 Task: In the  document Reading.rtf Add page color 'Olive'Olive . Insert watermark . Insert watermark  Relience Apply Font Style in watermark Nunito; font size  111 and place the watermark  Diagonally 
Action: Mouse moved to (291, 480)
Screenshot: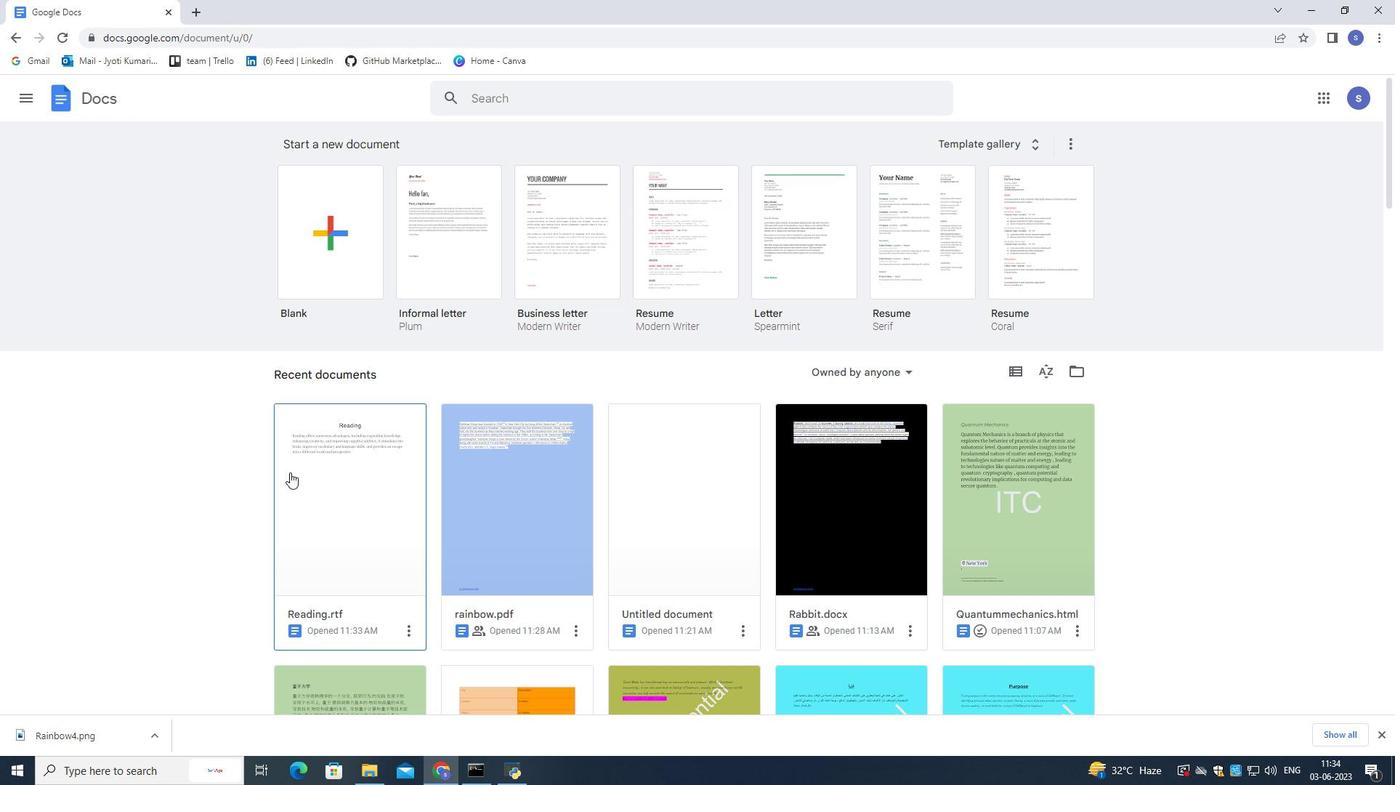 
Action: Mouse pressed left at (291, 480)
Screenshot: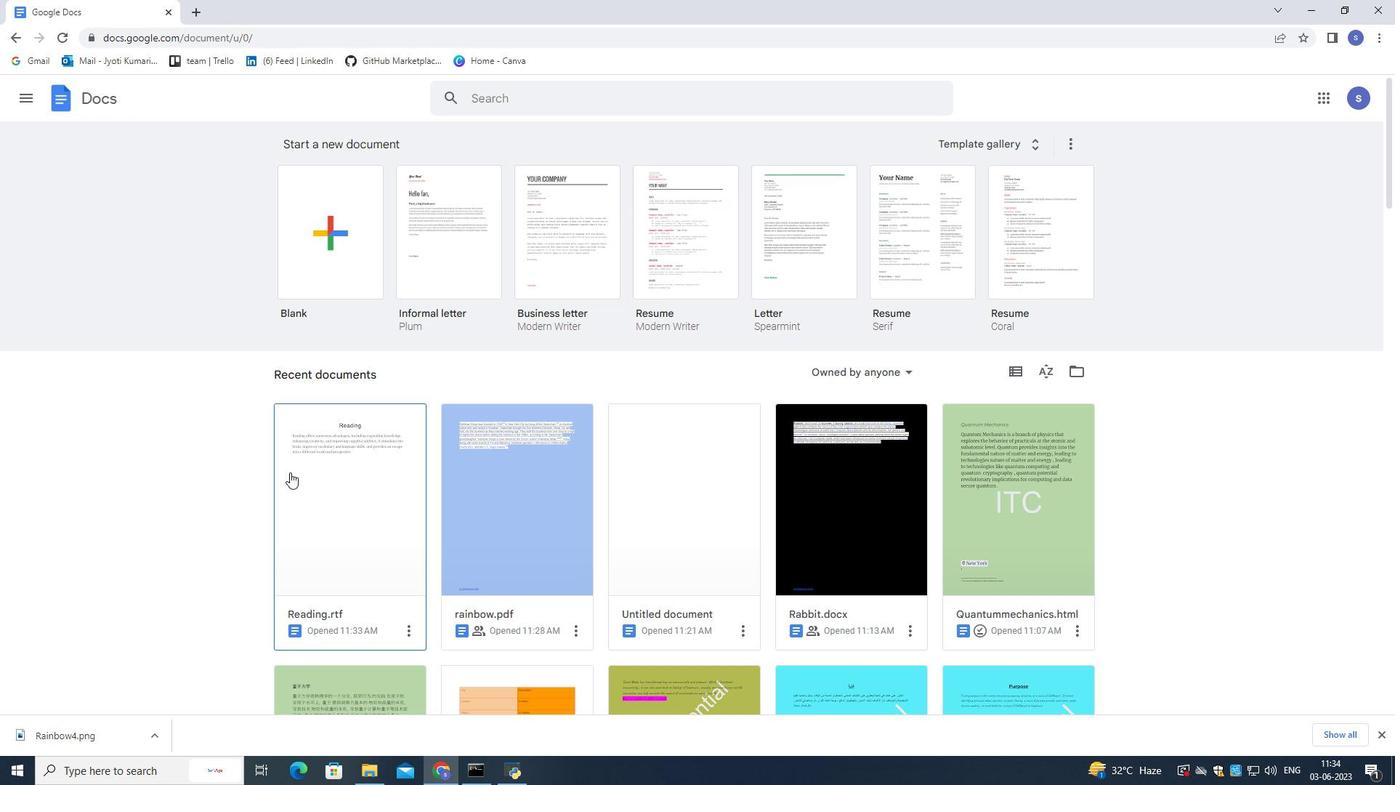 
Action: Mouse pressed left at (291, 480)
Screenshot: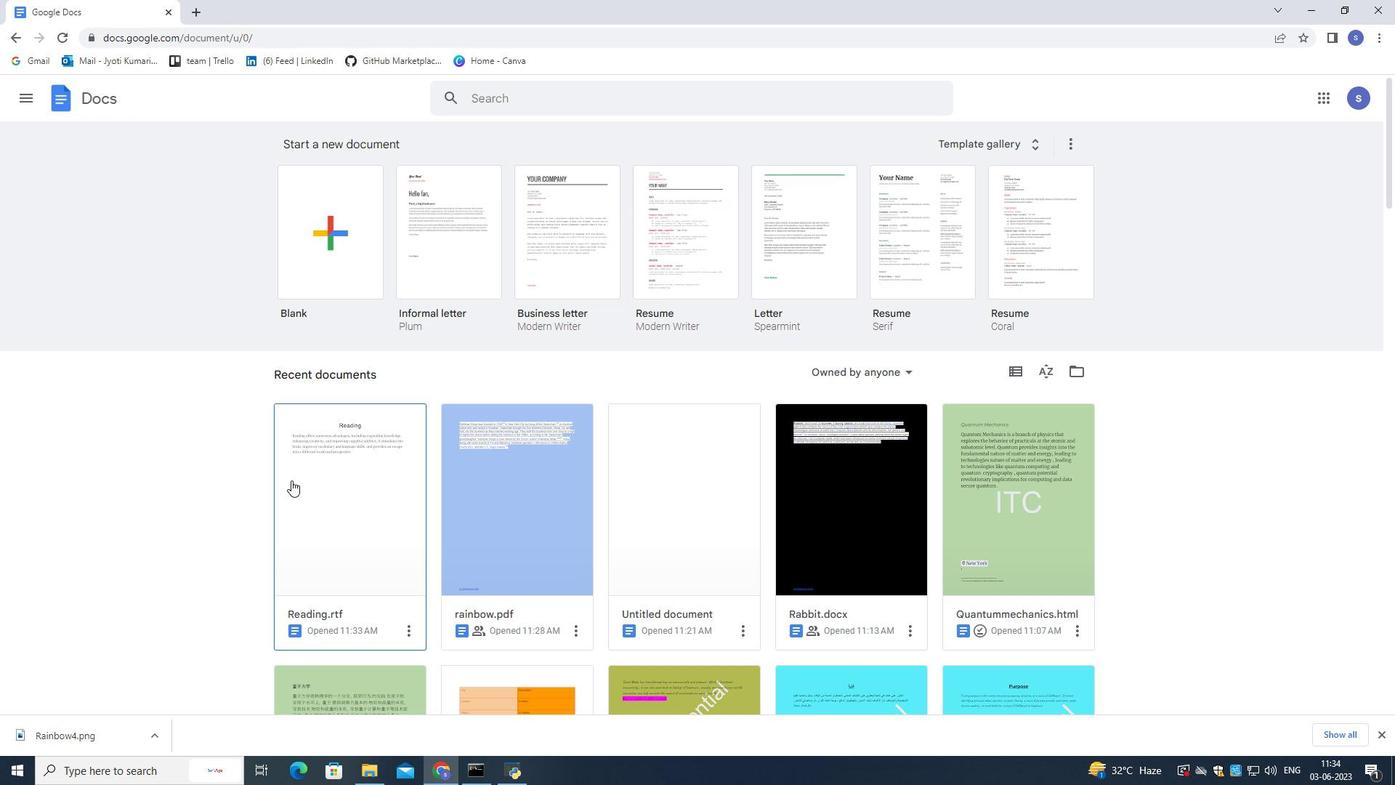 
Action: Mouse moved to (51, 106)
Screenshot: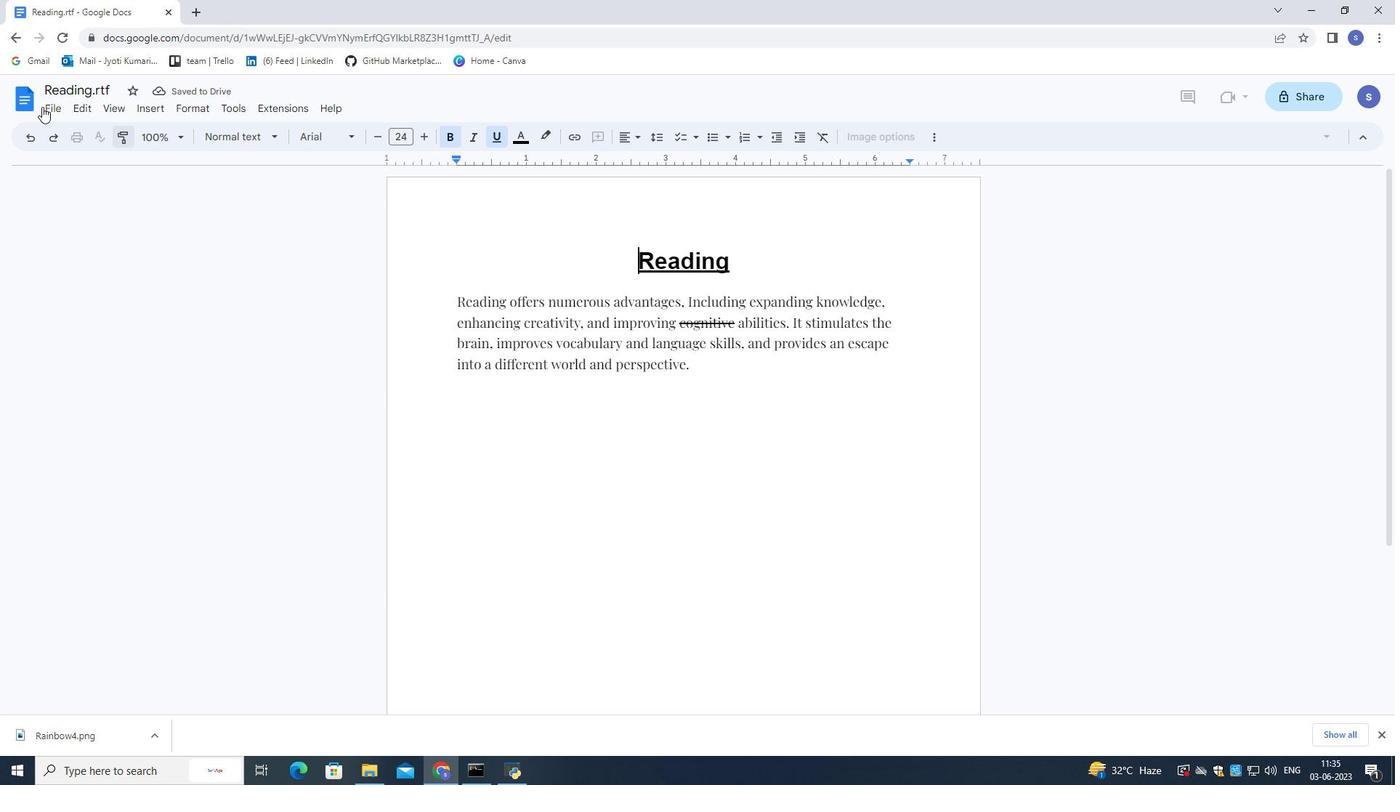 
Action: Mouse pressed left at (51, 106)
Screenshot: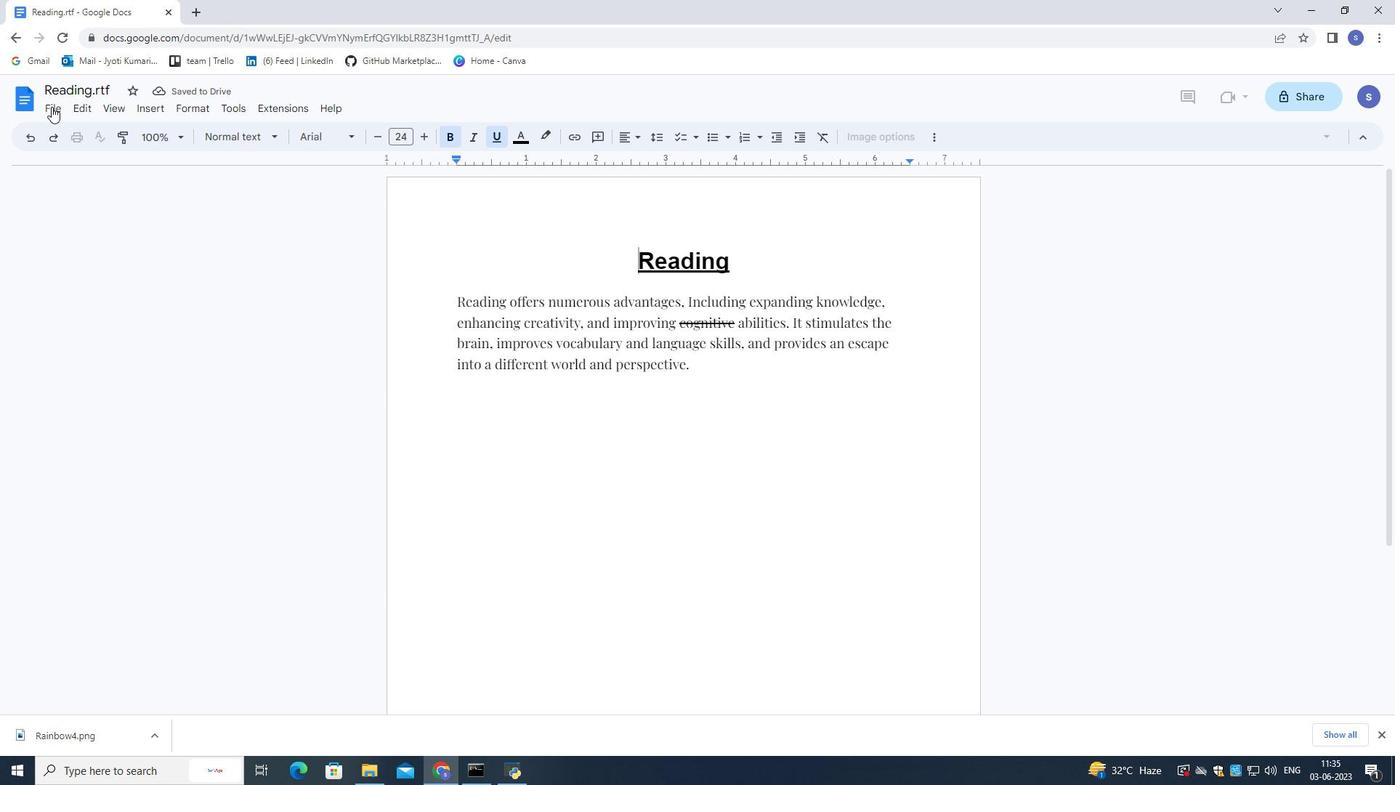 
Action: Mouse moved to (498, 500)
Screenshot: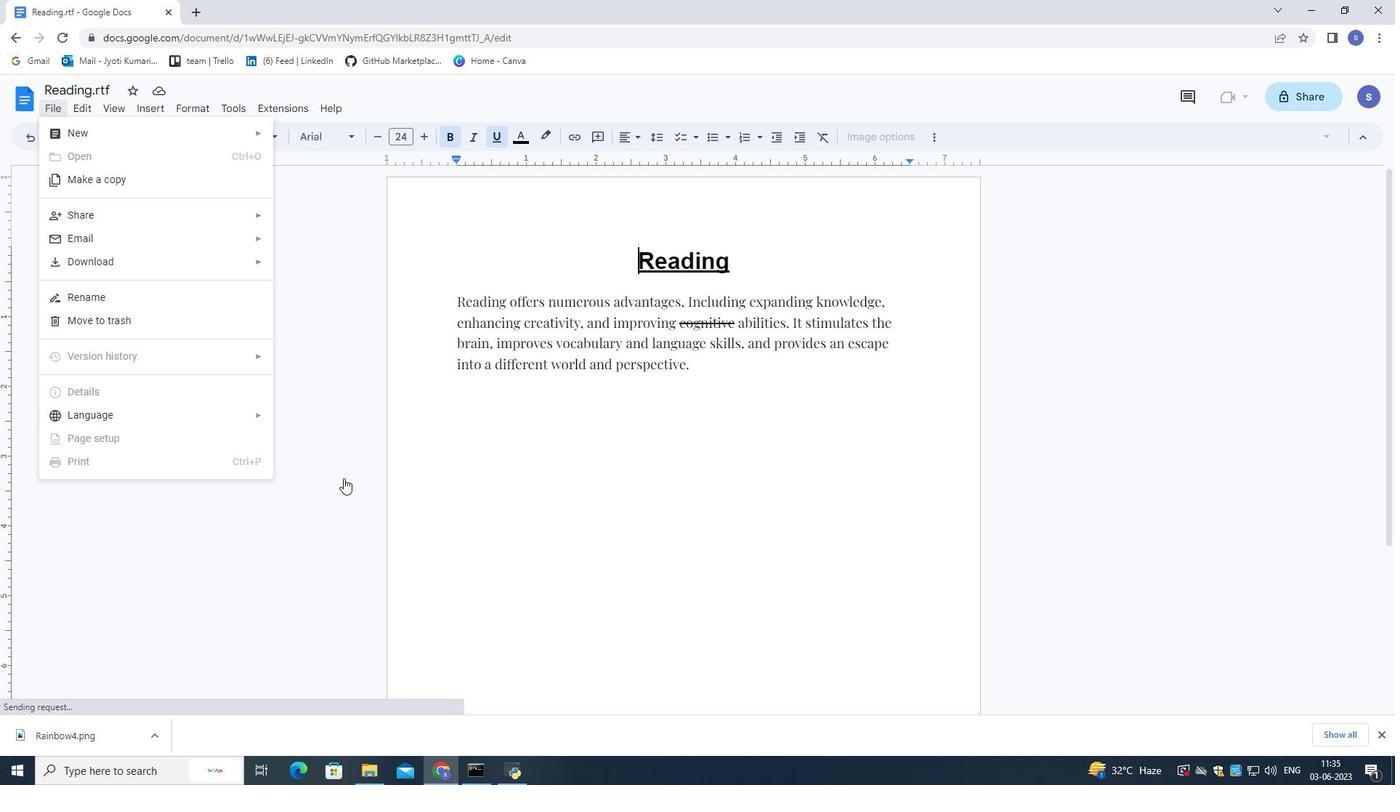 
Action: Mouse pressed left at (498, 500)
Screenshot: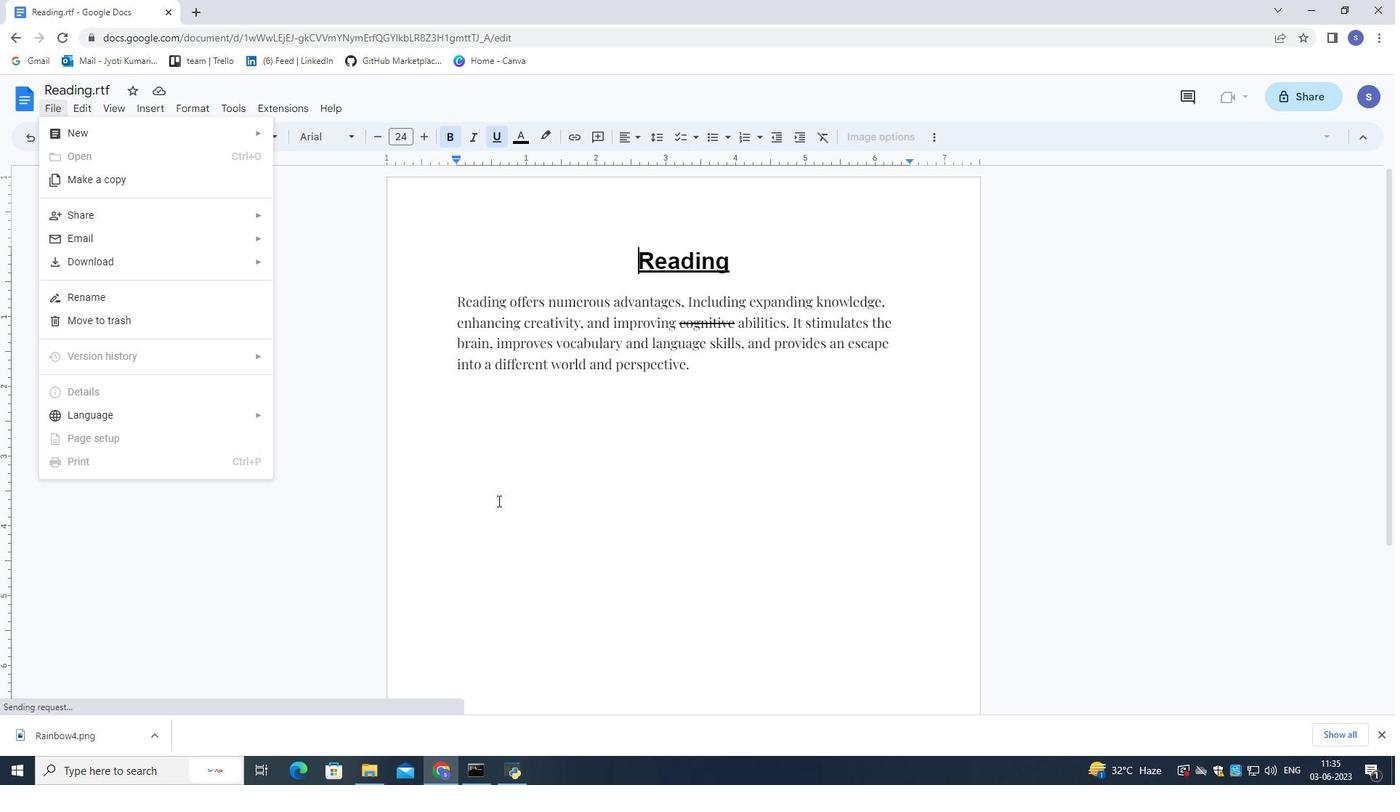 
Action: Mouse moved to (58, 103)
Screenshot: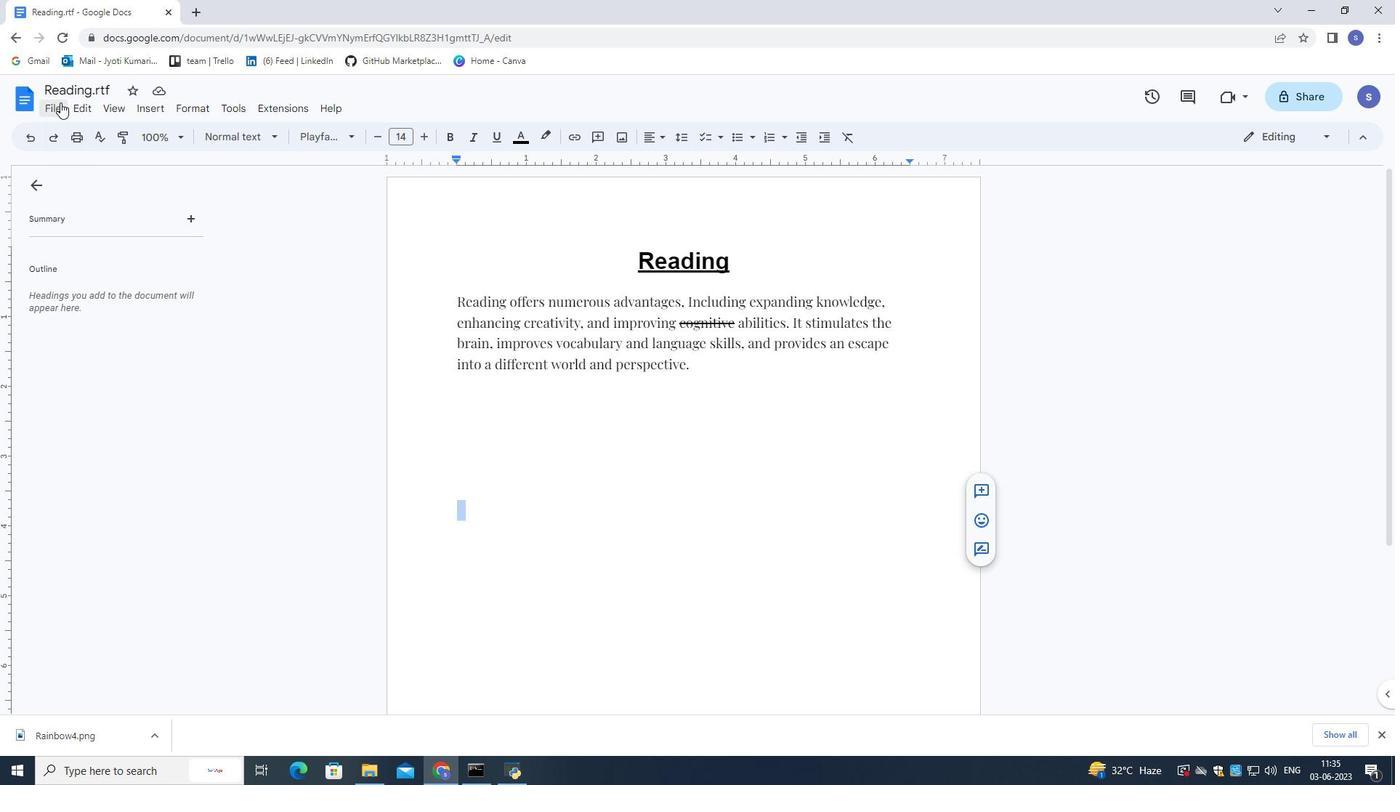 
Action: Mouse pressed left at (58, 103)
Screenshot: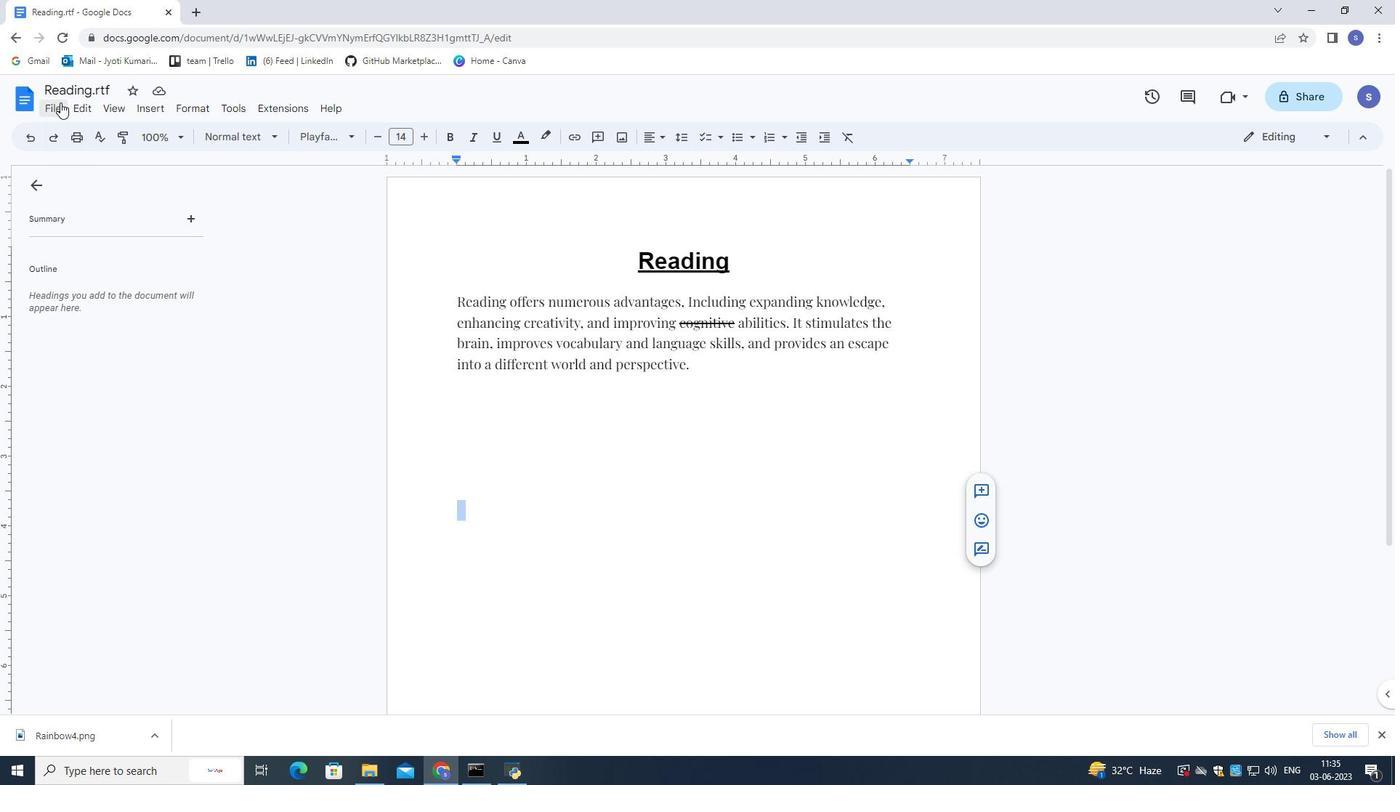 
Action: Mouse moved to (140, 504)
Screenshot: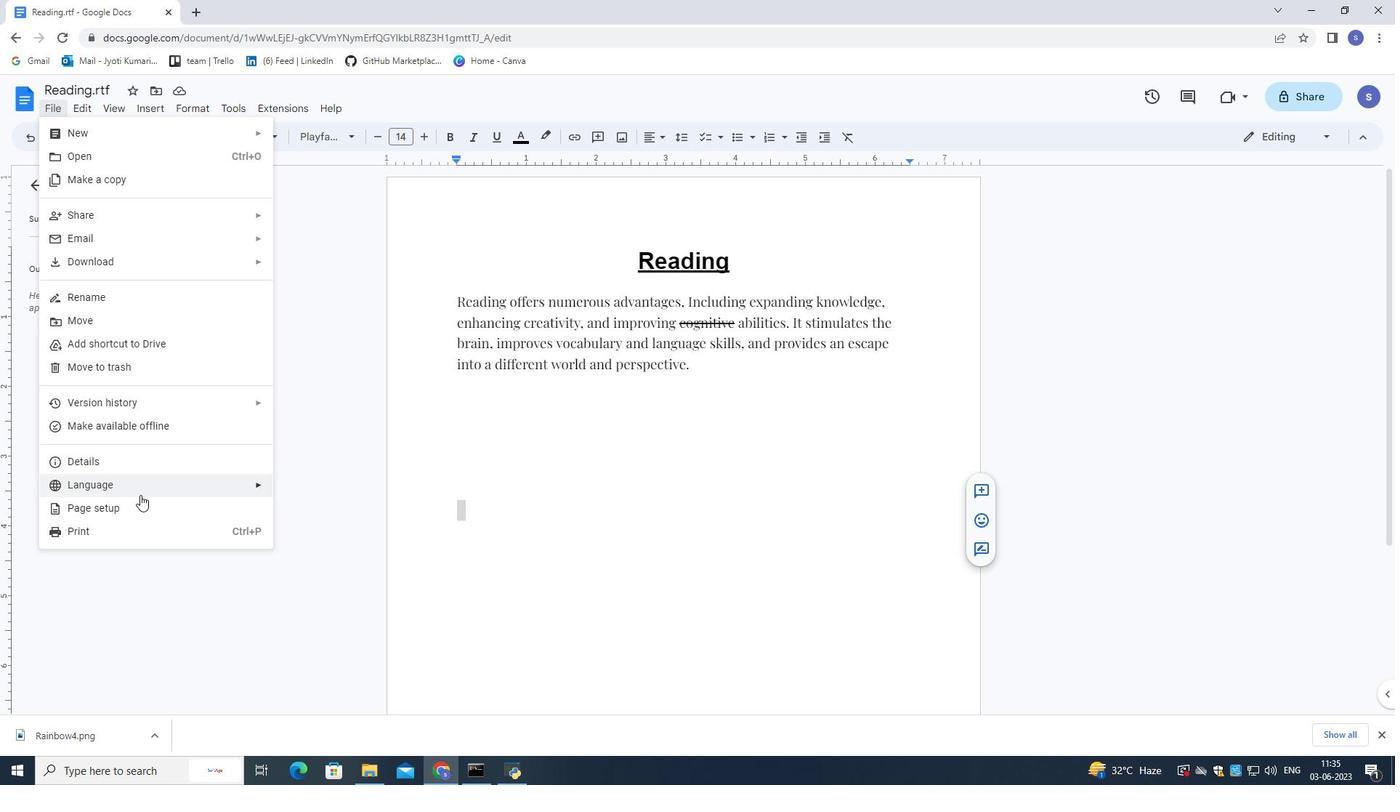 
Action: Mouse pressed left at (140, 504)
Screenshot: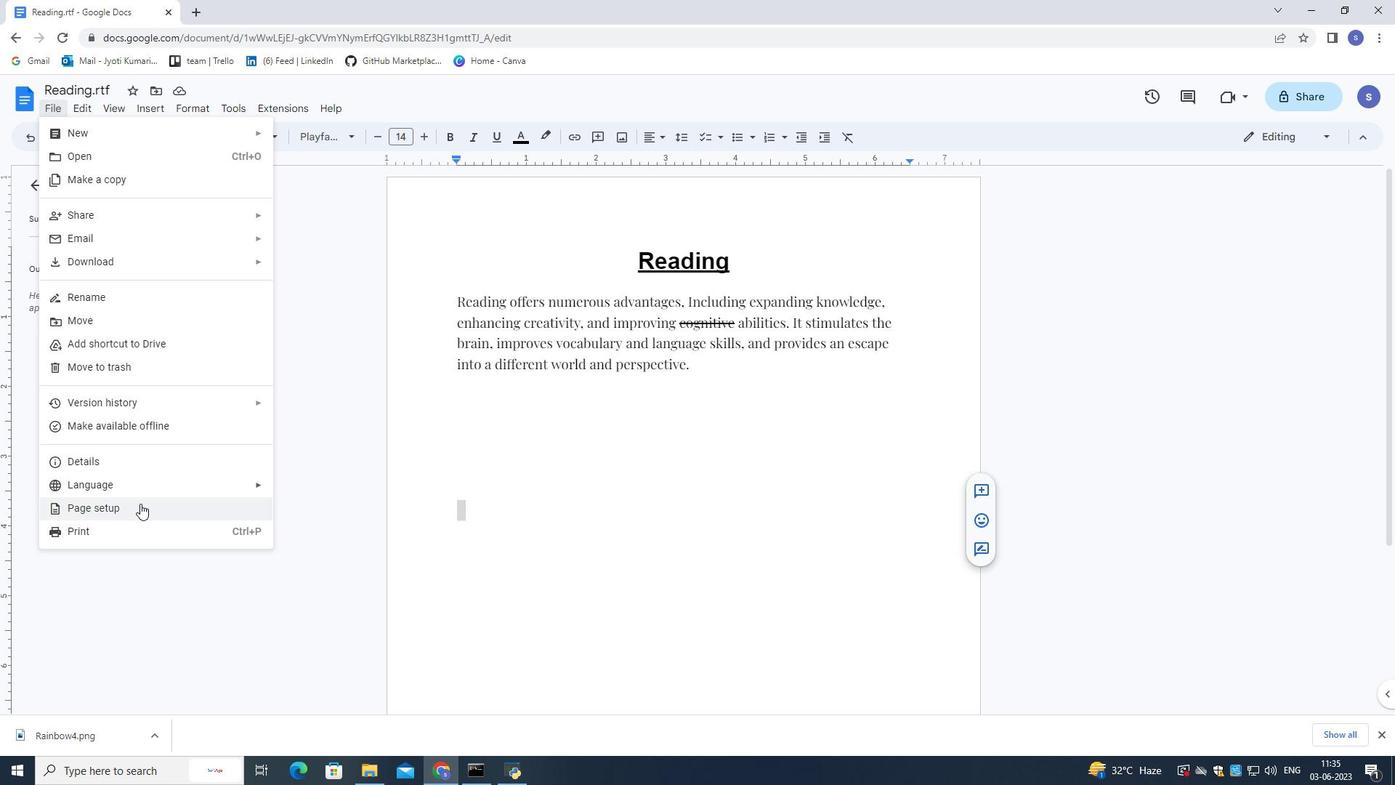 
Action: Mouse moved to (610, 311)
Screenshot: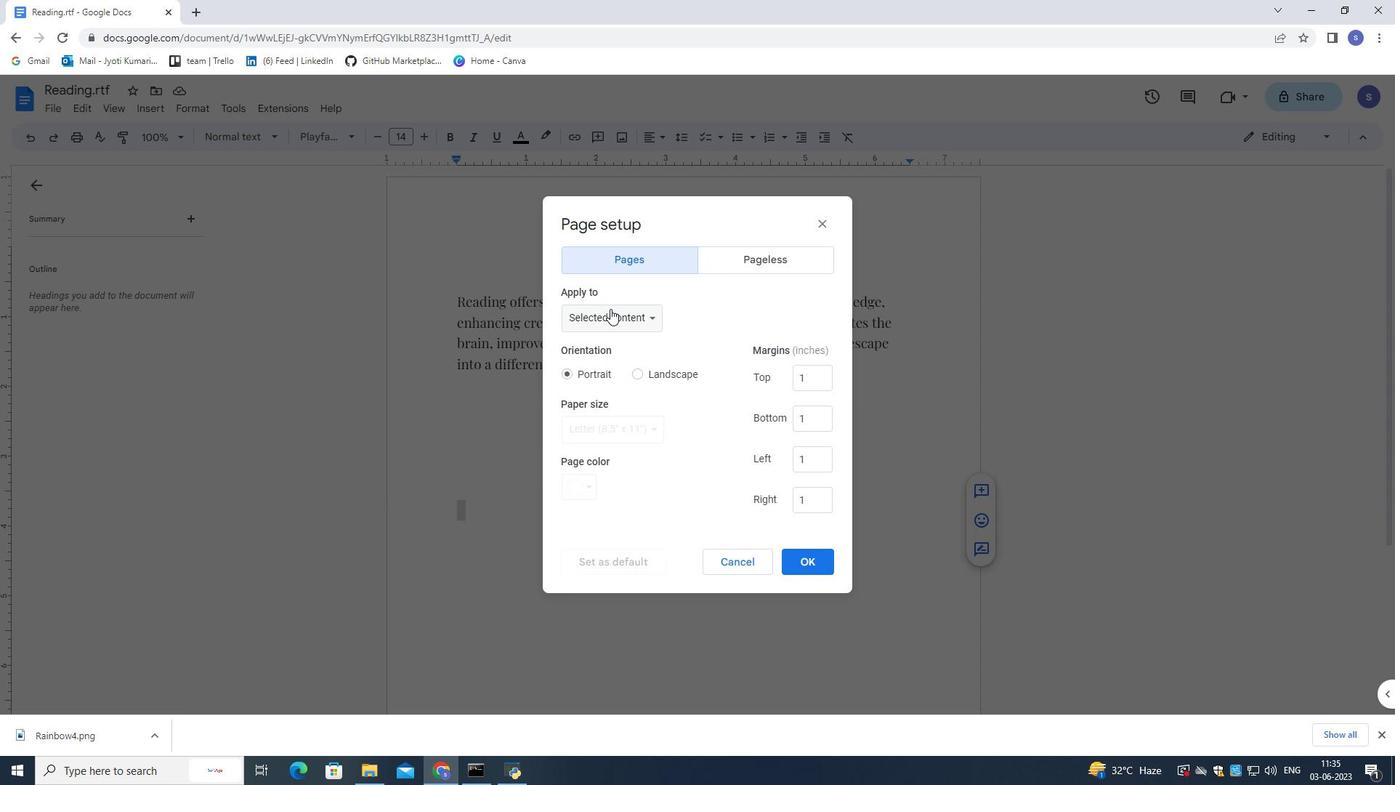 
Action: Mouse pressed left at (610, 311)
Screenshot: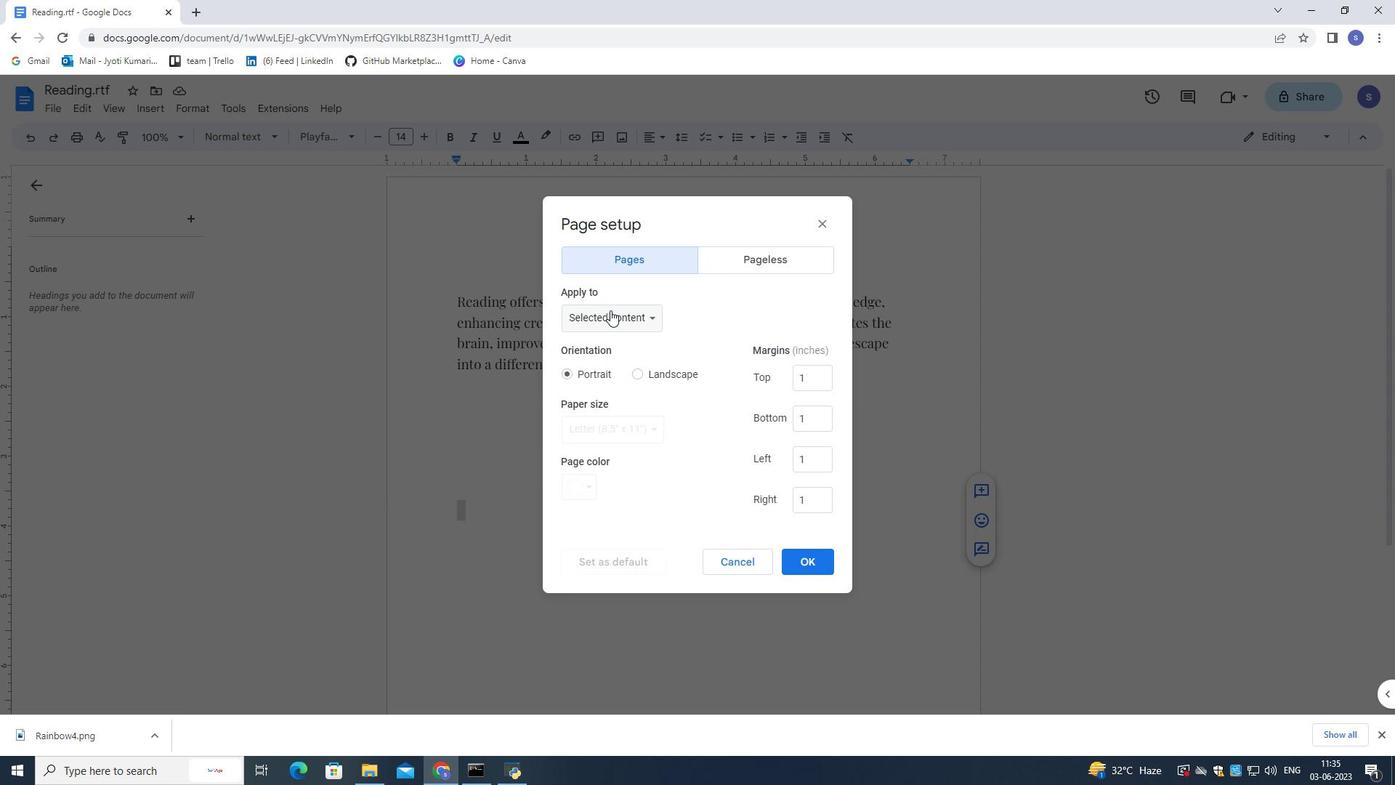 
Action: Mouse moved to (611, 292)
Screenshot: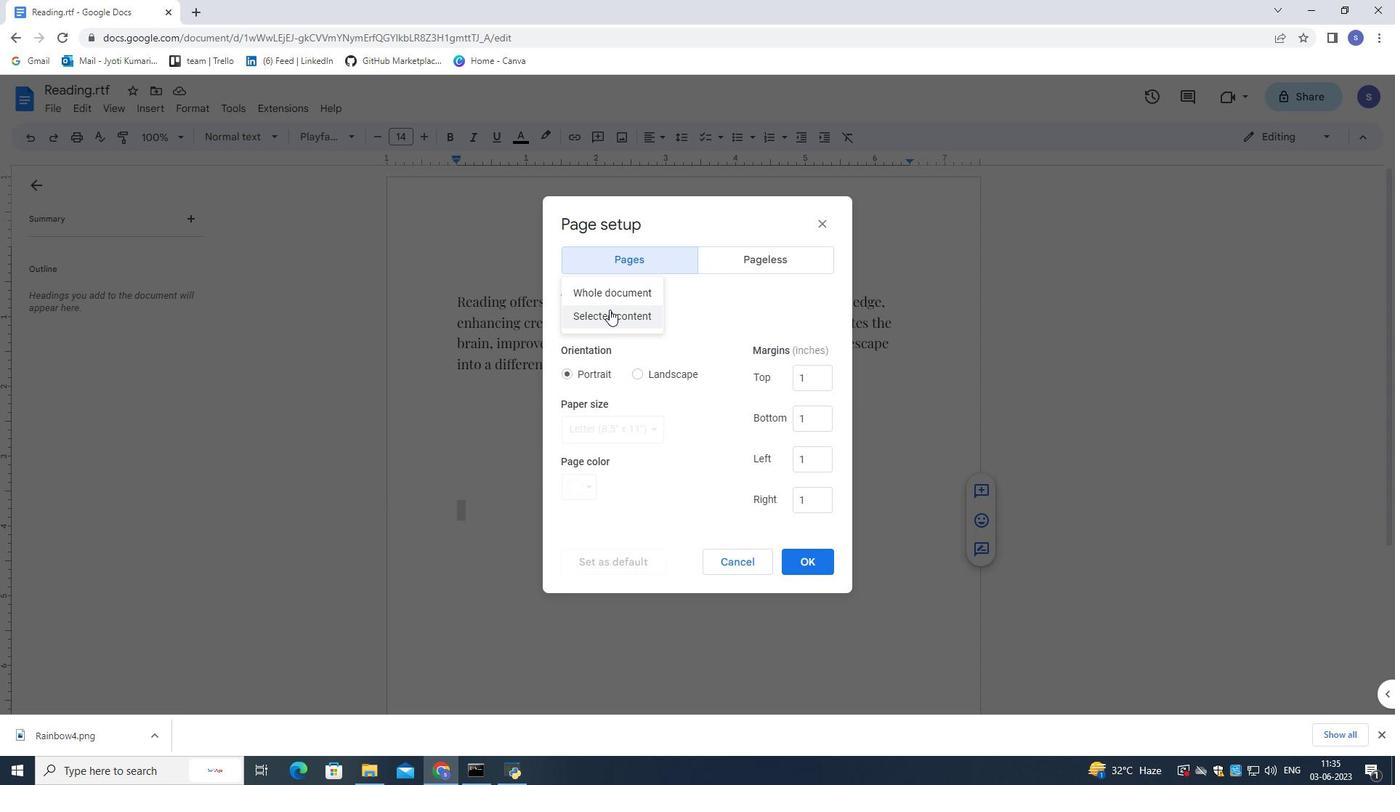 
Action: Mouse pressed left at (611, 292)
Screenshot: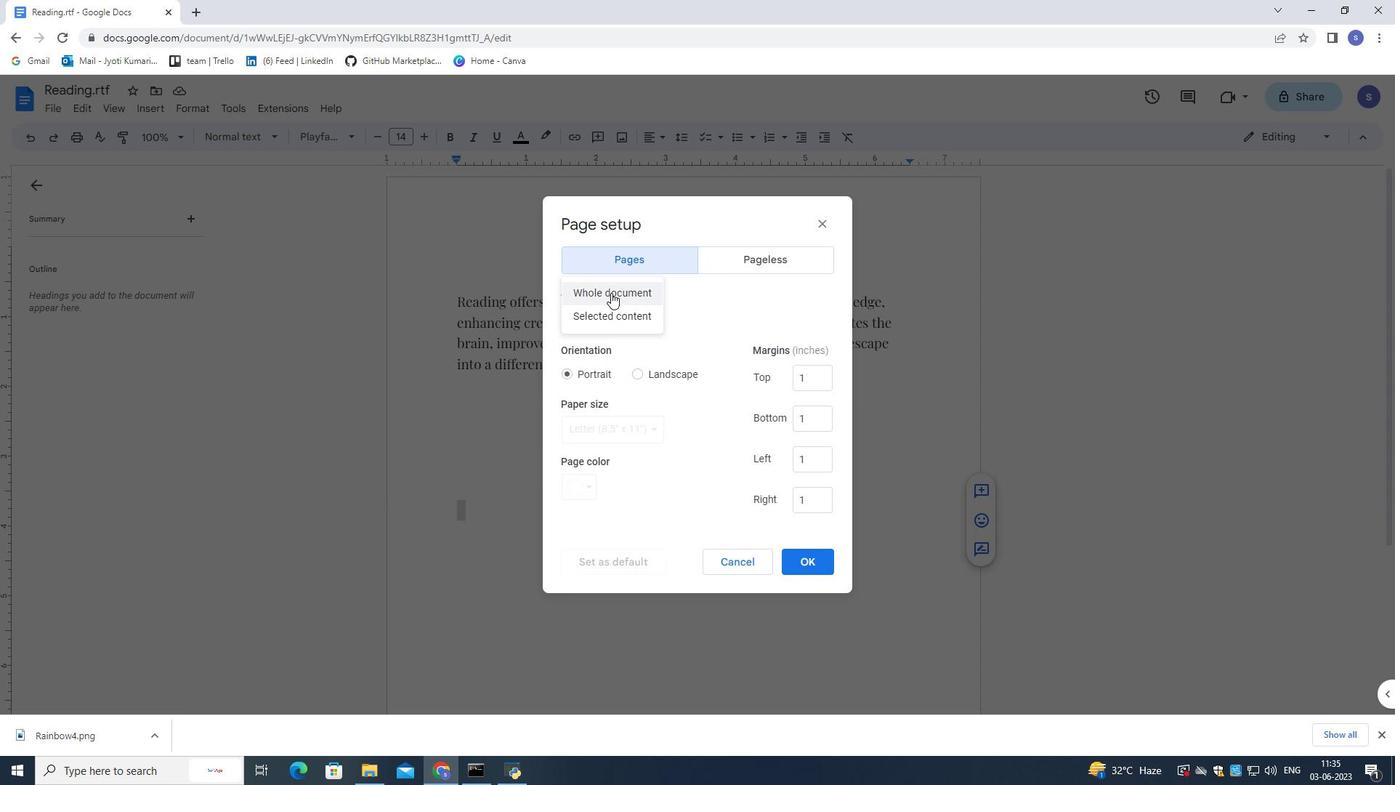
Action: Mouse moved to (590, 496)
Screenshot: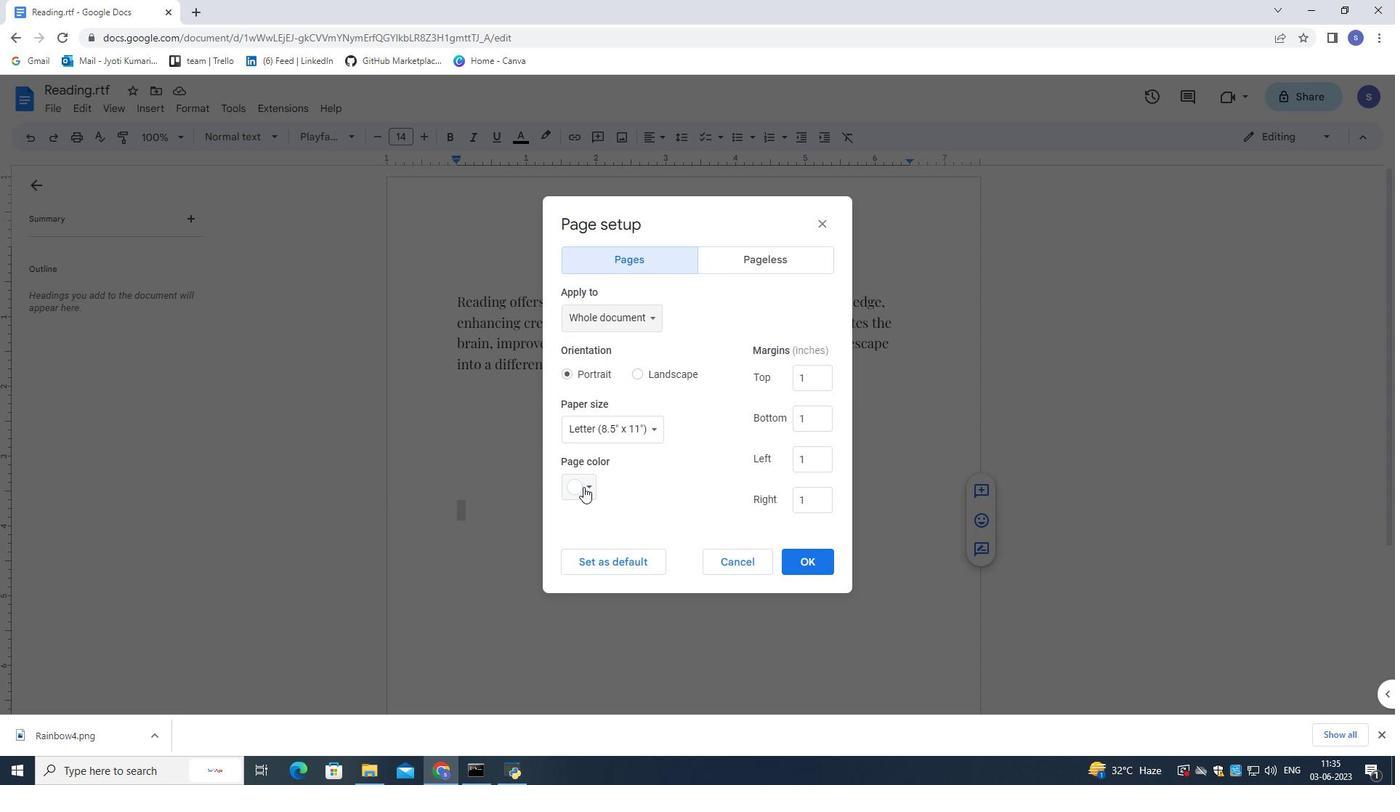 
Action: Mouse pressed left at (590, 496)
Screenshot: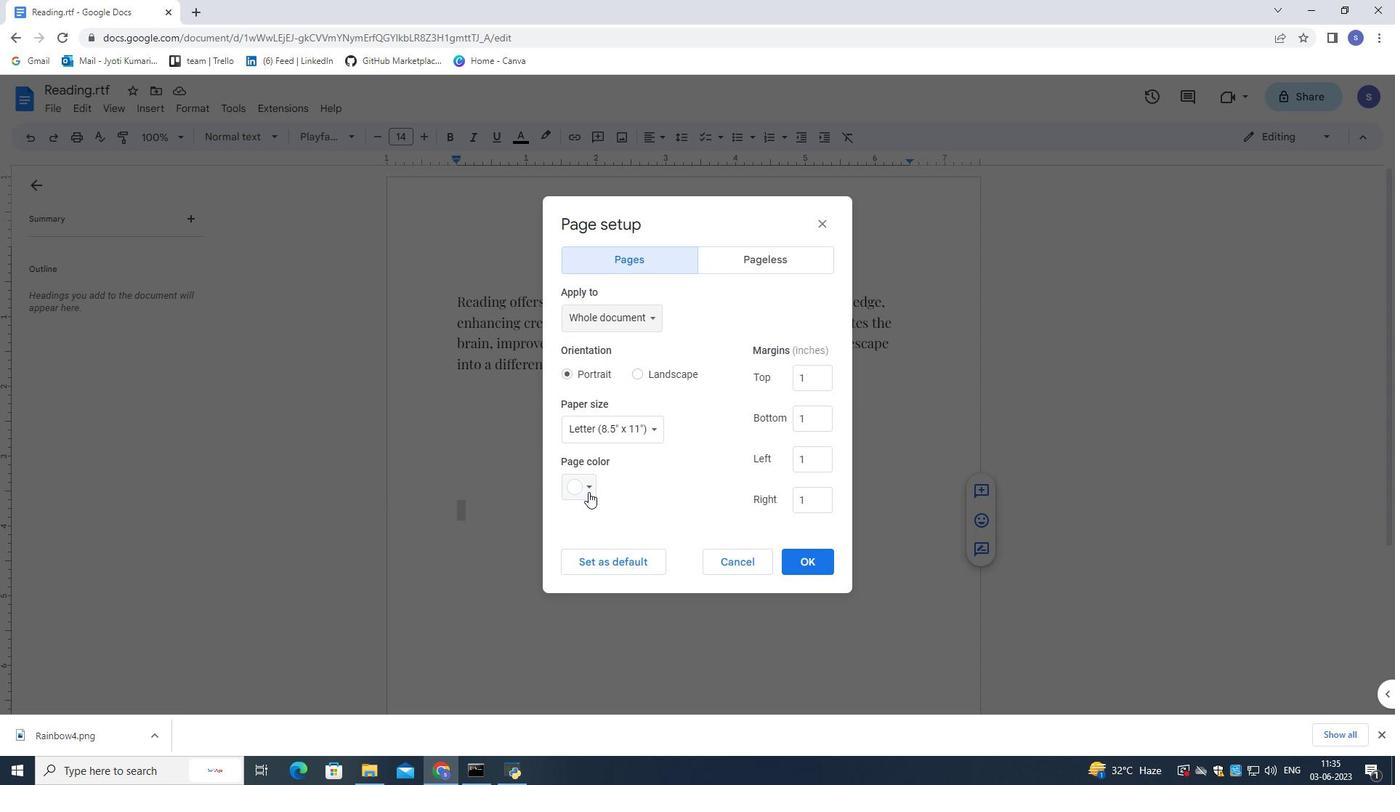 
Action: Mouse moved to (592, 644)
Screenshot: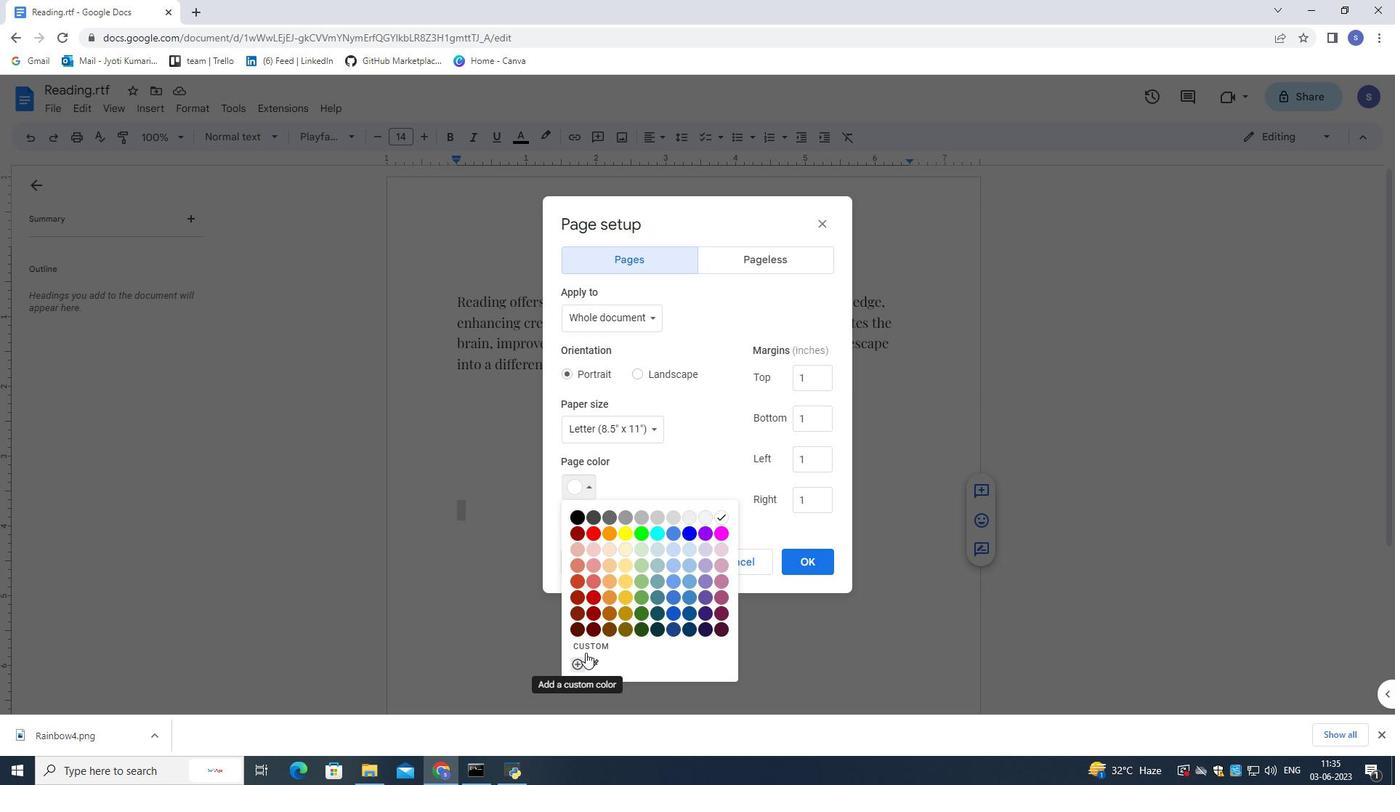 
Action: Mouse pressed left at (592, 644)
Screenshot: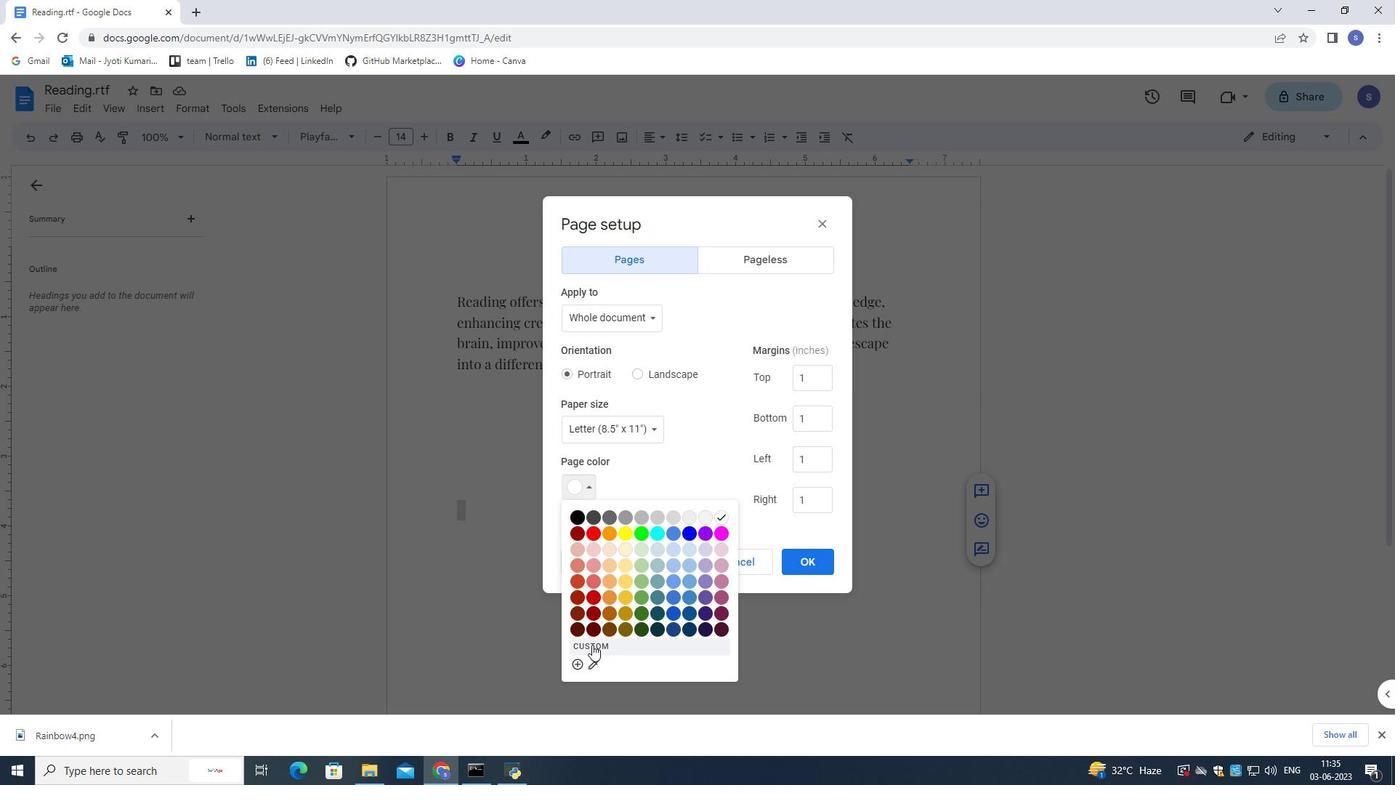 
Action: Mouse pressed left at (592, 644)
Screenshot: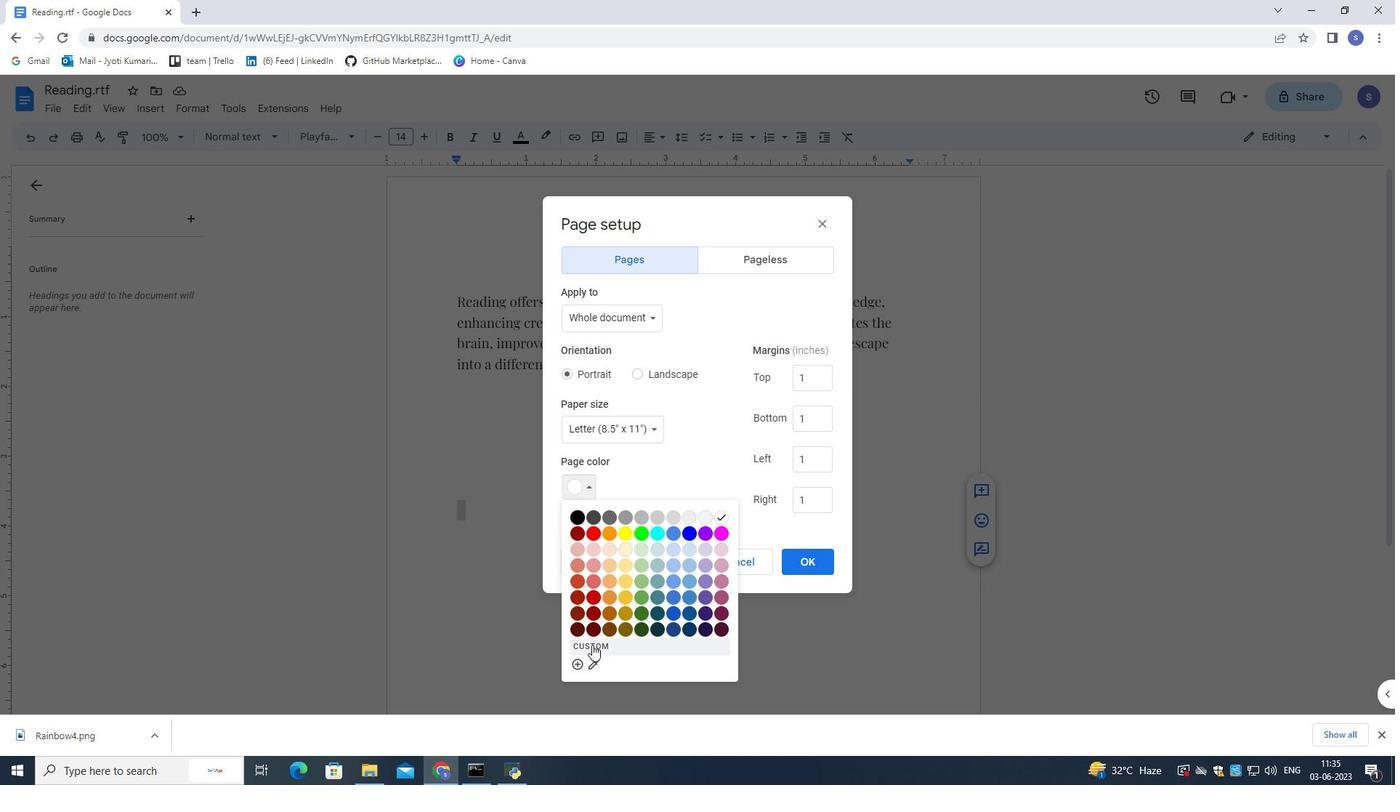 
Action: Mouse moved to (708, 408)
Screenshot: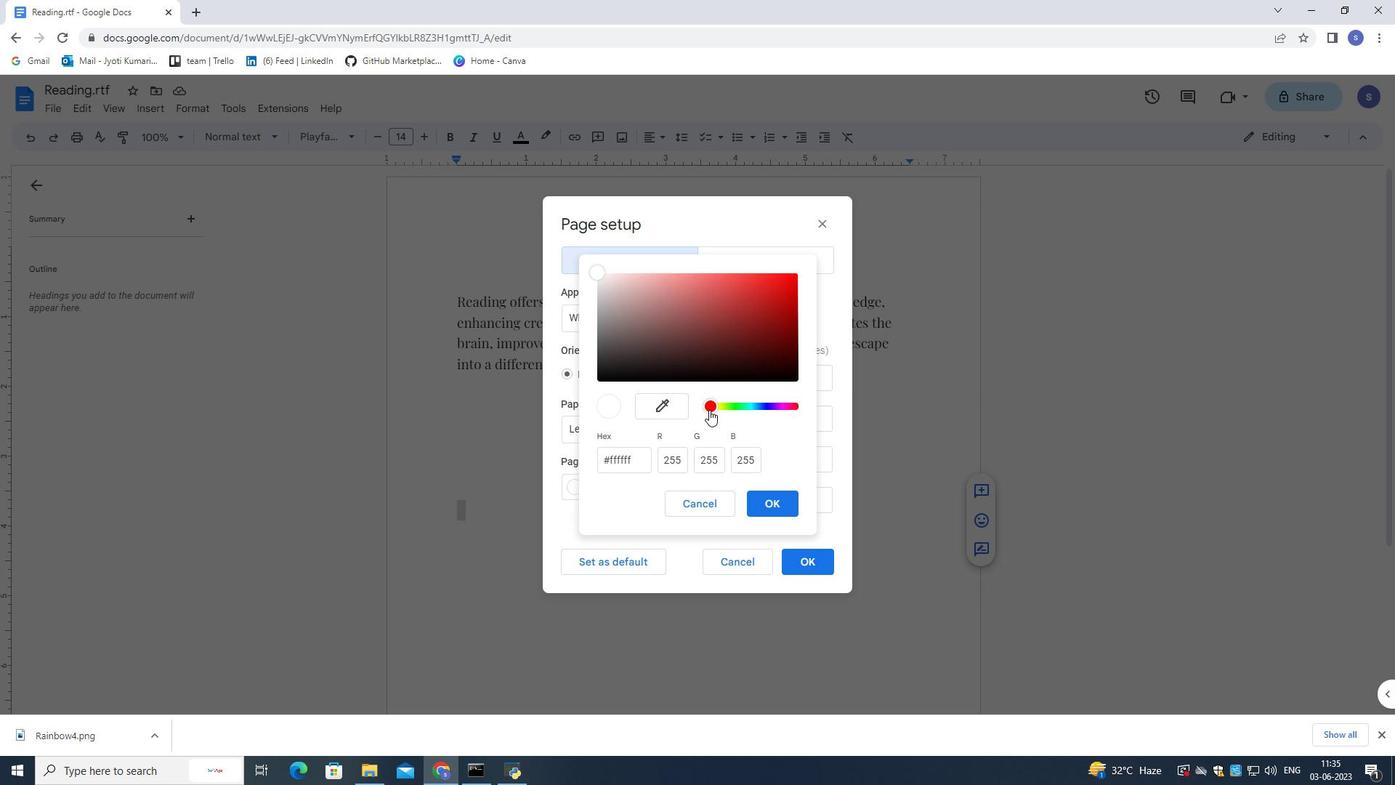 
Action: Mouse pressed left at (708, 408)
Screenshot: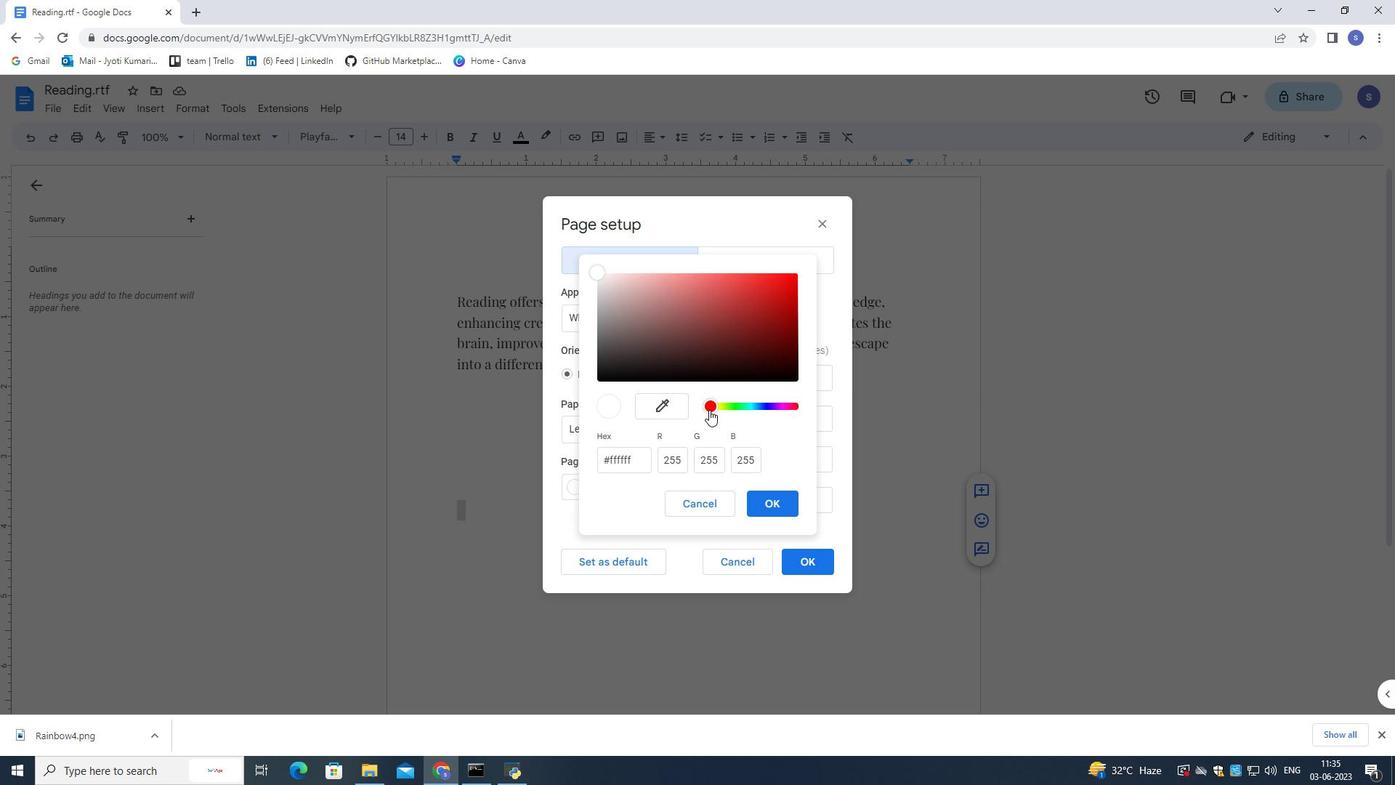 
Action: Mouse moved to (720, 342)
Screenshot: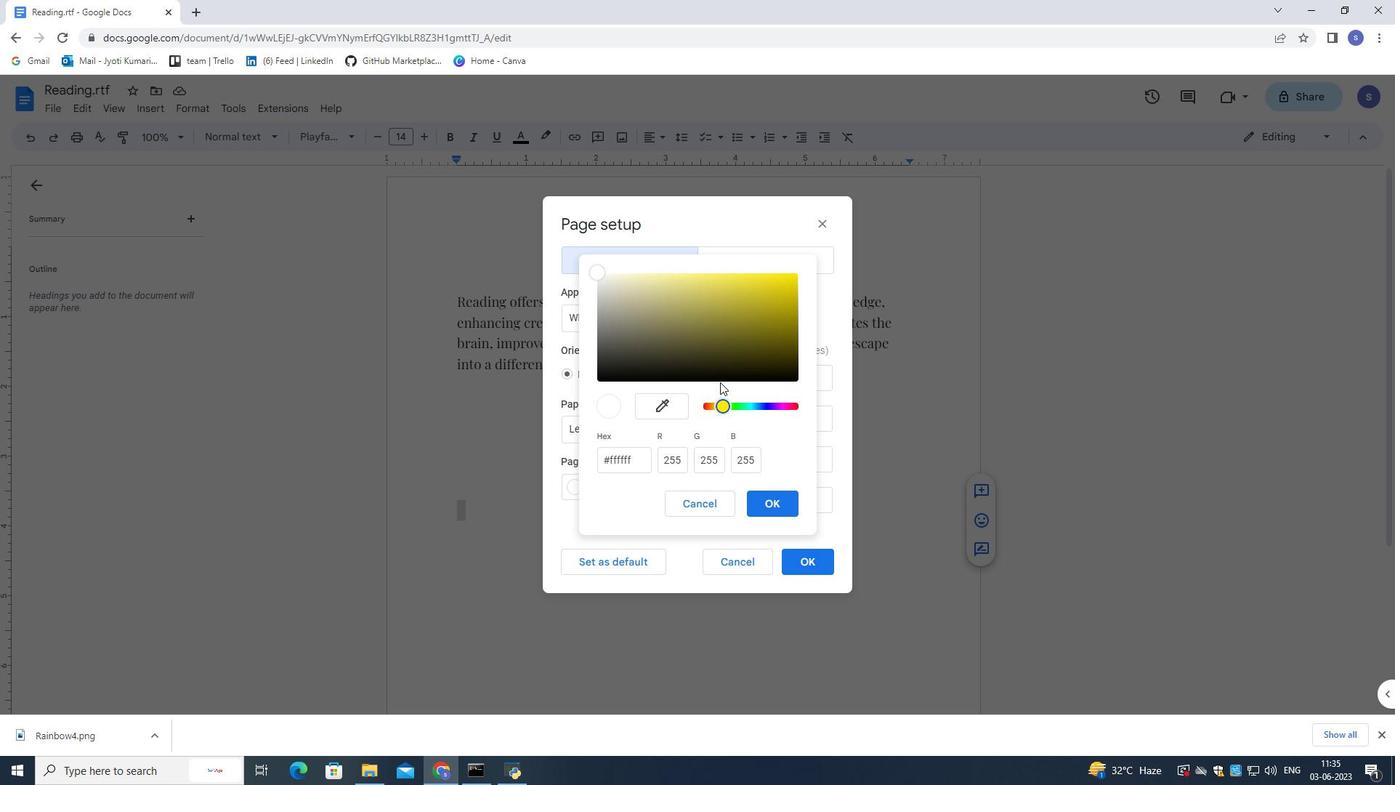 
Action: Mouse pressed left at (720, 342)
Screenshot: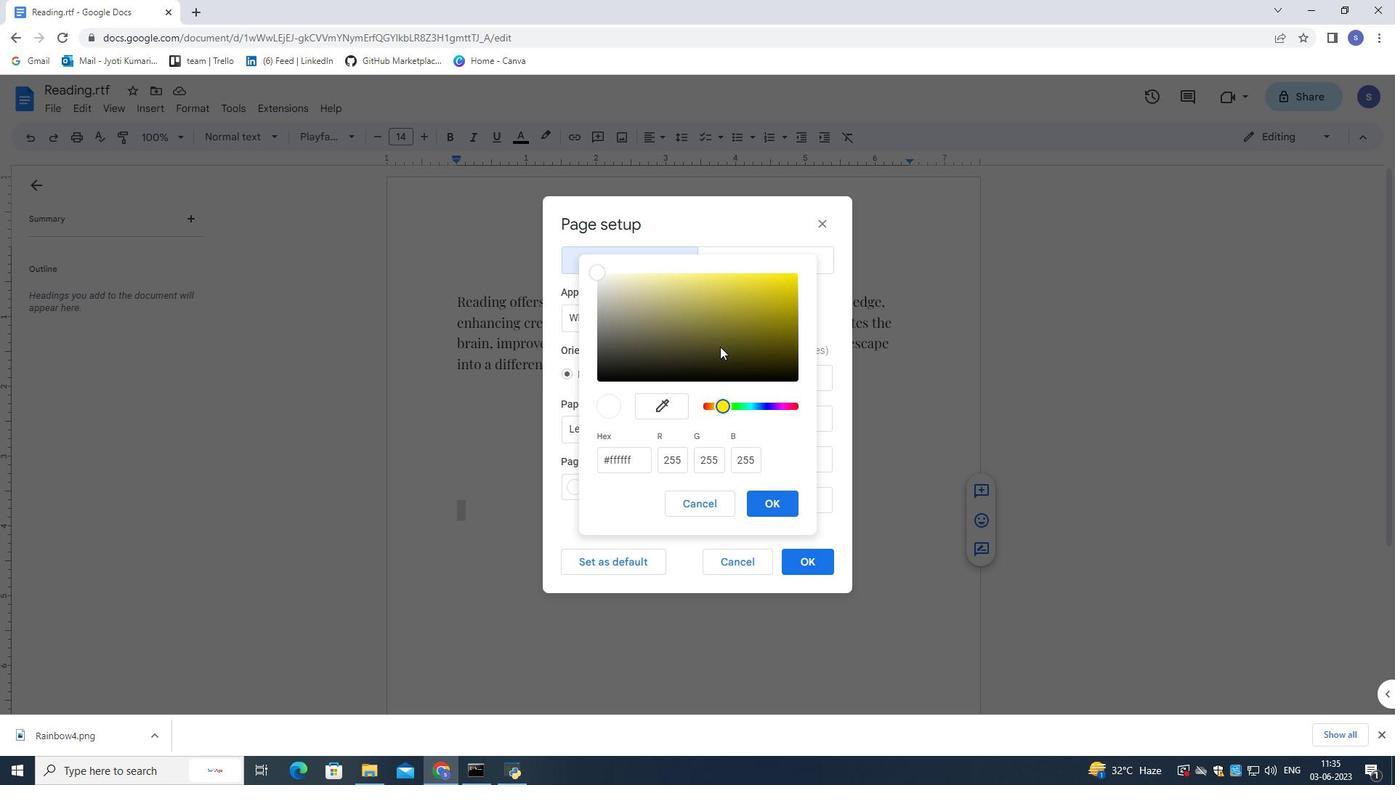 
Action: Mouse moved to (779, 495)
Screenshot: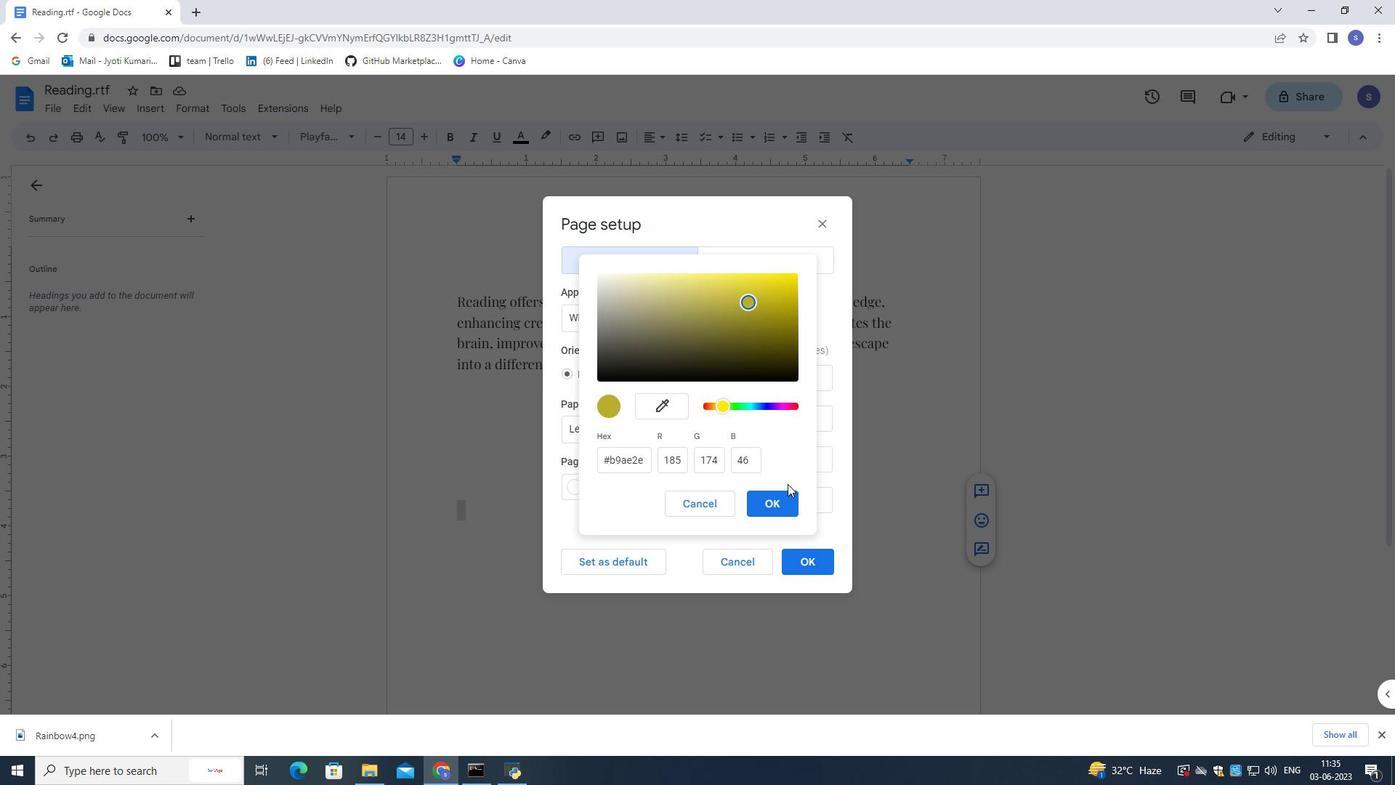 
Action: Mouse pressed left at (779, 495)
Screenshot: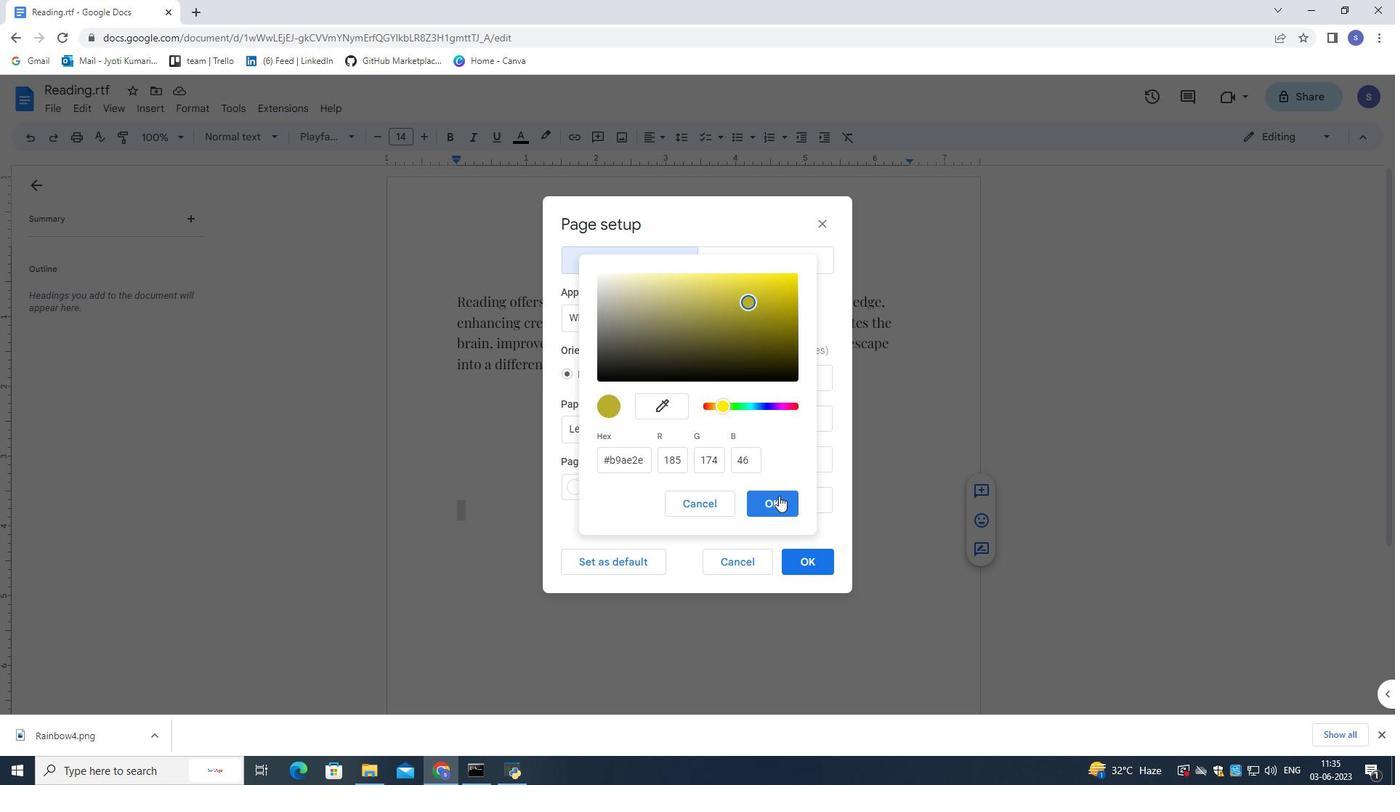 
Action: Mouse moved to (804, 561)
Screenshot: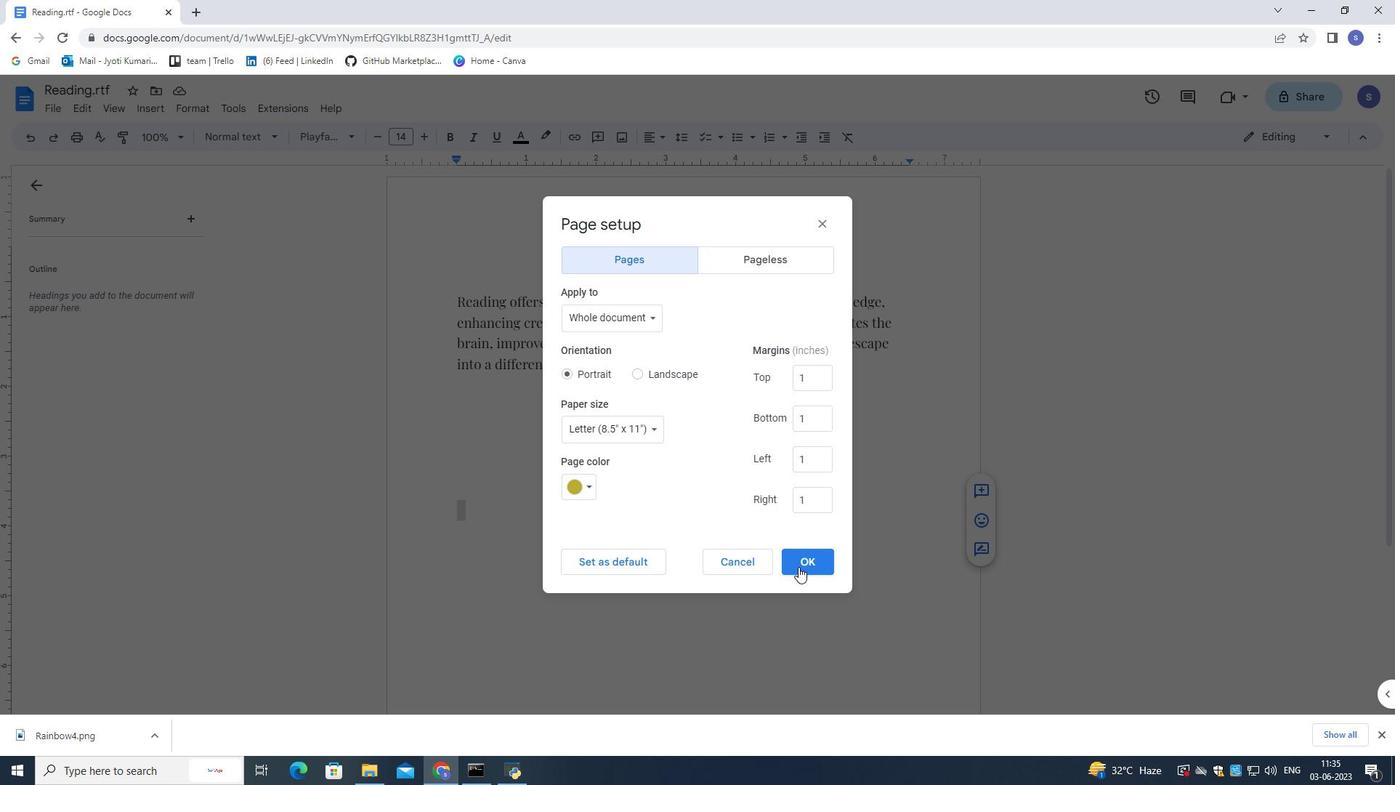 
Action: Mouse pressed left at (804, 561)
Screenshot: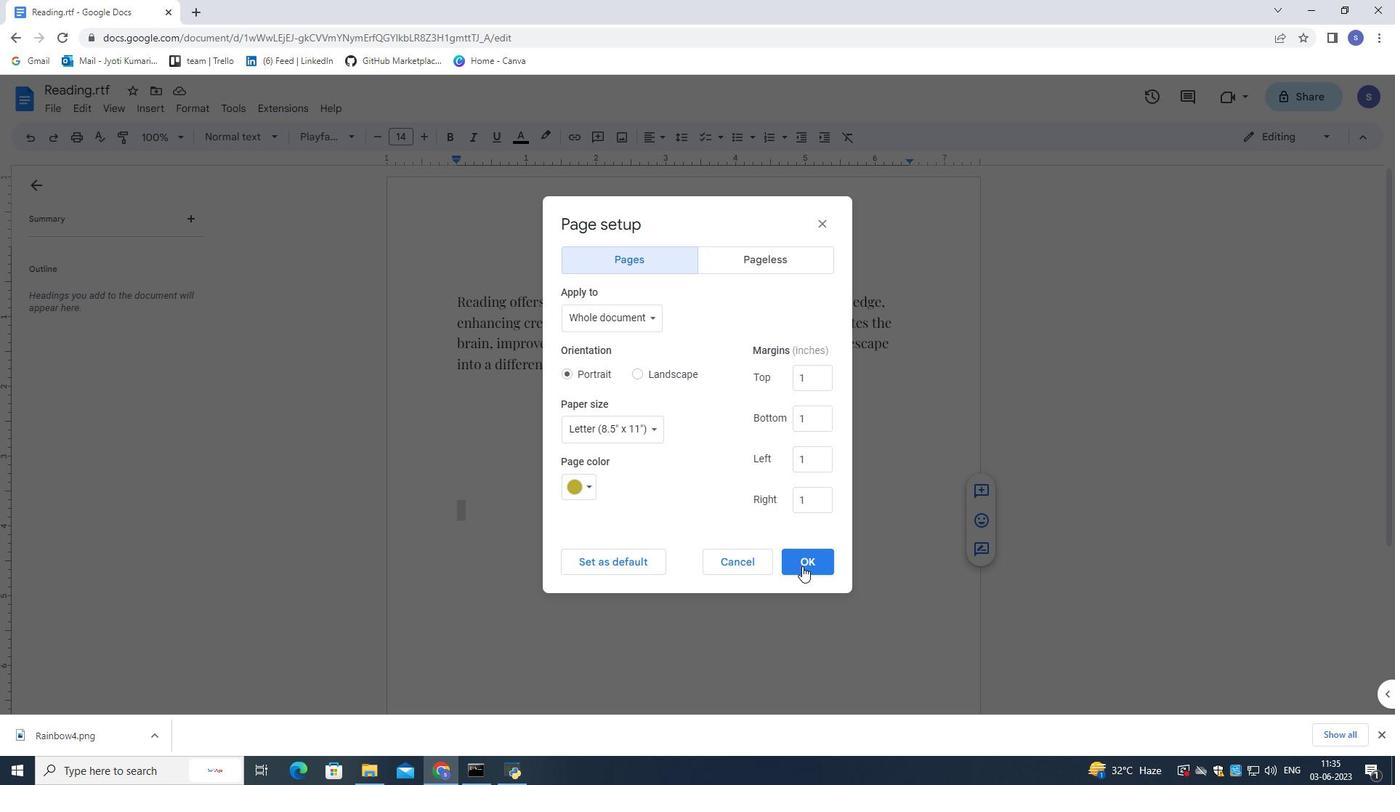 
Action: Mouse moved to (159, 103)
Screenshot: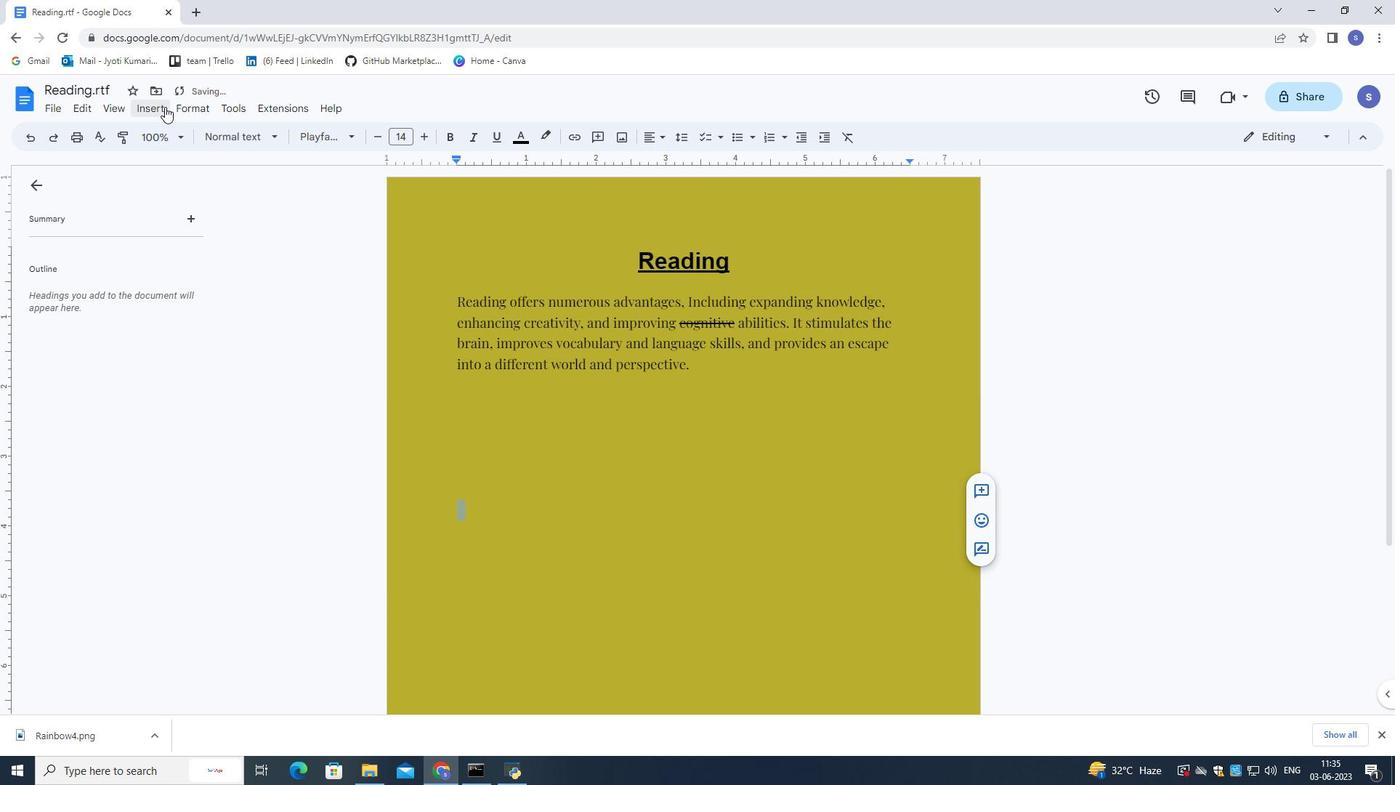 
Action: Mouse pressed left at (159, 103)
Screenshot: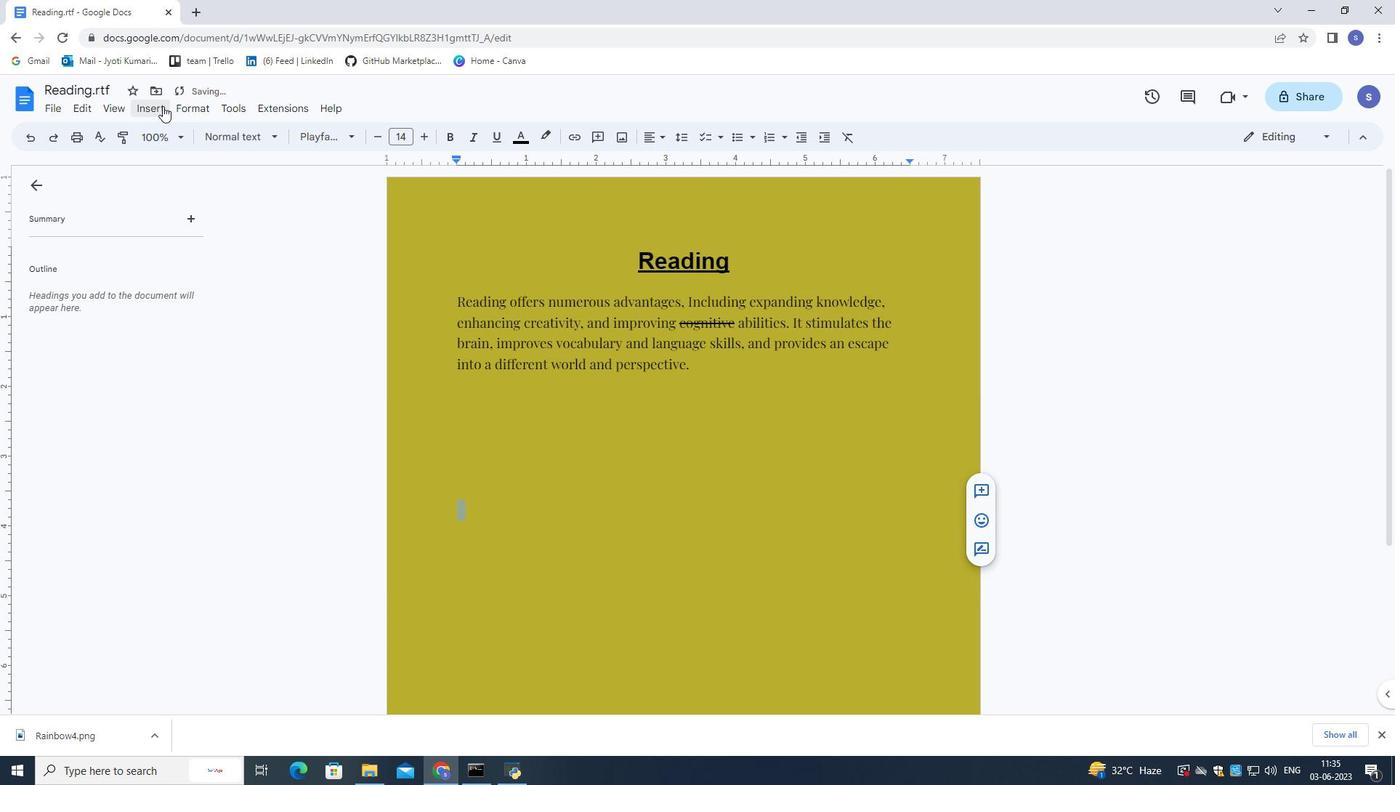 
Action: Mouse moved to (293, 457)
Screenshot: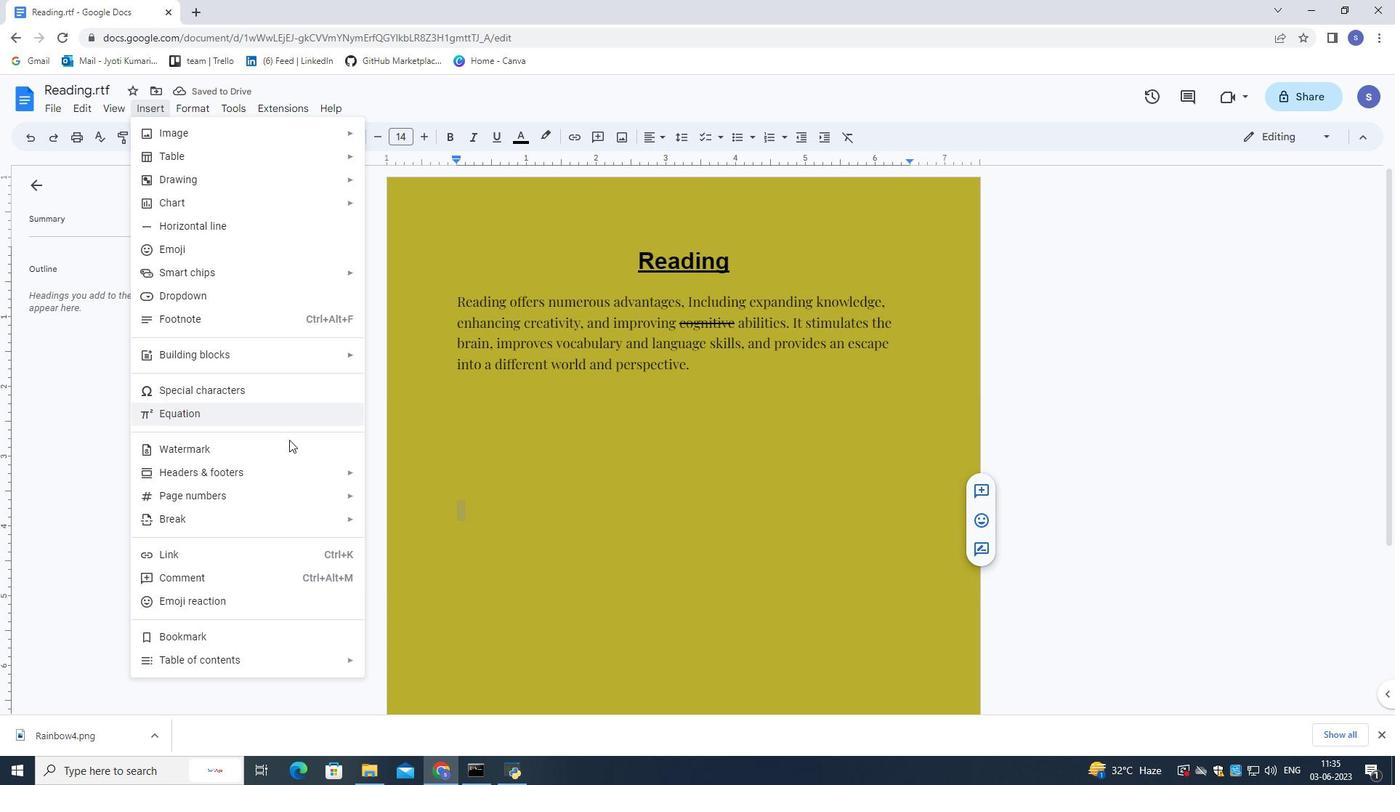 
Action: Mouse pressed left at (293, 457)
Screenshot: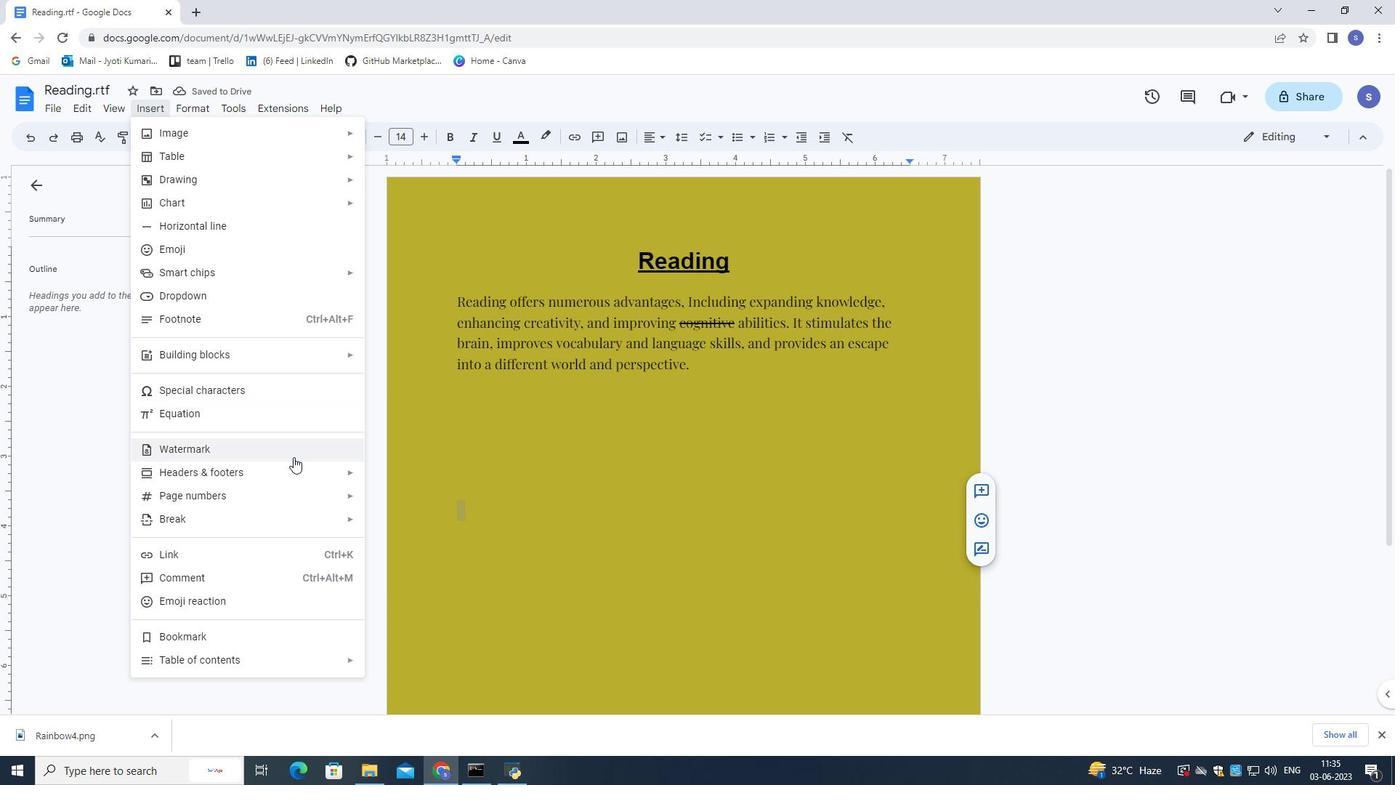 
Action: Mouse moved to (1335, 185)
Screenshot: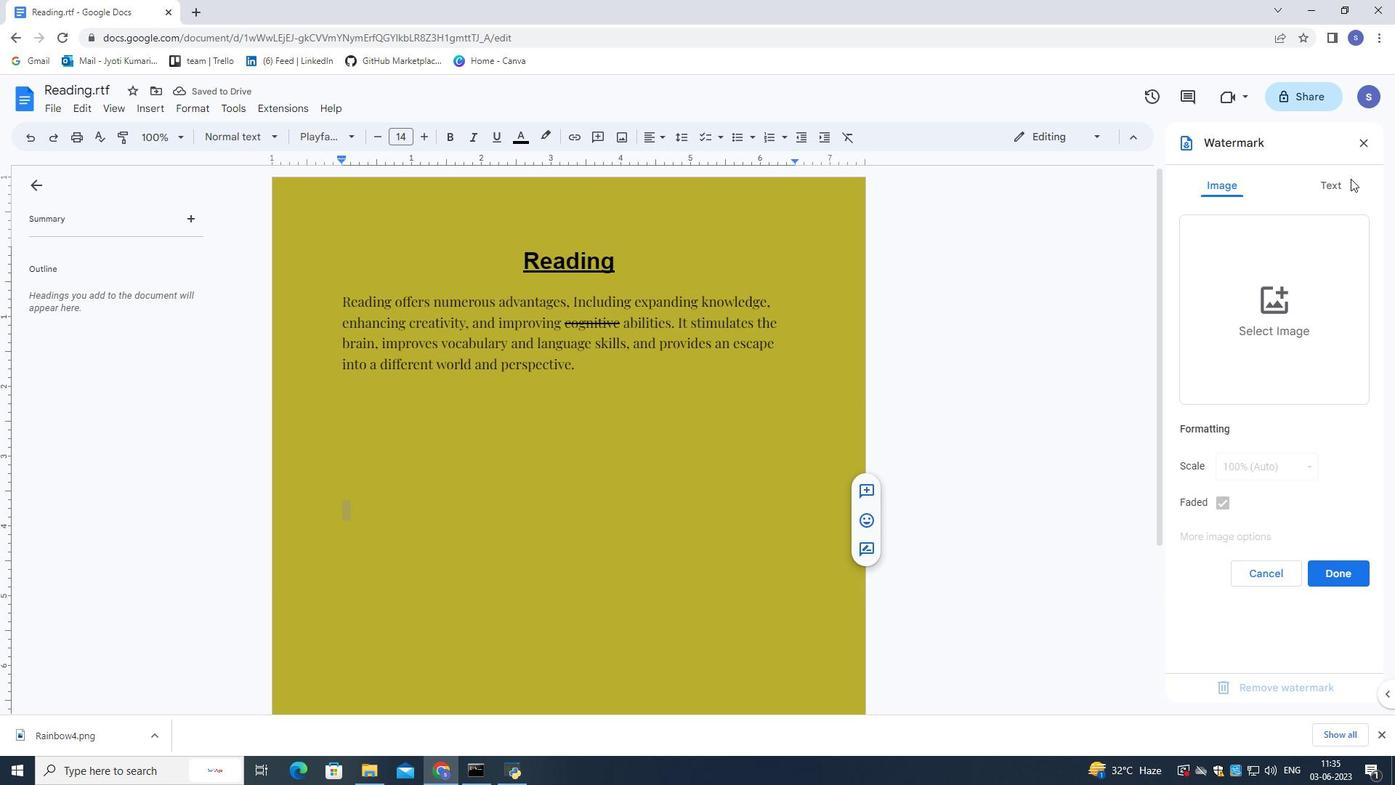 
Action: Mouse pressed left at (1335, 185)
Screenshot: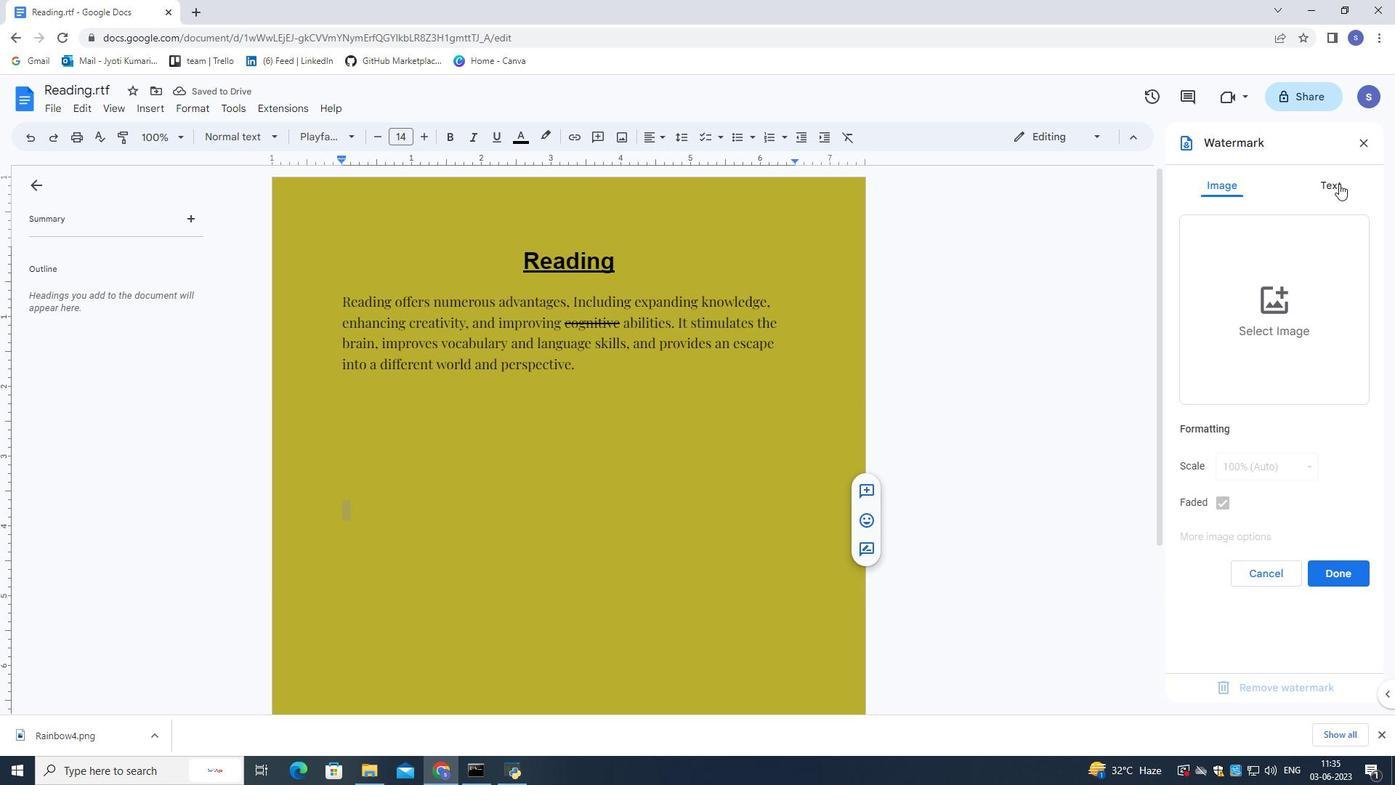 
Action: Mouse moved to (1320, 228)
Screenshot: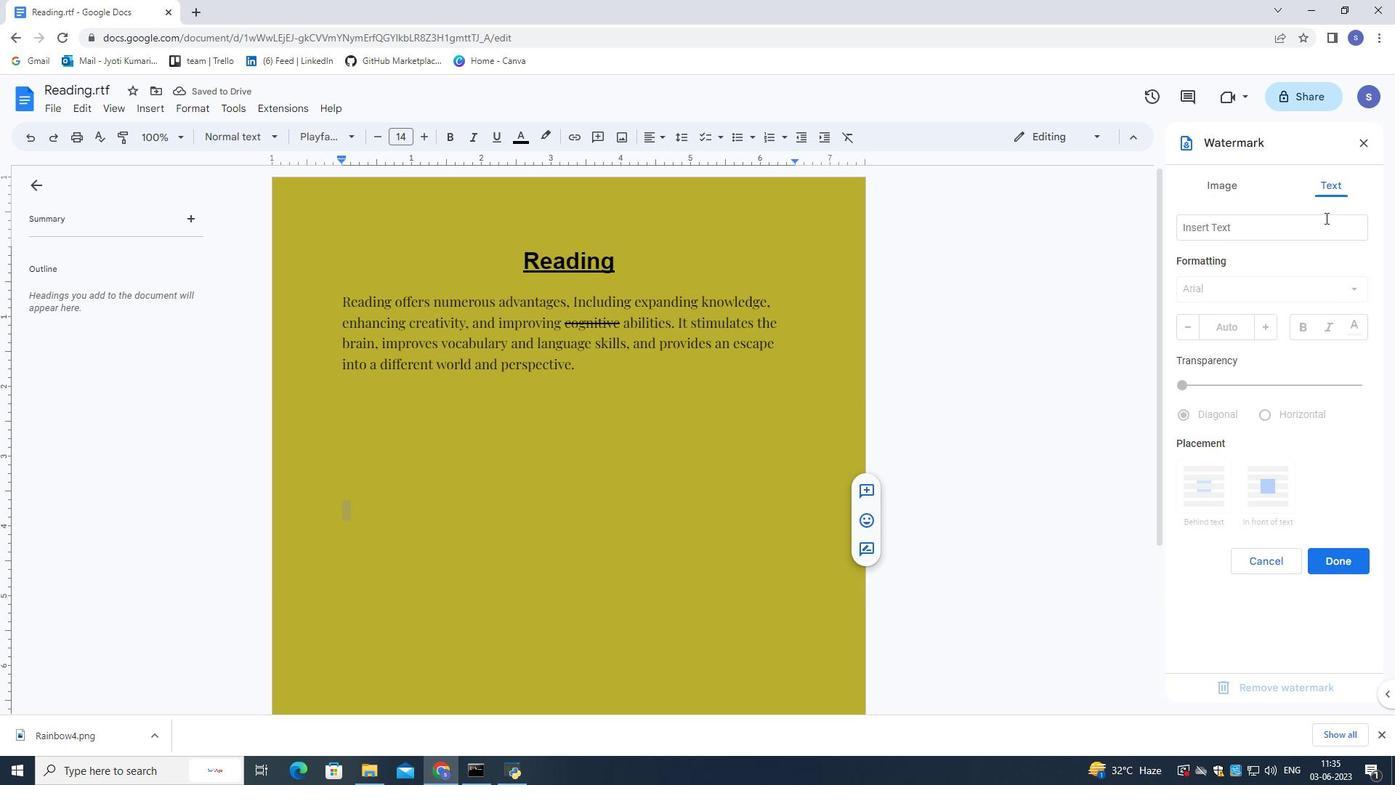 
Action: Mouse pressed left at (1320, 228)
Screenshot: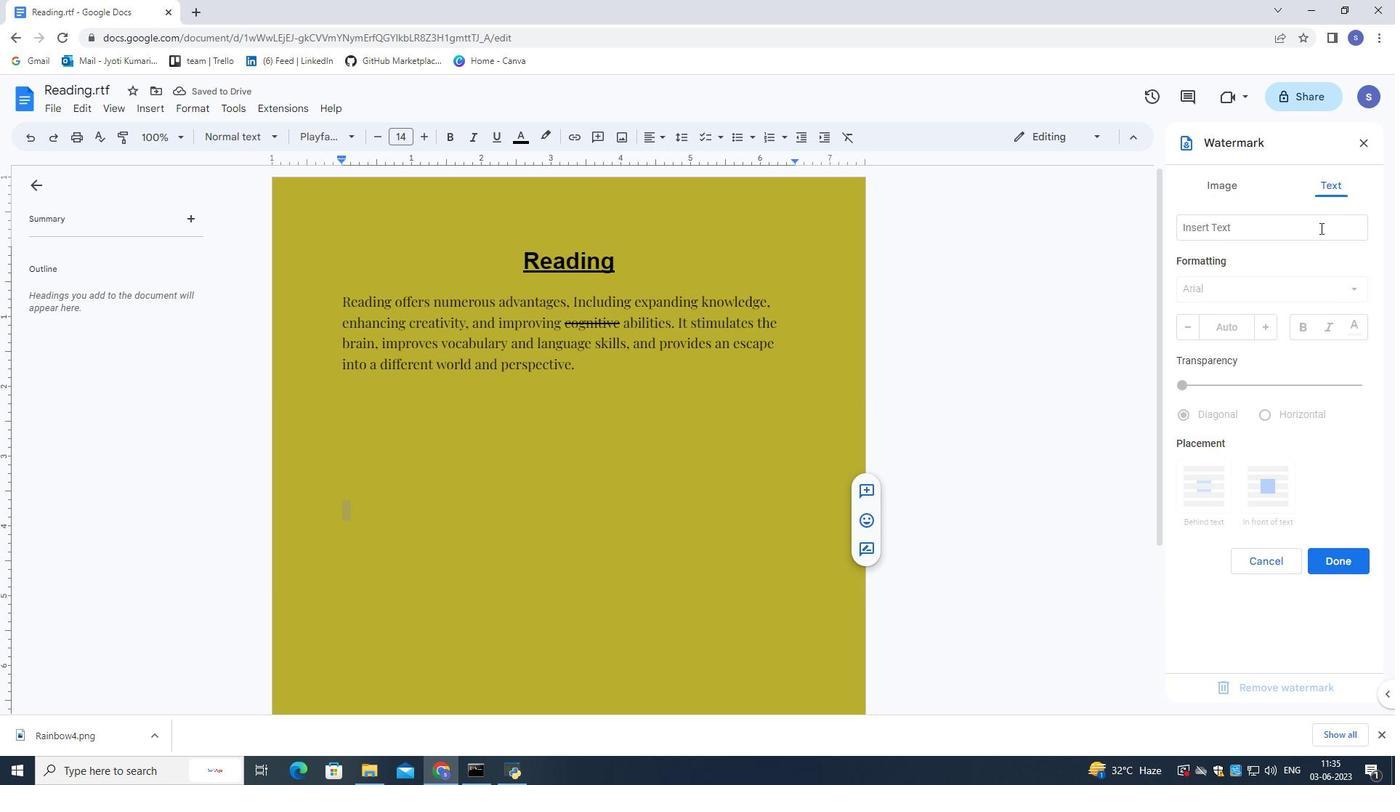 
Action: Mouse moved to (1331, 332)
Screenshot: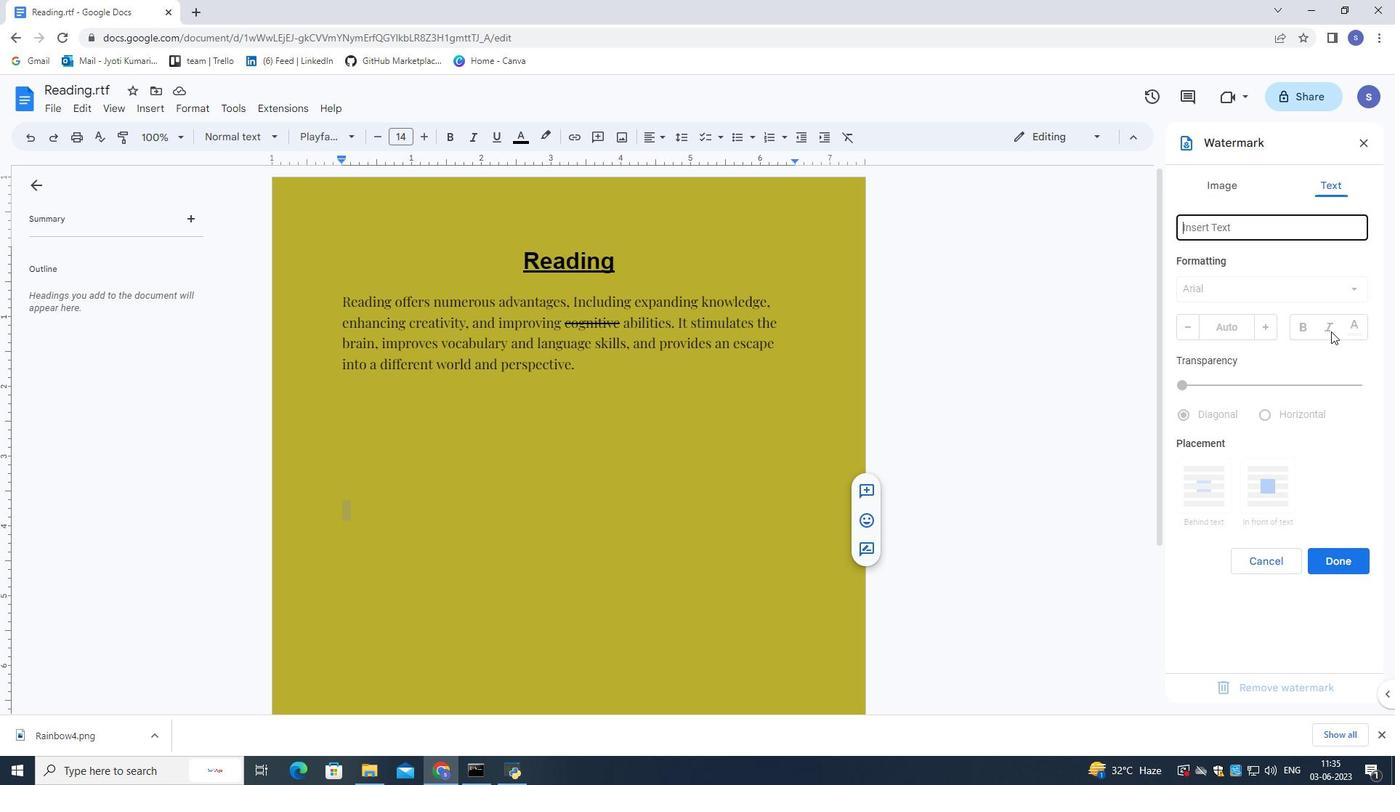 
Action: Key pressed <Key.shift>Relience
Screenshot: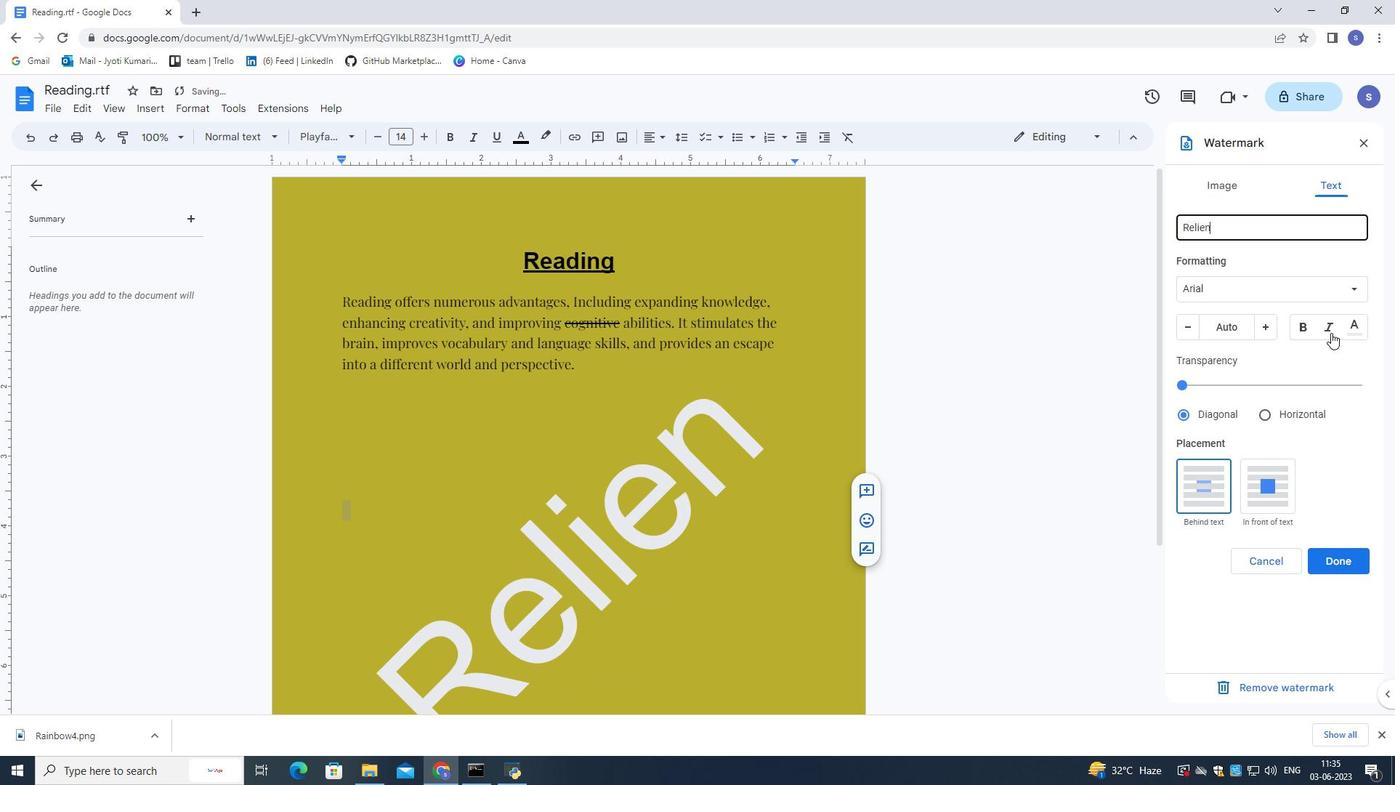 
Action: Mouse moved to (1266, 330)
Screenshot: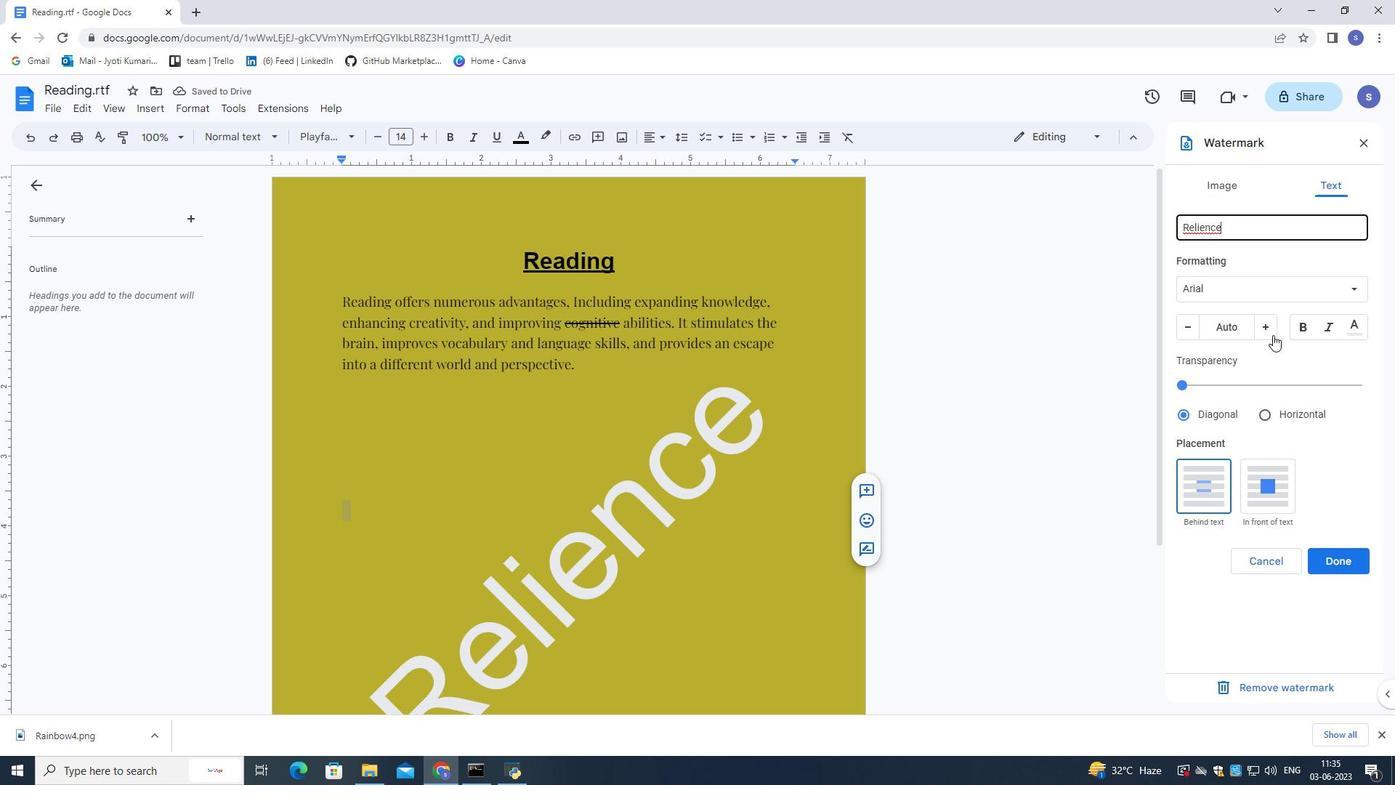 
Action: Mouse pressed left at (1266, 330)
Screenshot: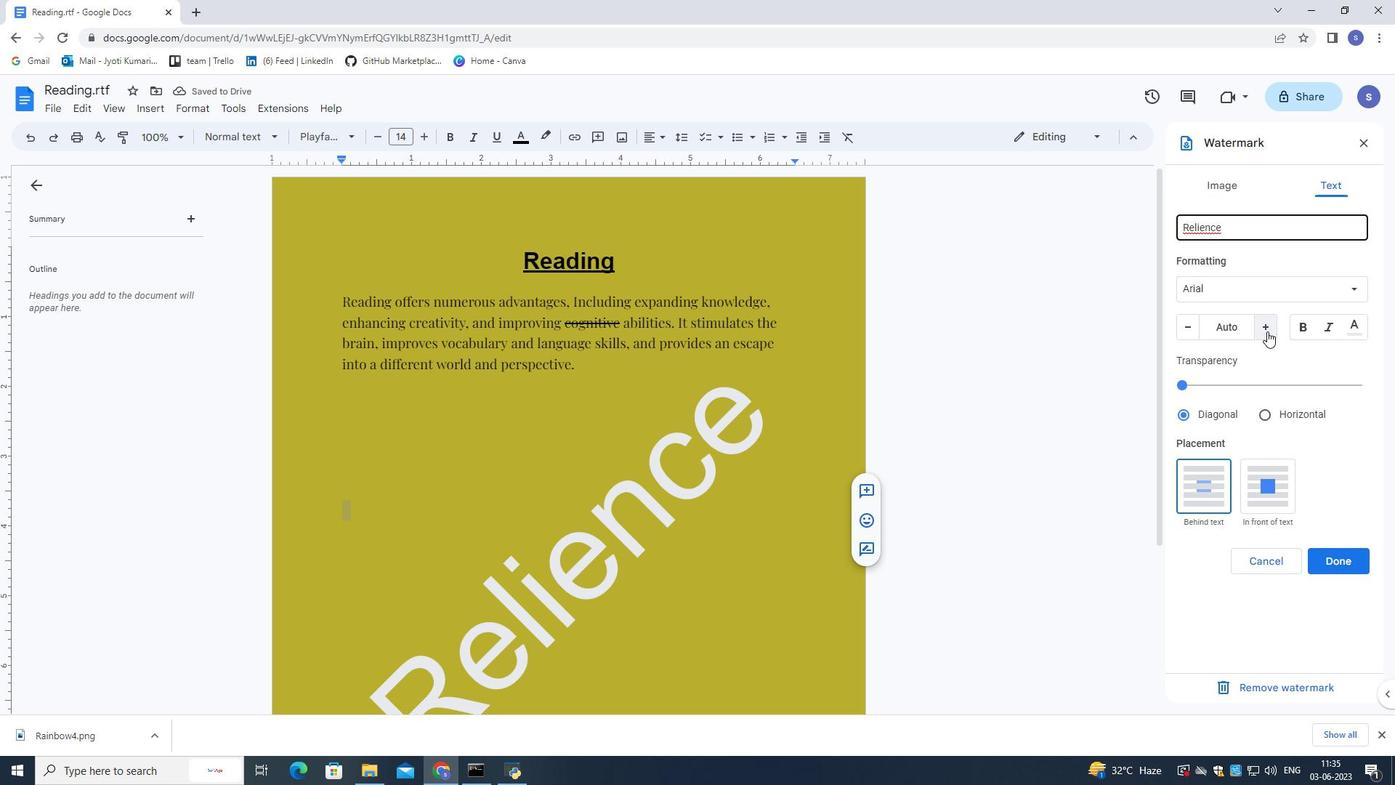 
Action: Mouse pressed left at (1266, 330)
Screenshot: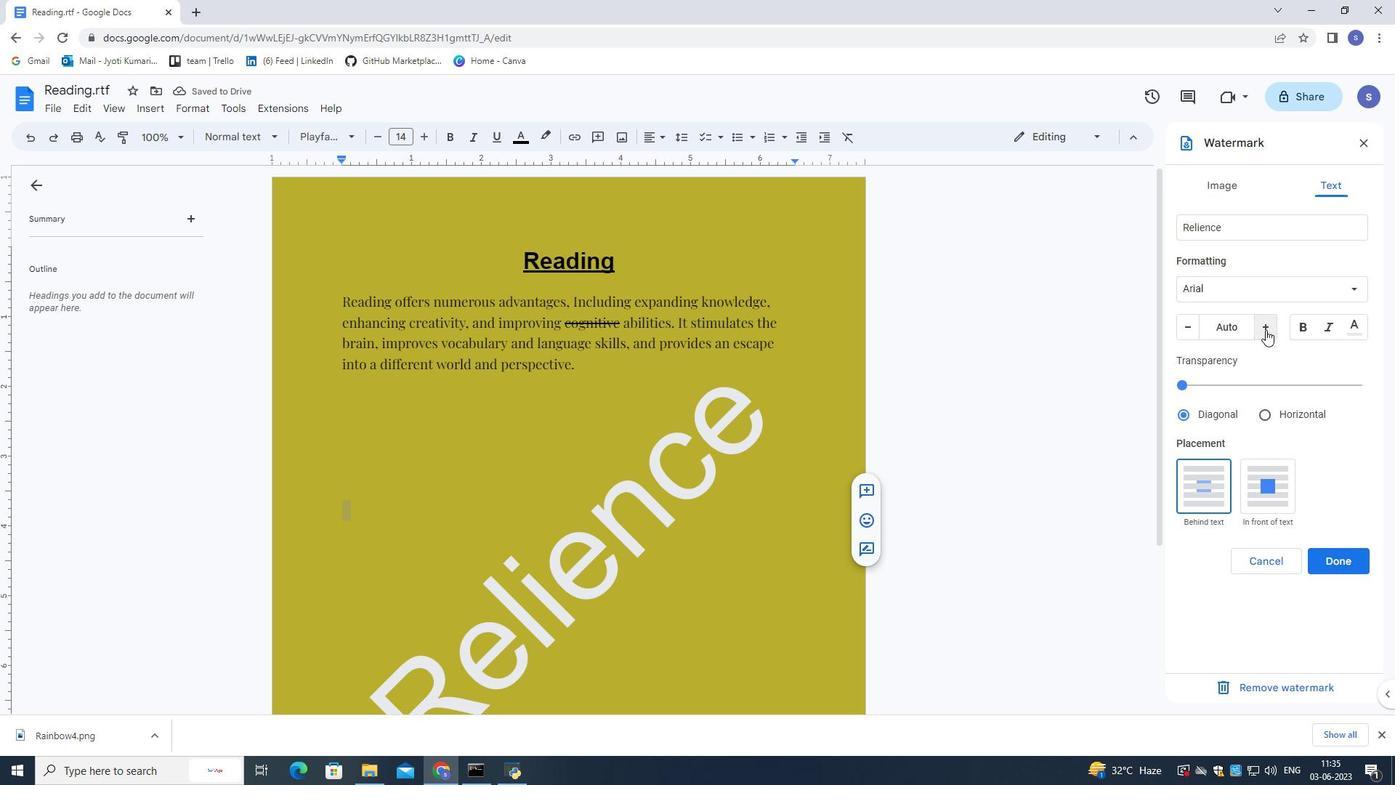 
Action: Mouse pressed left at (1266, 330)
Screenshot: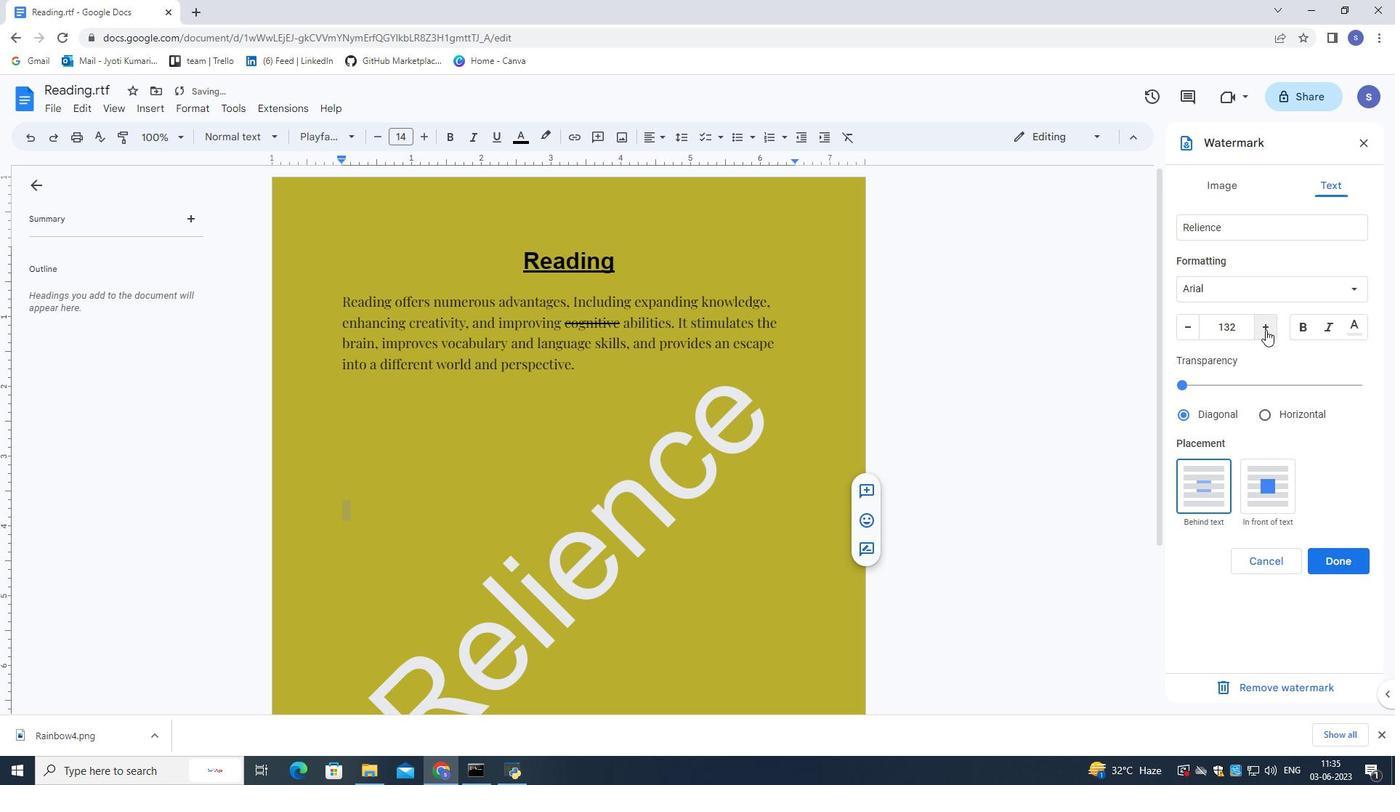 
Action: Mouse moved to (1191, 333)
Screenshot: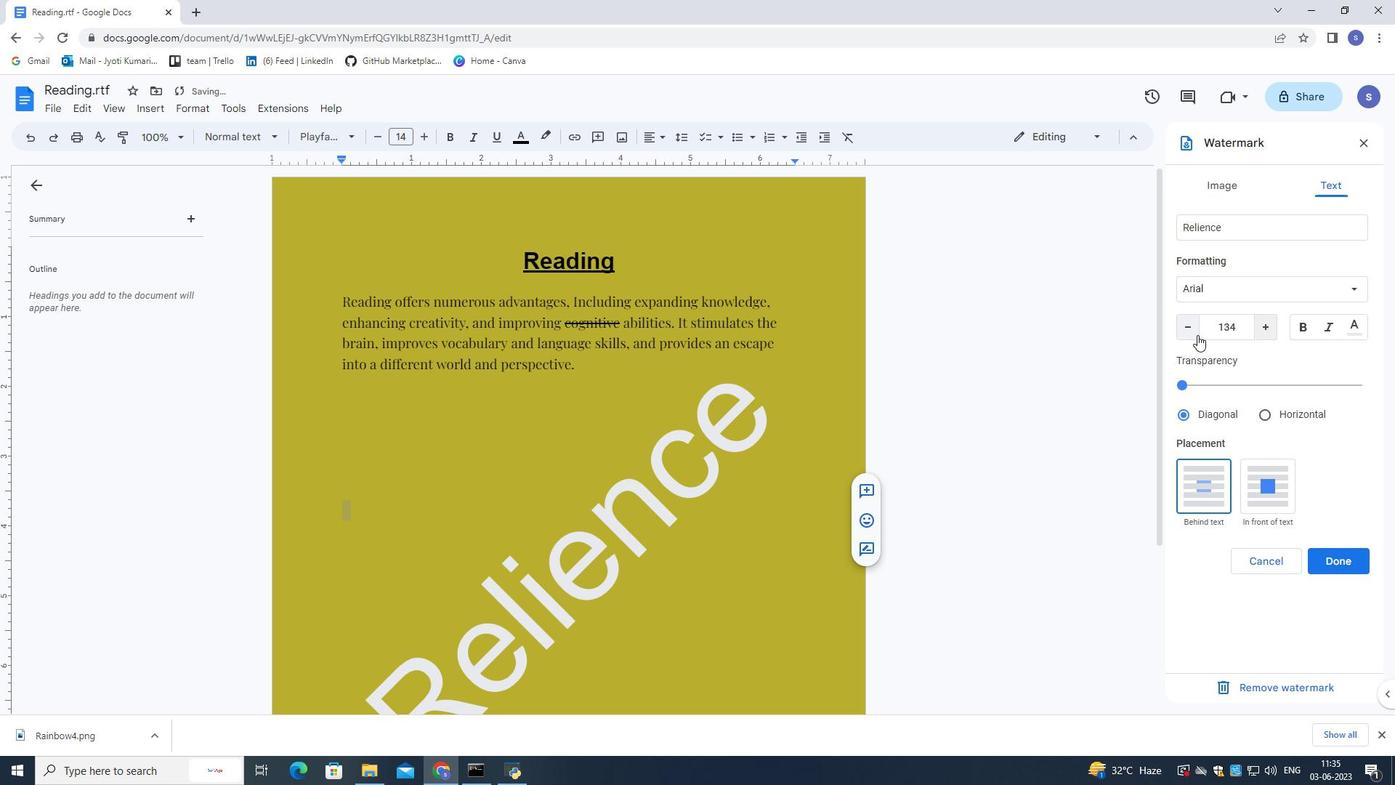 
Action: Mouse pressed left at (1191, 333)
Screenshot: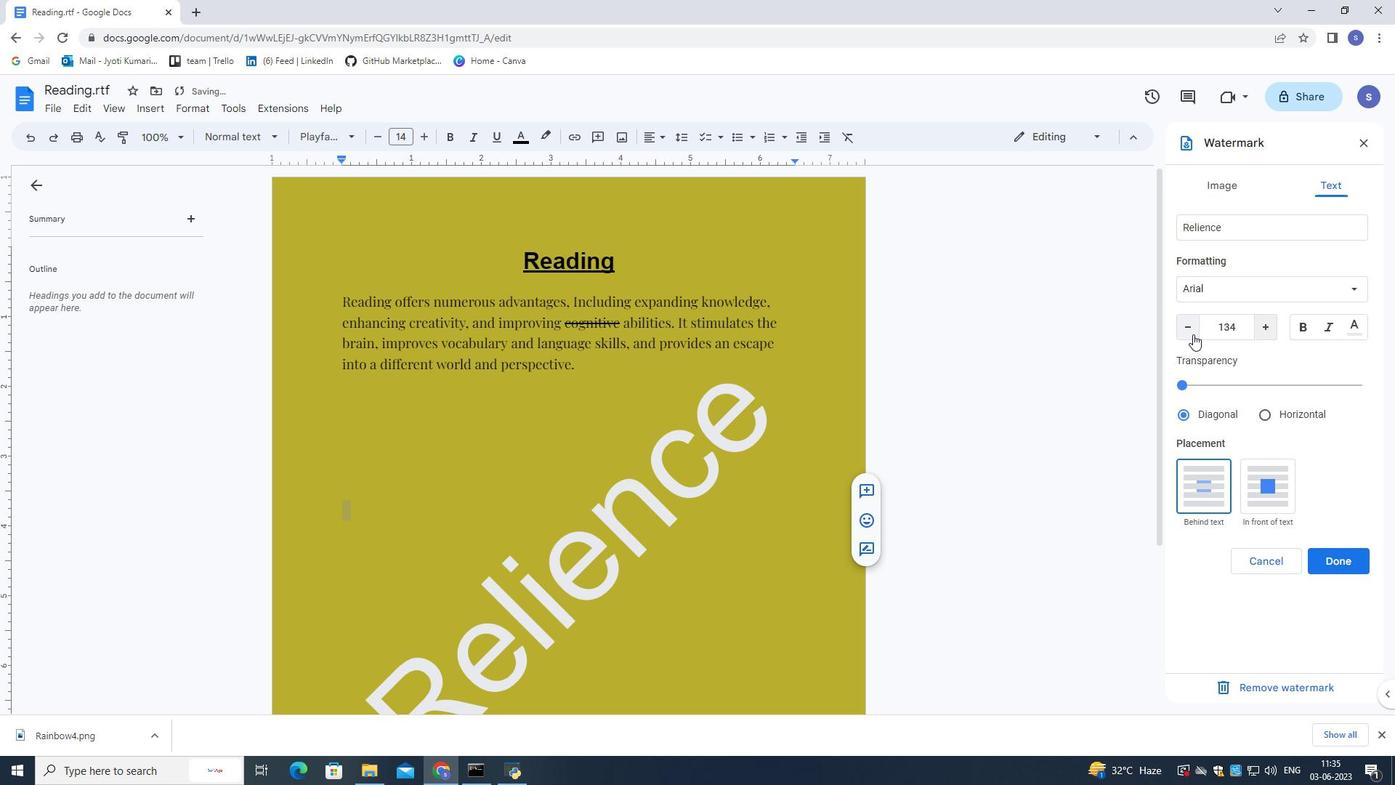 
Action: Mouse pressed left at (1191, 333)
Screenshot: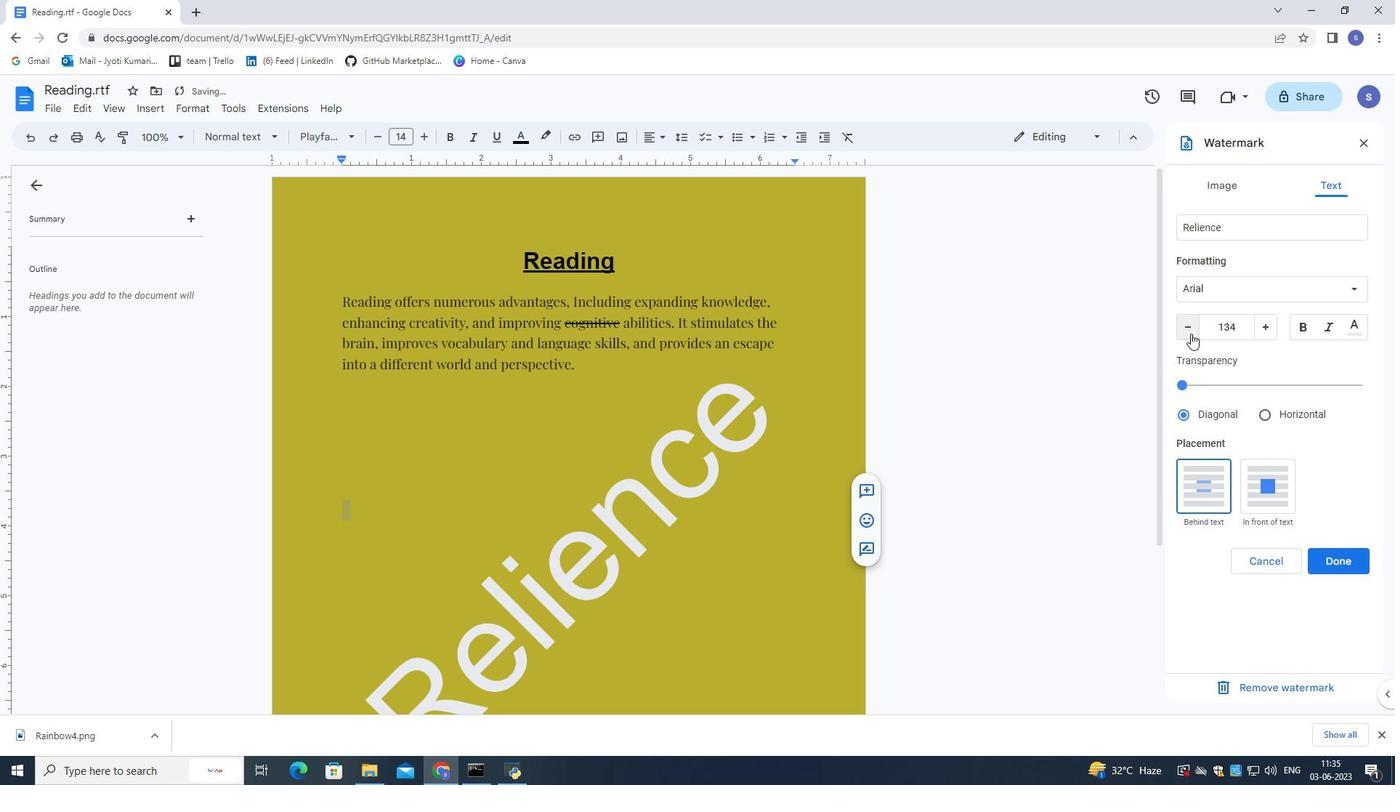 
Action: Mouse pressed left at (1191, 333)
Screenshot: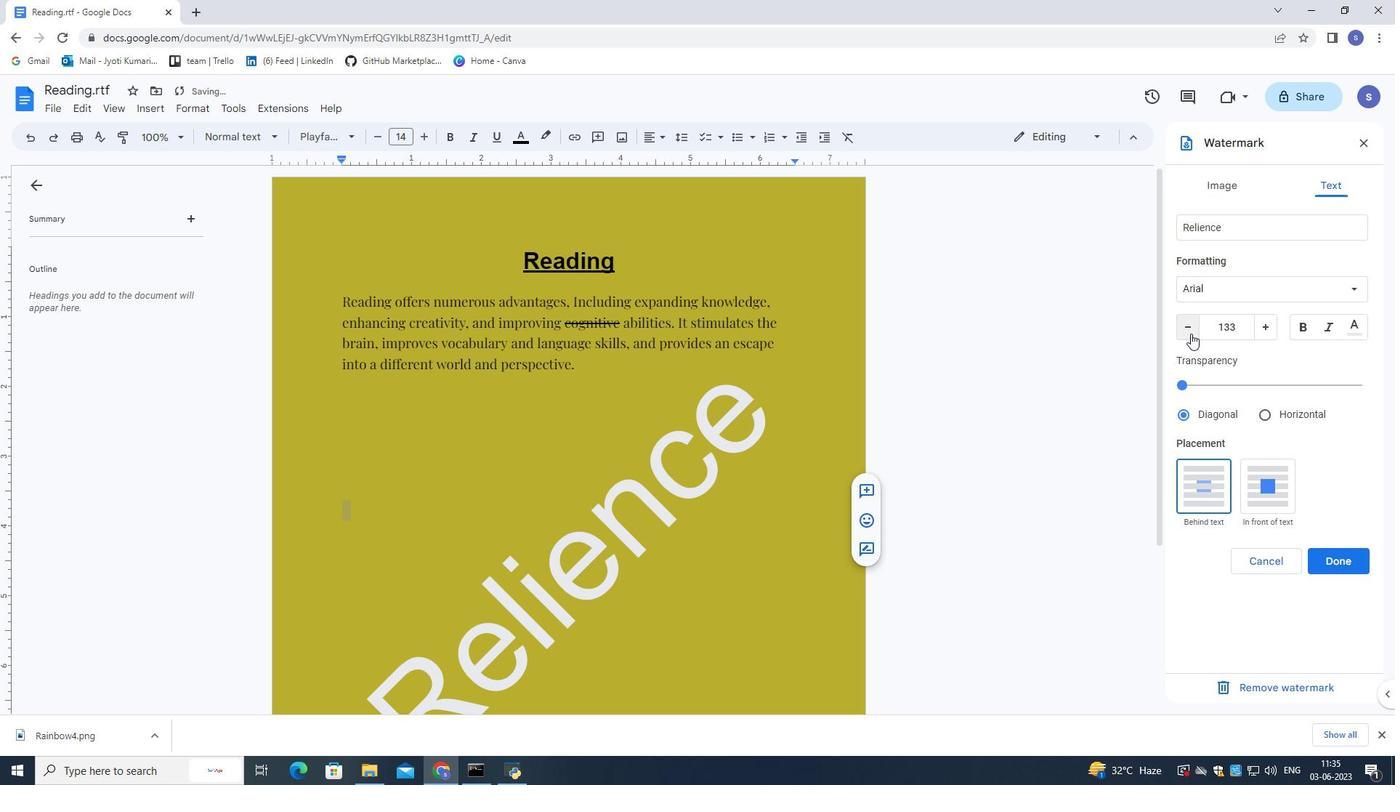 
Action: Mouse pressed left at (1191, 333)
Screenshot: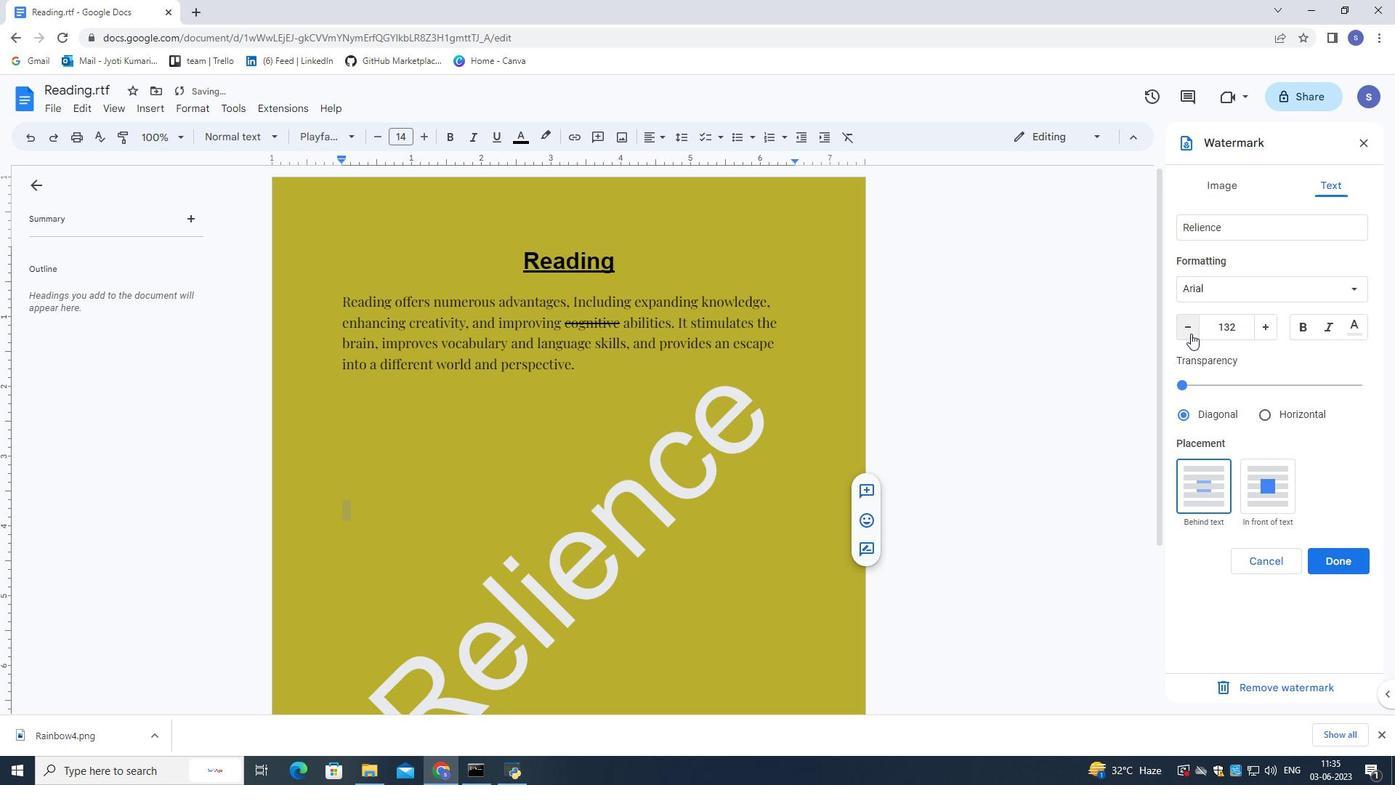 
Action: Mouse pressed left at (1191, 333)
Screenshot: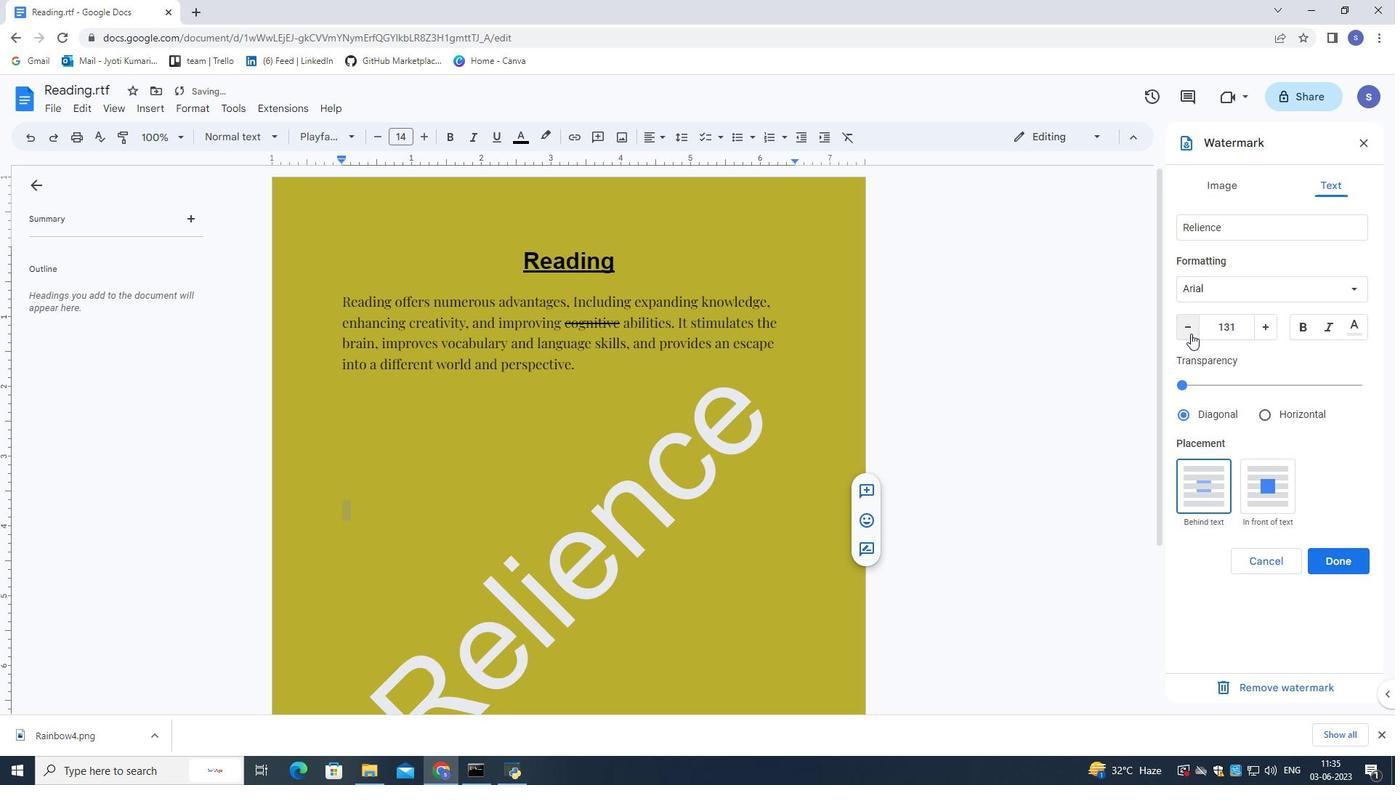
Action: Mouse pressed left at (1191, 333)
Screenshot: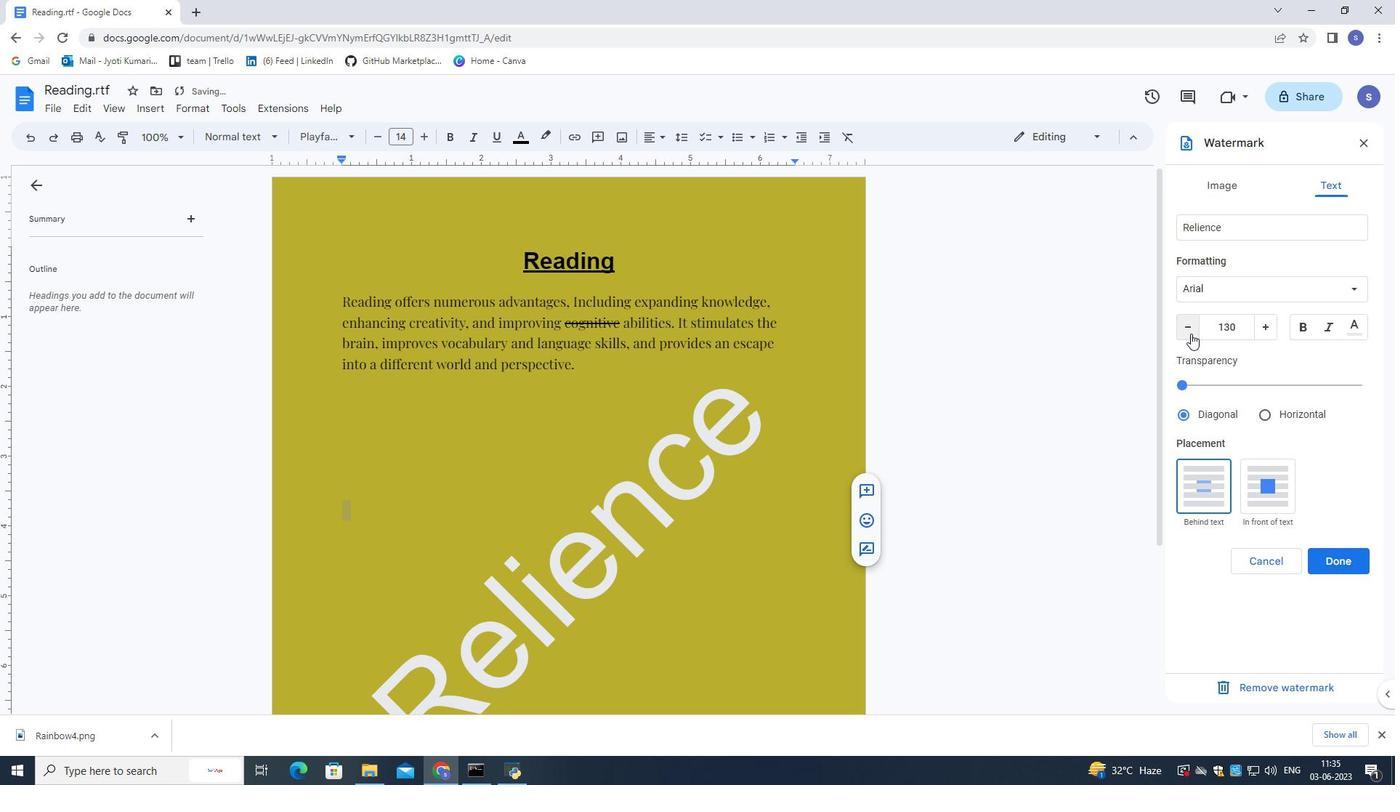 
Action: Mouse pressed left at (1191, 333)
Screenshot: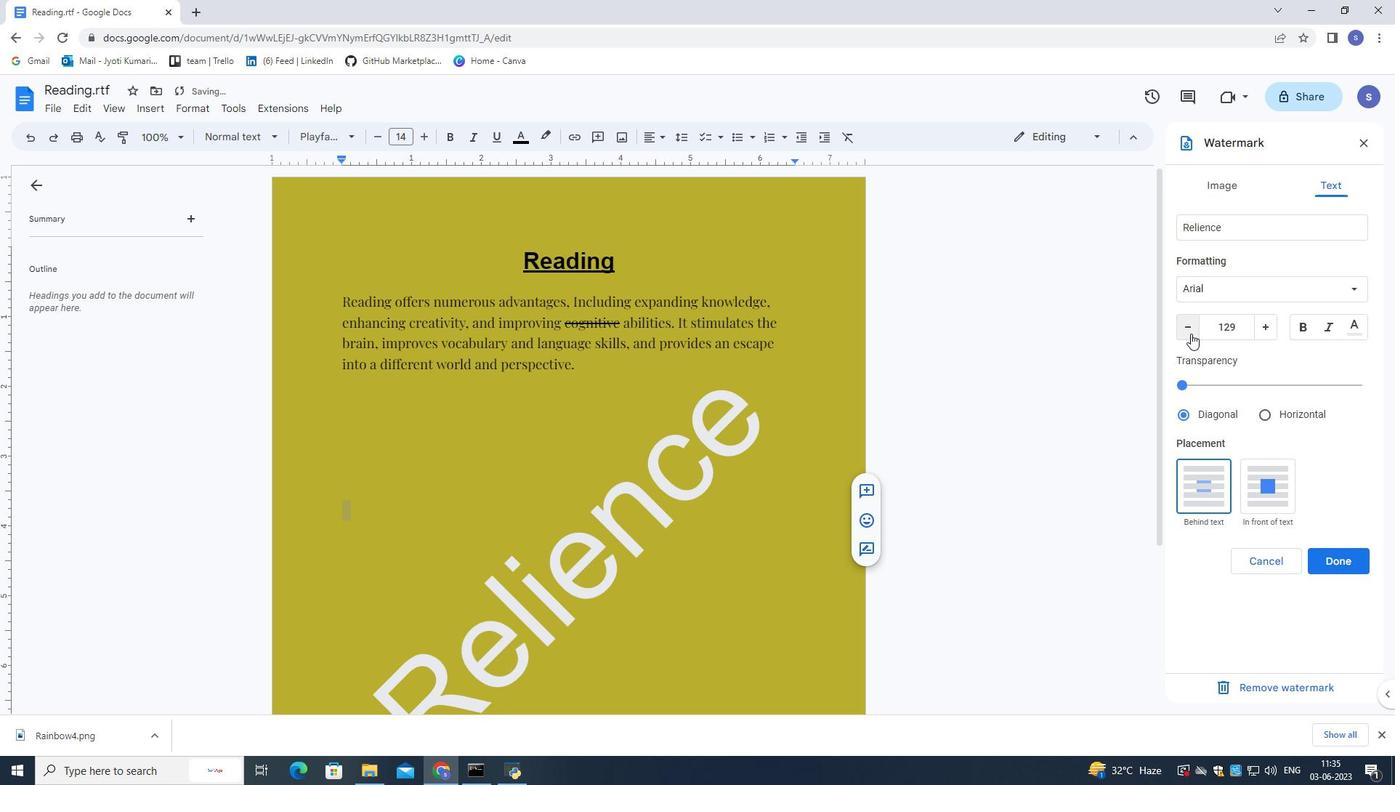 
Action: Mouse pressed left at (1191, 333)
Screenshot: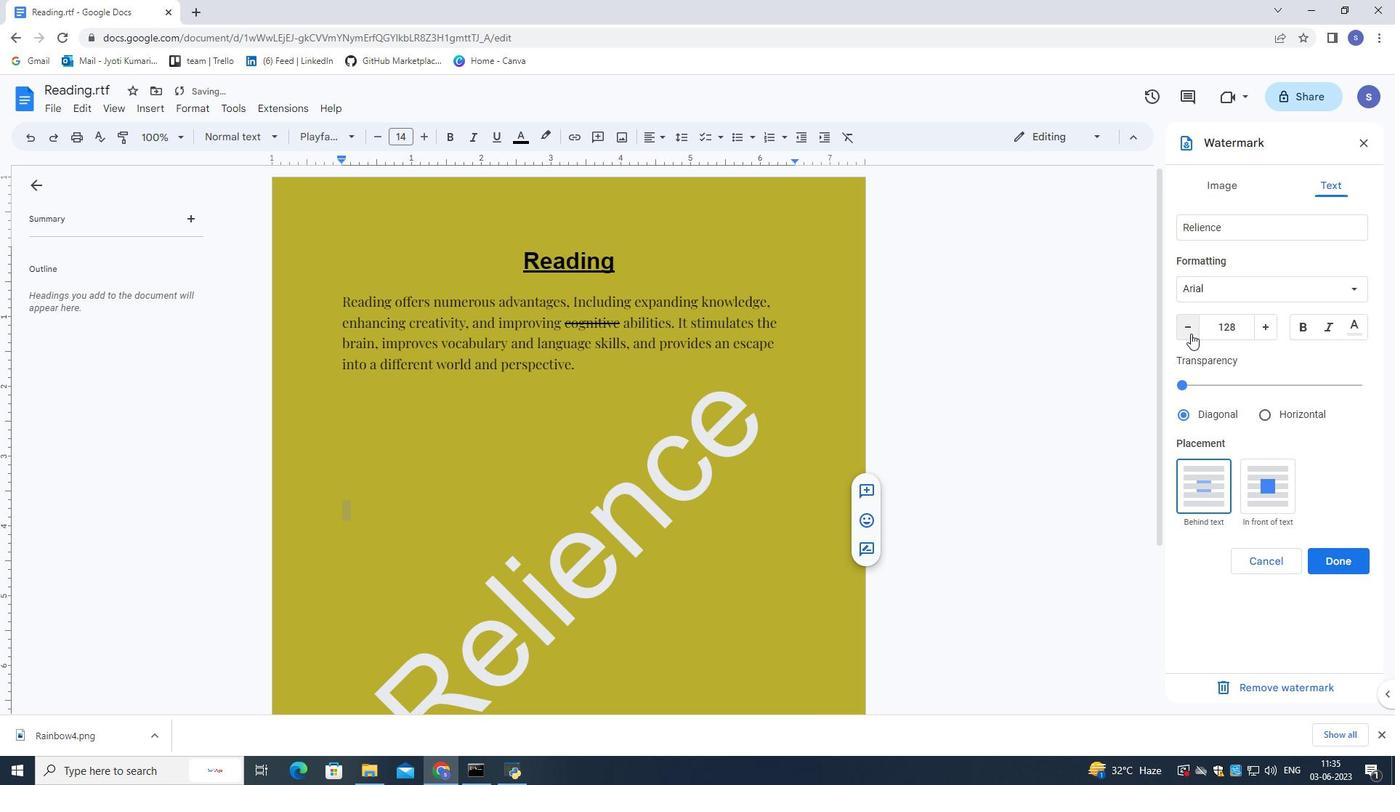 
Action: Mouse pressed left at (1191, 333)
Screenshot: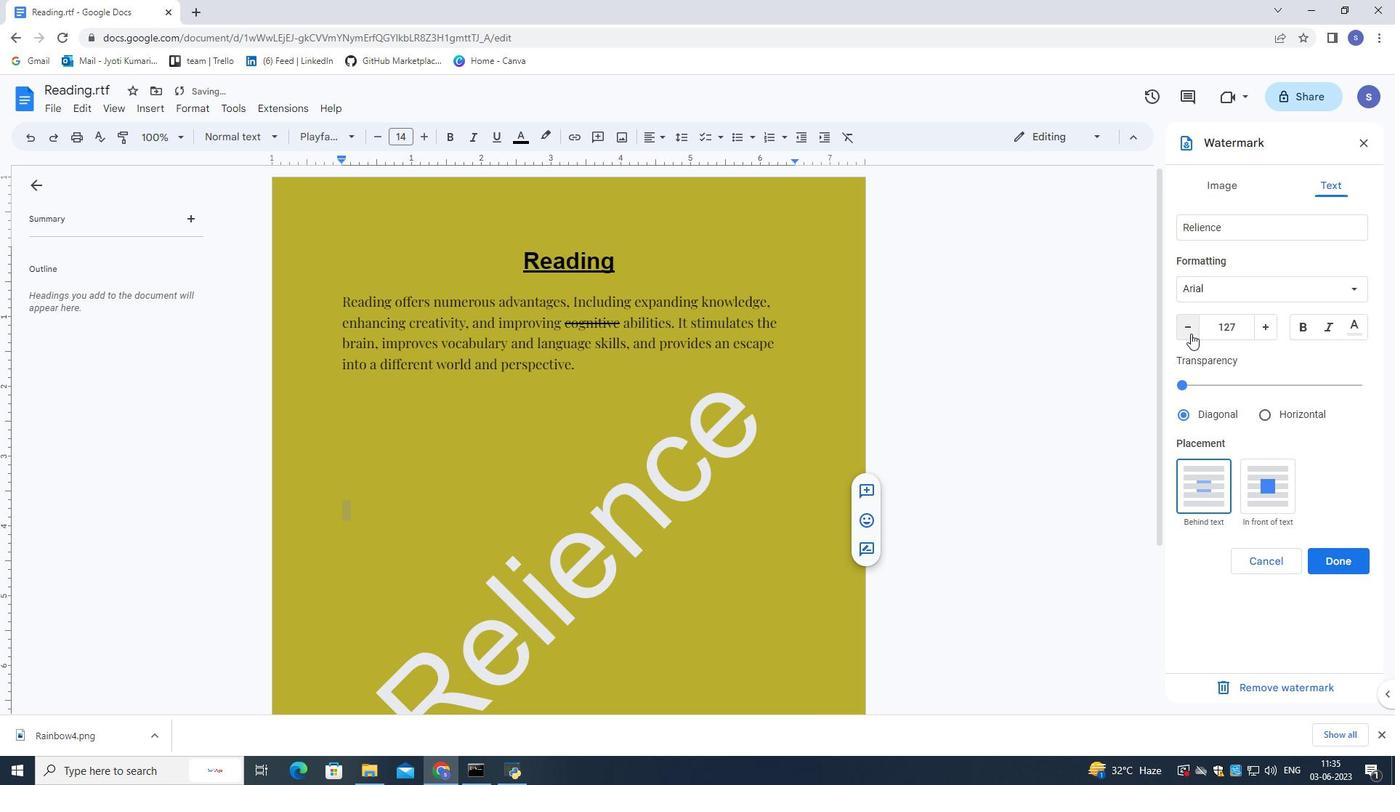 
Action: Mouse pressed left at (1191, 333)
Screenshot: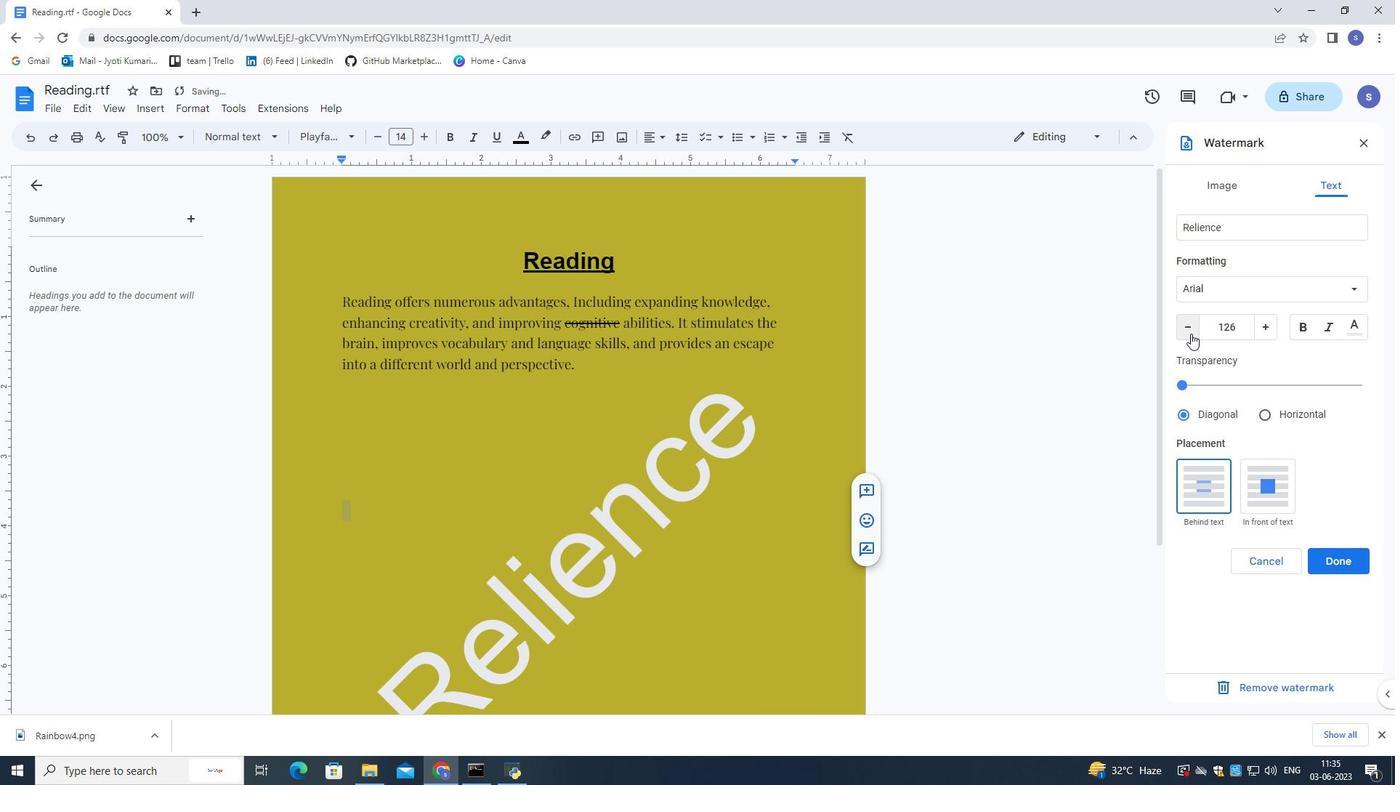 
Action: Mouse pressed left at (1191, 333)
Screenshot: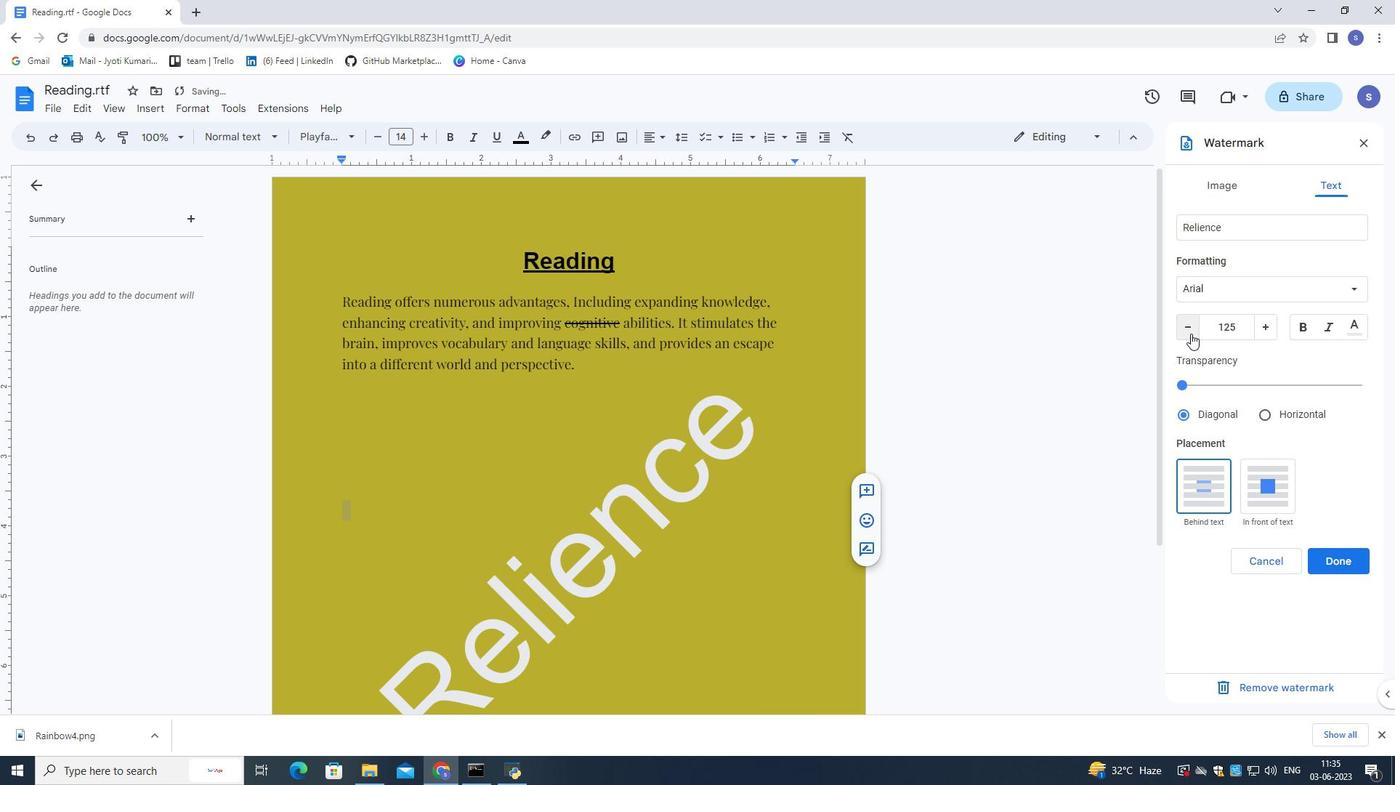 
Action: Mouse pressed left at (1191, 333)
Screenshot: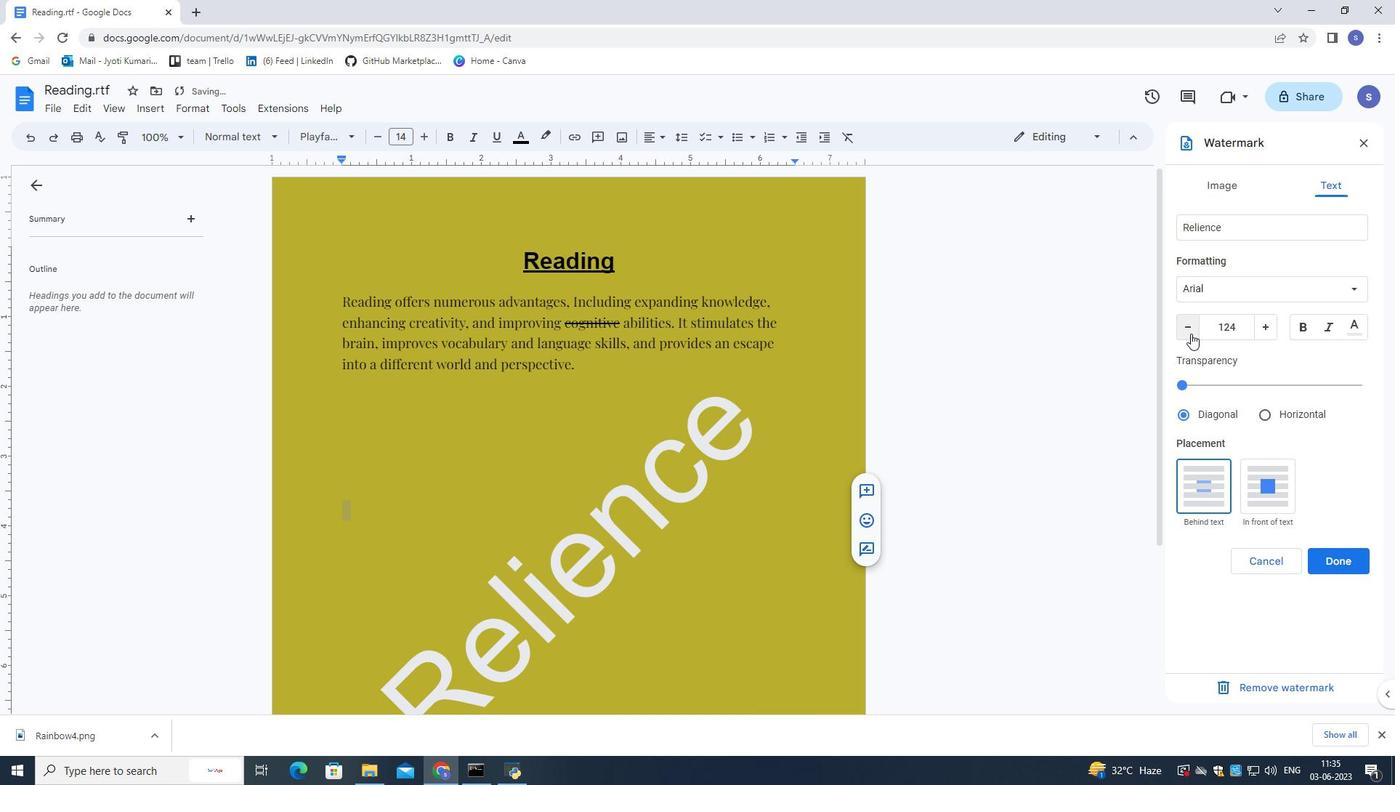 
Action: Mouse pressed left at (1191, 333)
Screenshot: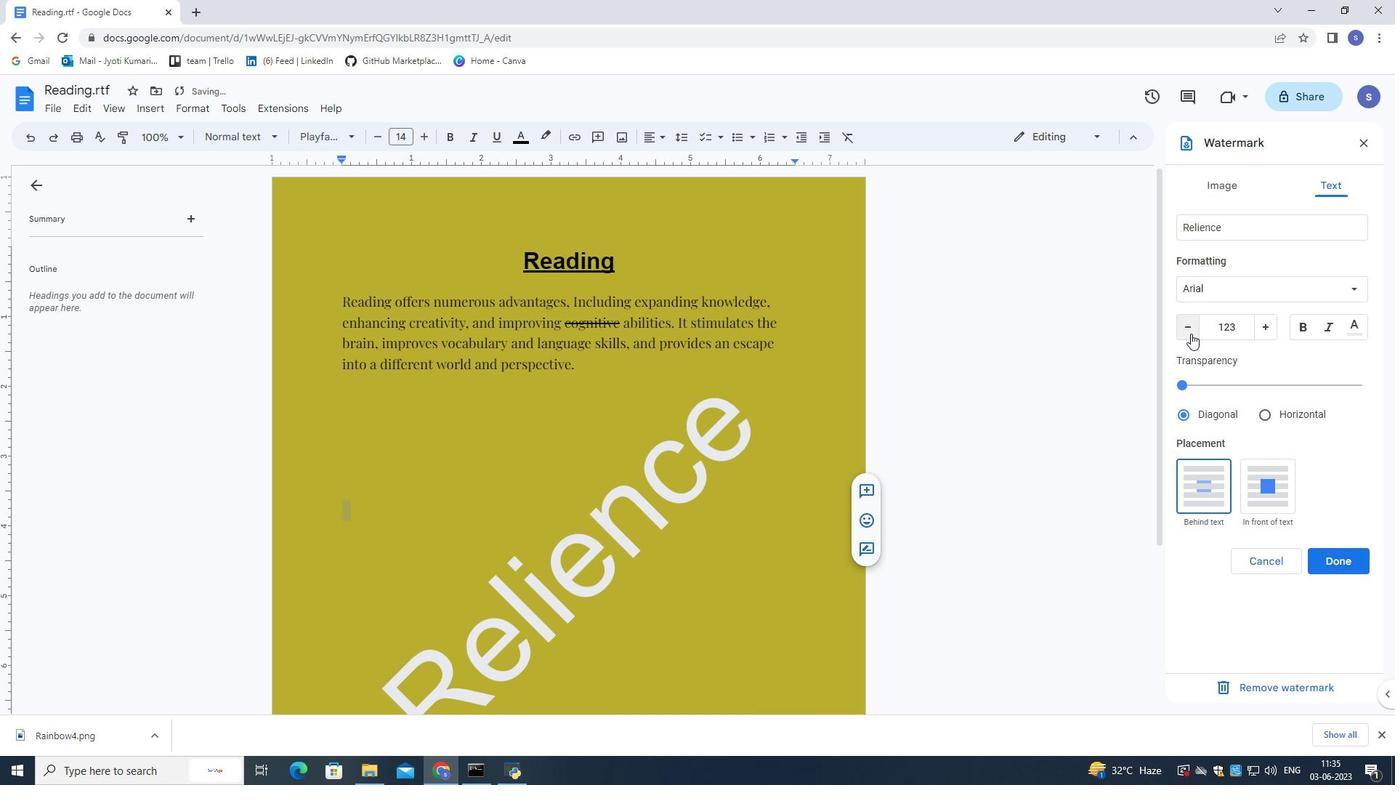
Action: Mouse pressed left at (1191, 333)
Screenshot: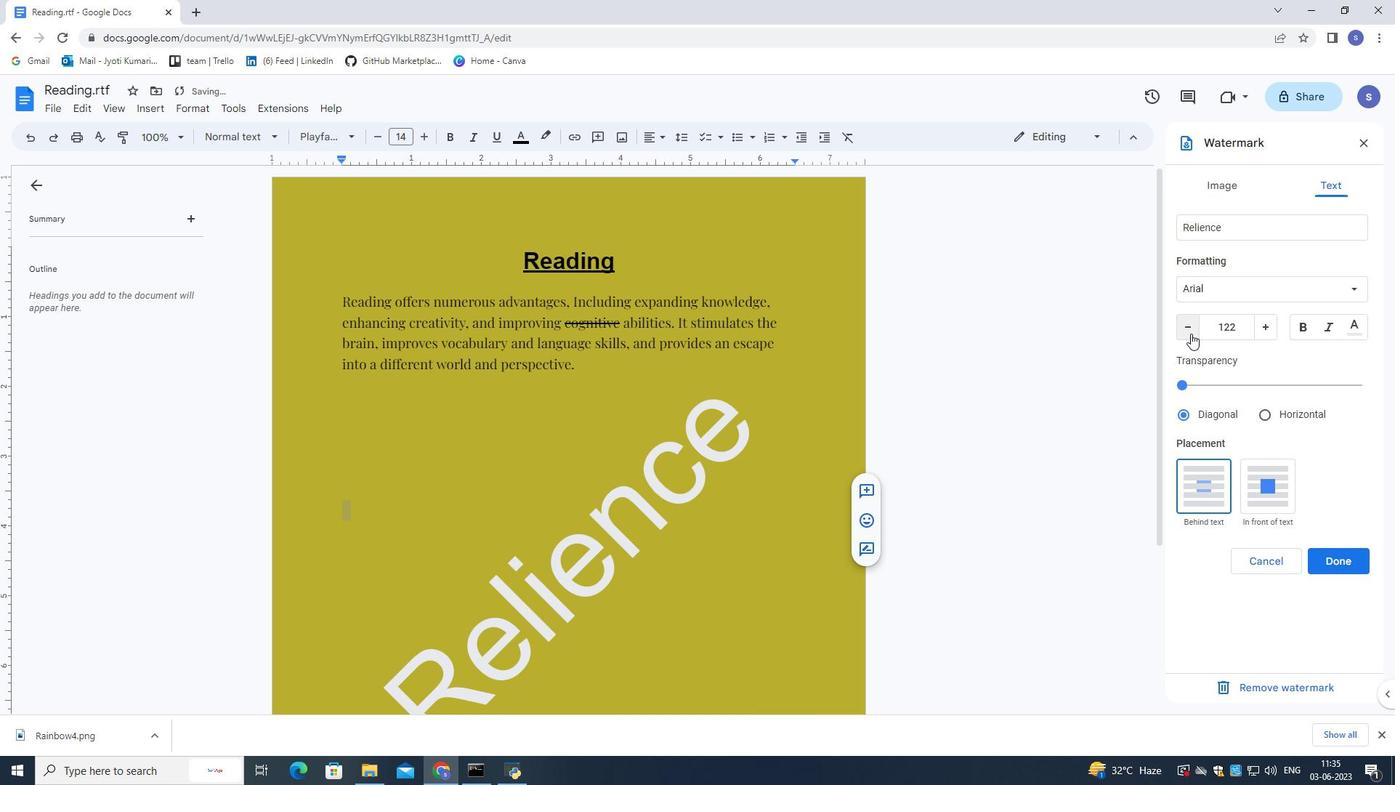 
Action: Mouse pressed left at (1191, 333)
Screenshot: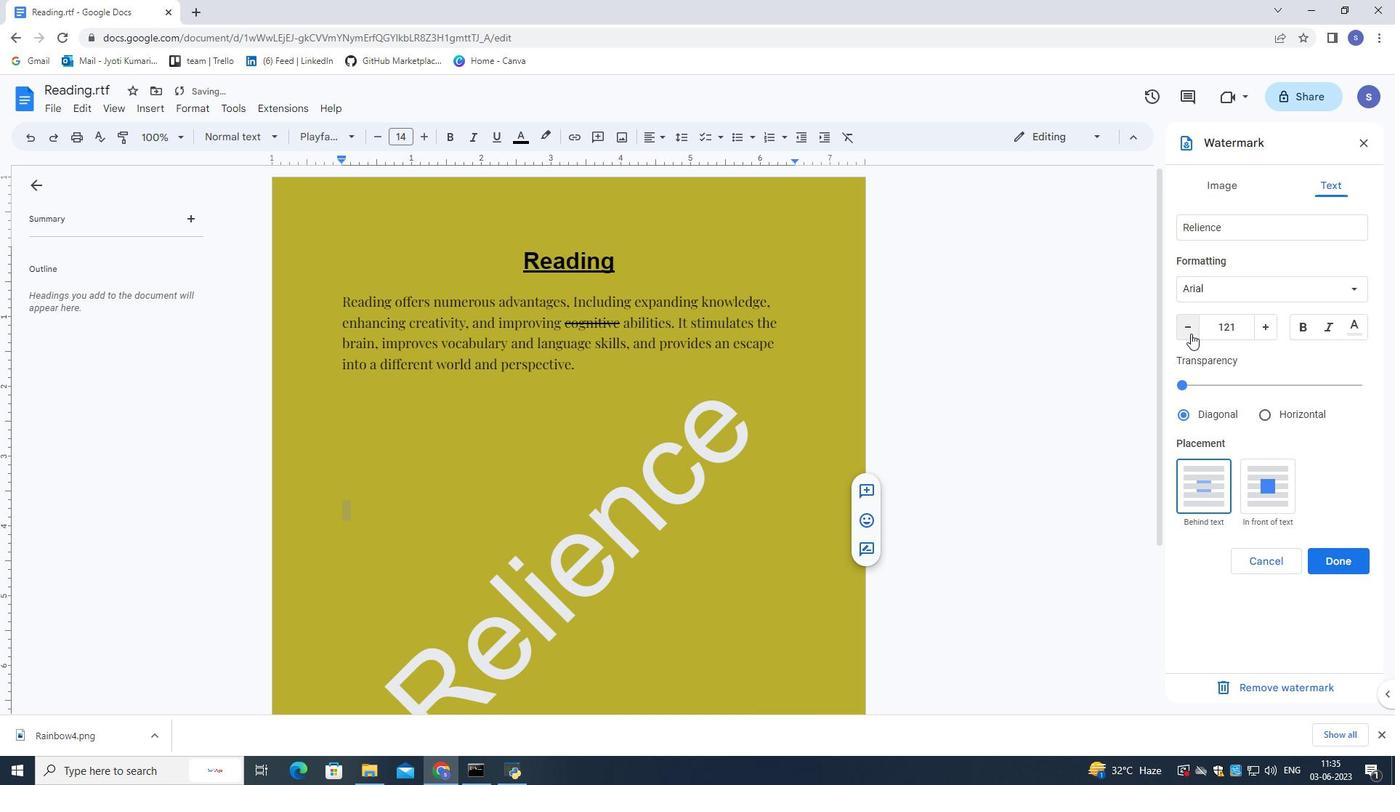 
Action: Mouse pressed left at (1191, 333)
Screenshot: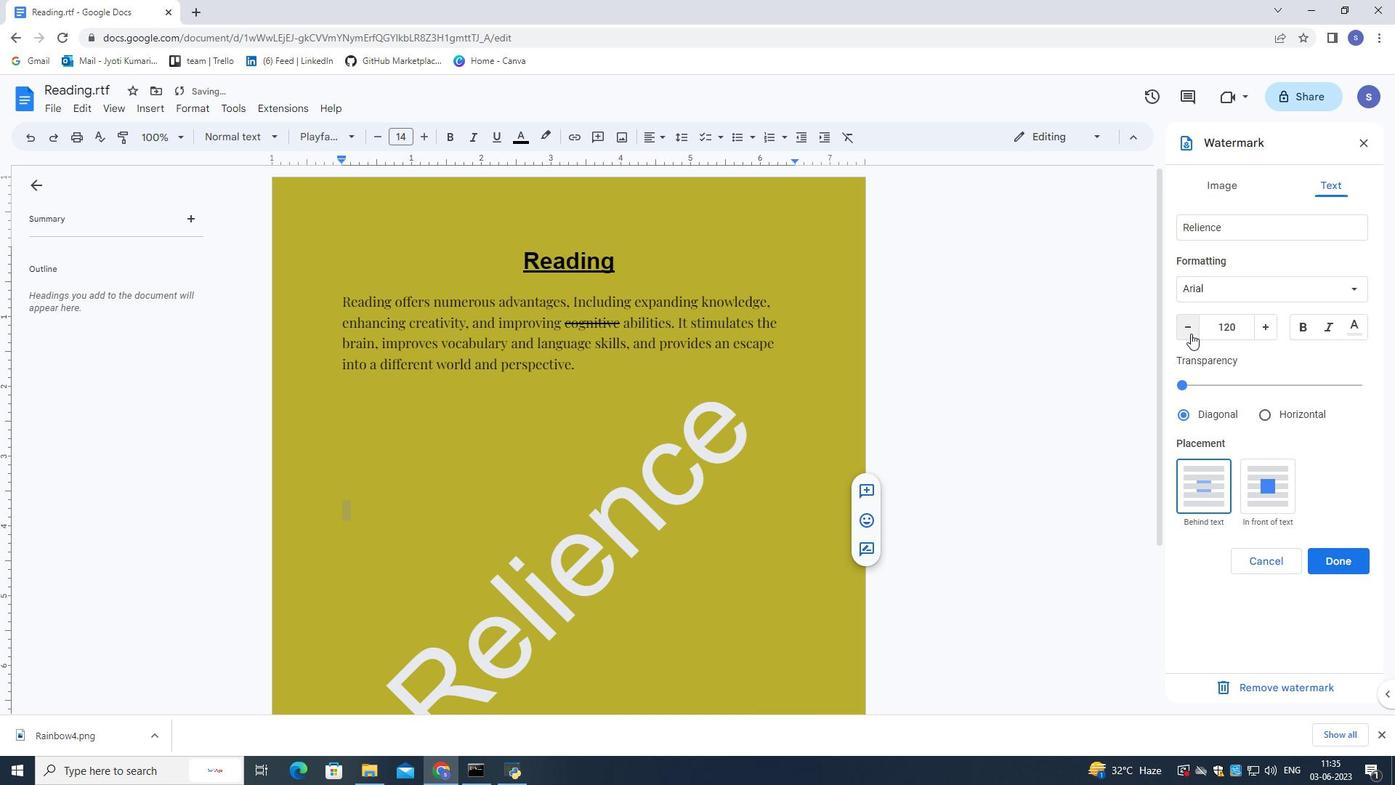
Action: Mouse pressed left at (1191, 333)
Screenshot: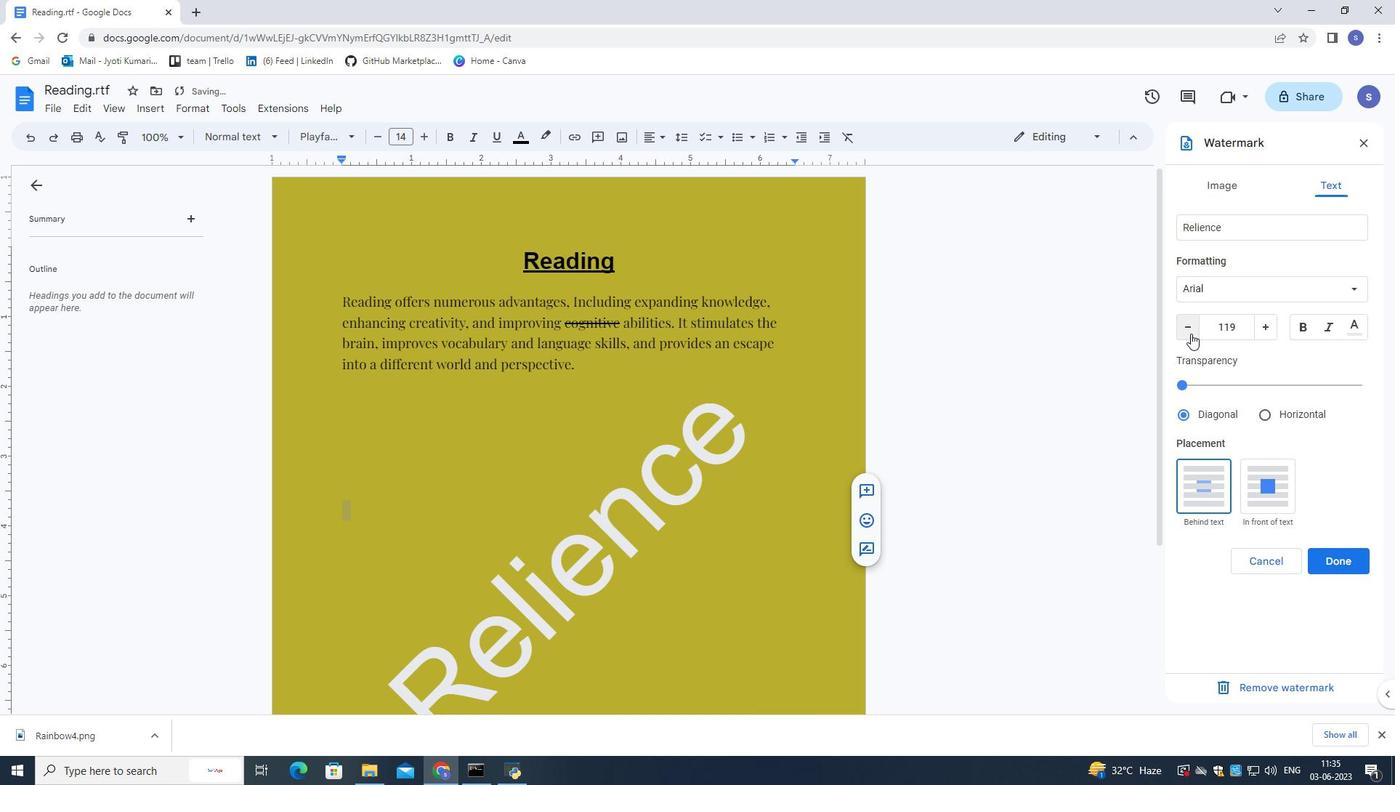 
Action: Mouse pressed left at (1191, 333)
Screenshot: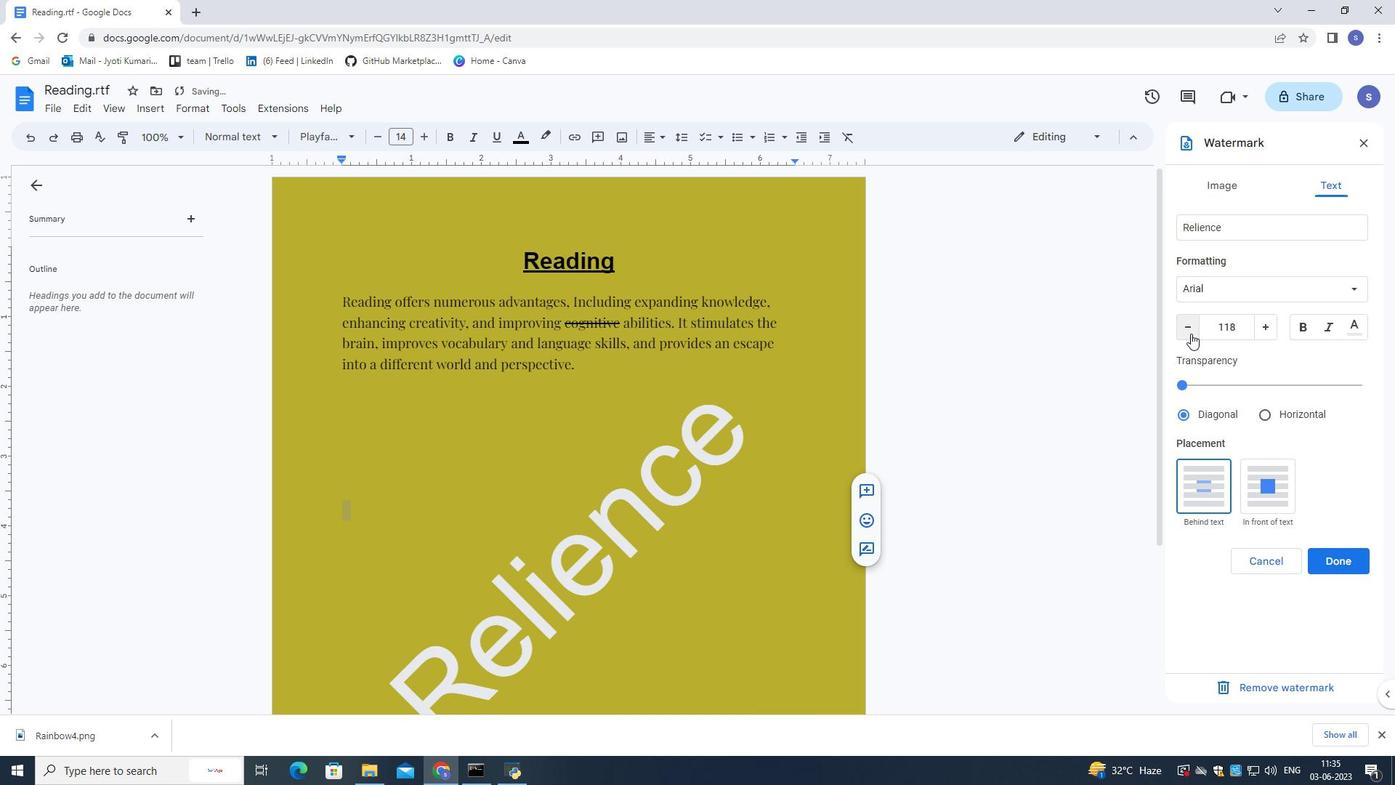 
Action: Mouse pressed left at (1191, 333)
Screenshot: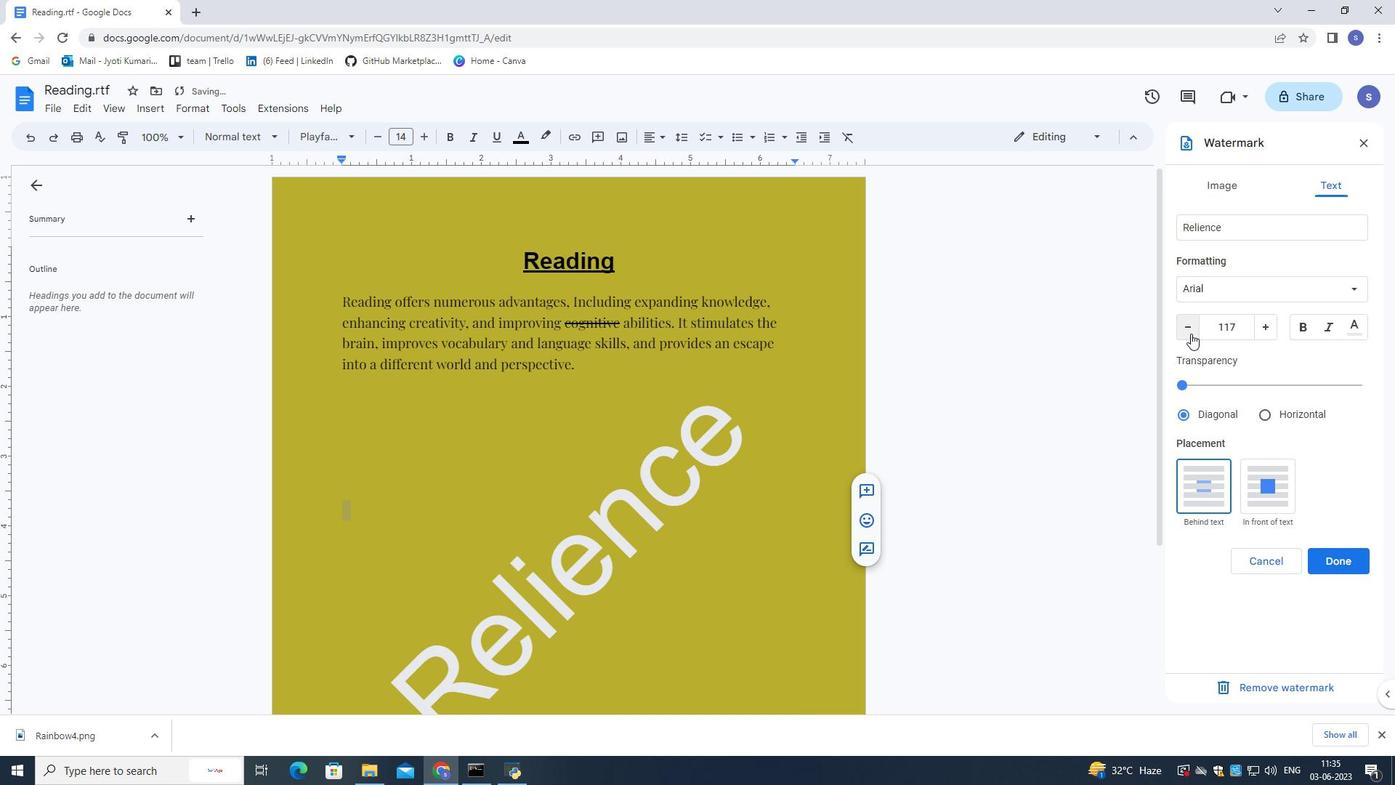 
Action: Mouse pressed left at (1191, 333)
Screenshot: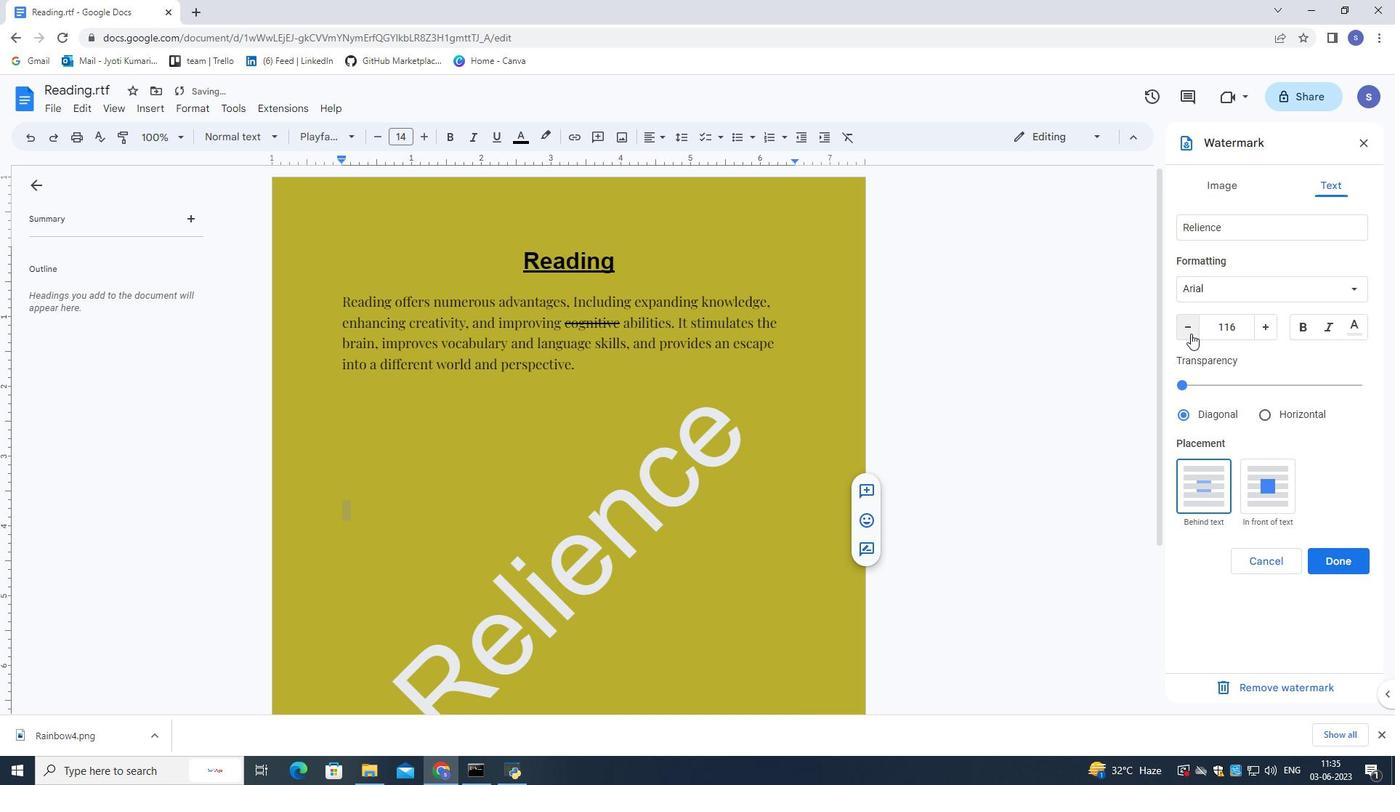 
Action: Mouse pressed left at (1191, 333)
Screenshot: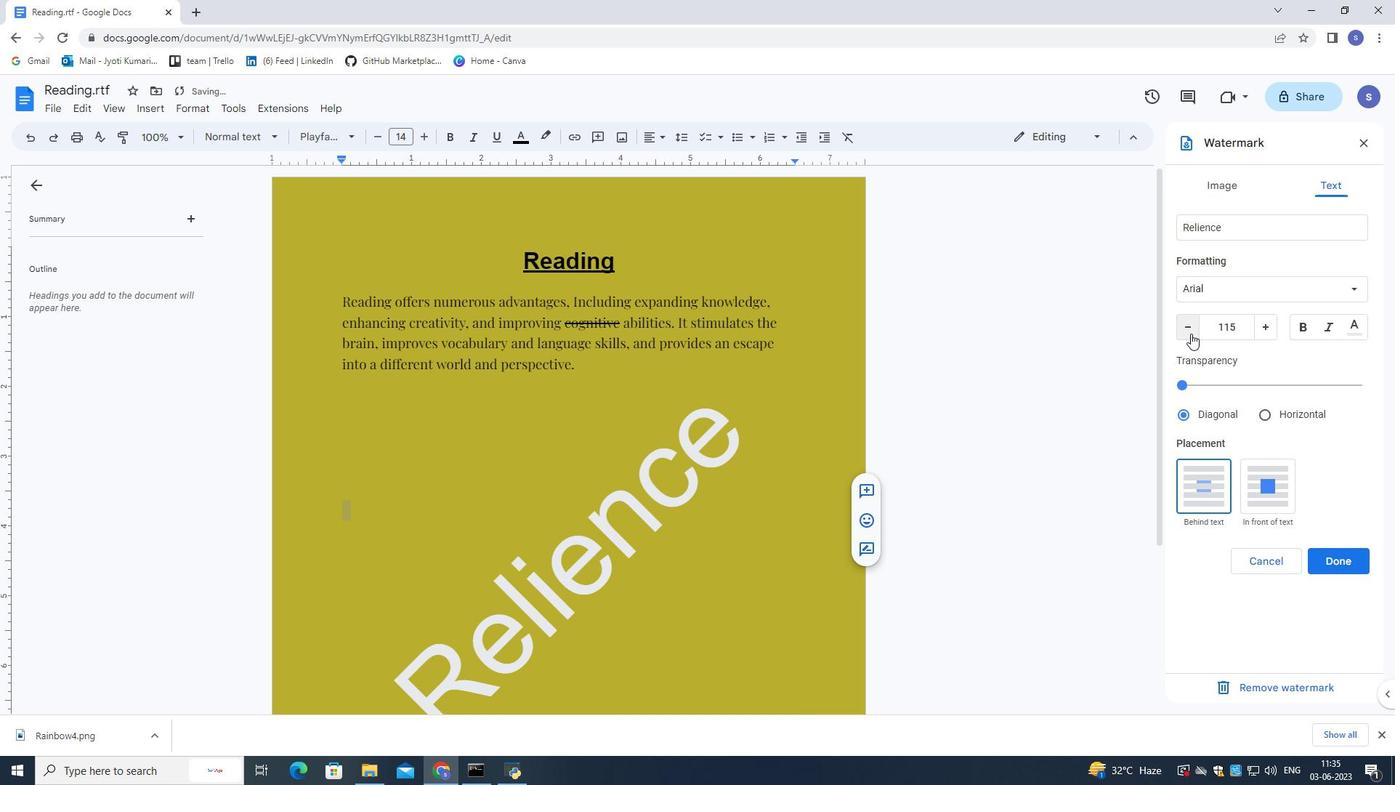 
Action: Mouse pressed left at (1191, 333)
Screenshot: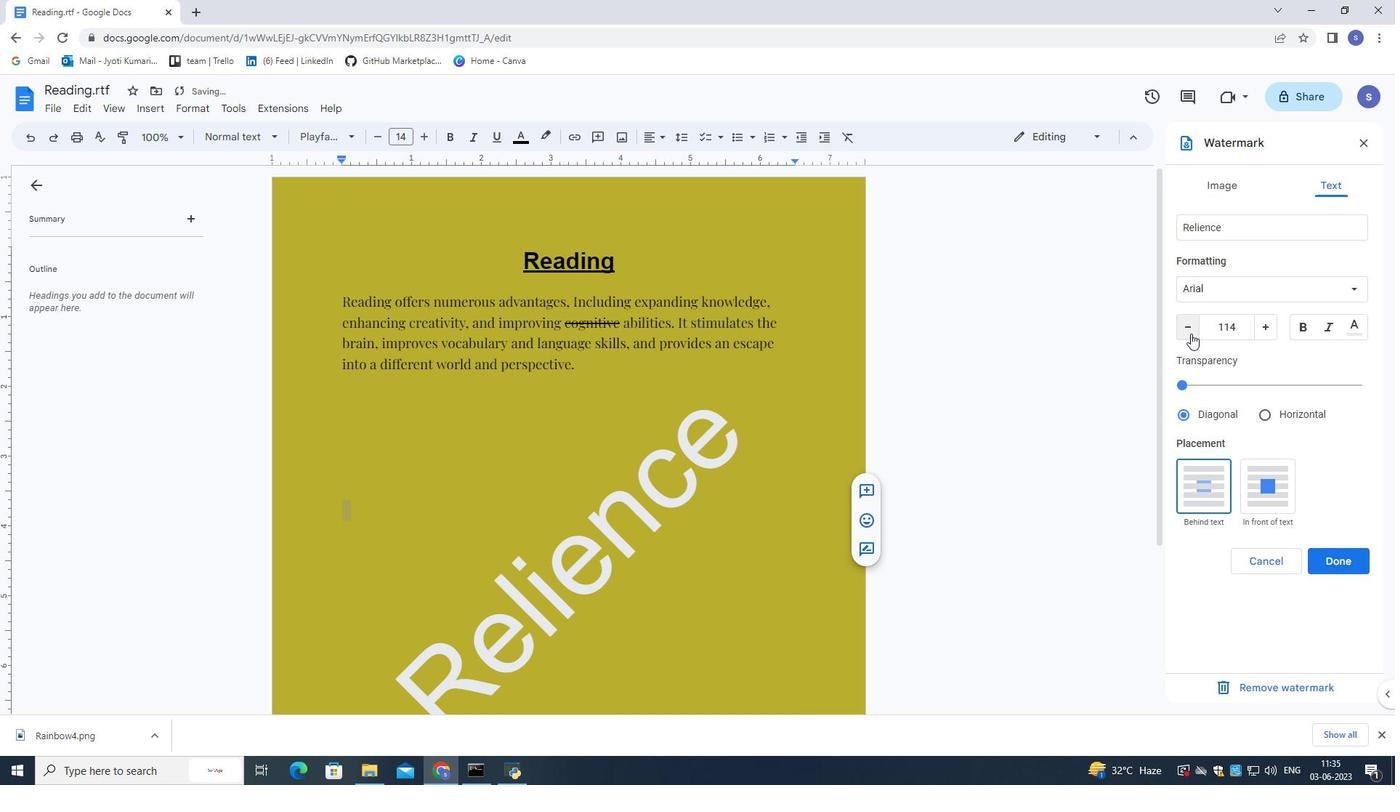 
Action: Mouse pressed left at (1191, 333)
Screenshot: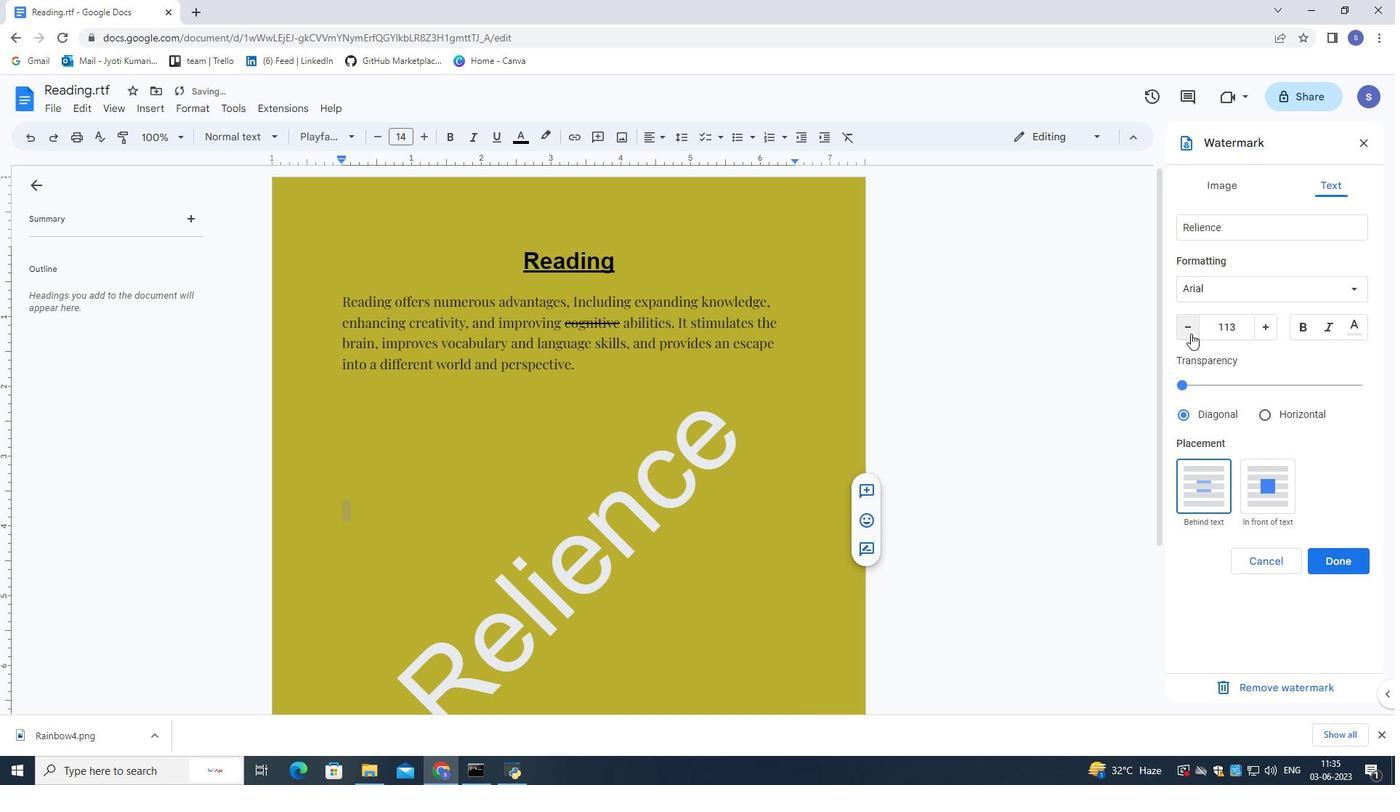 
Action: Mouse pressed left at (1191, 333)
Screenshot: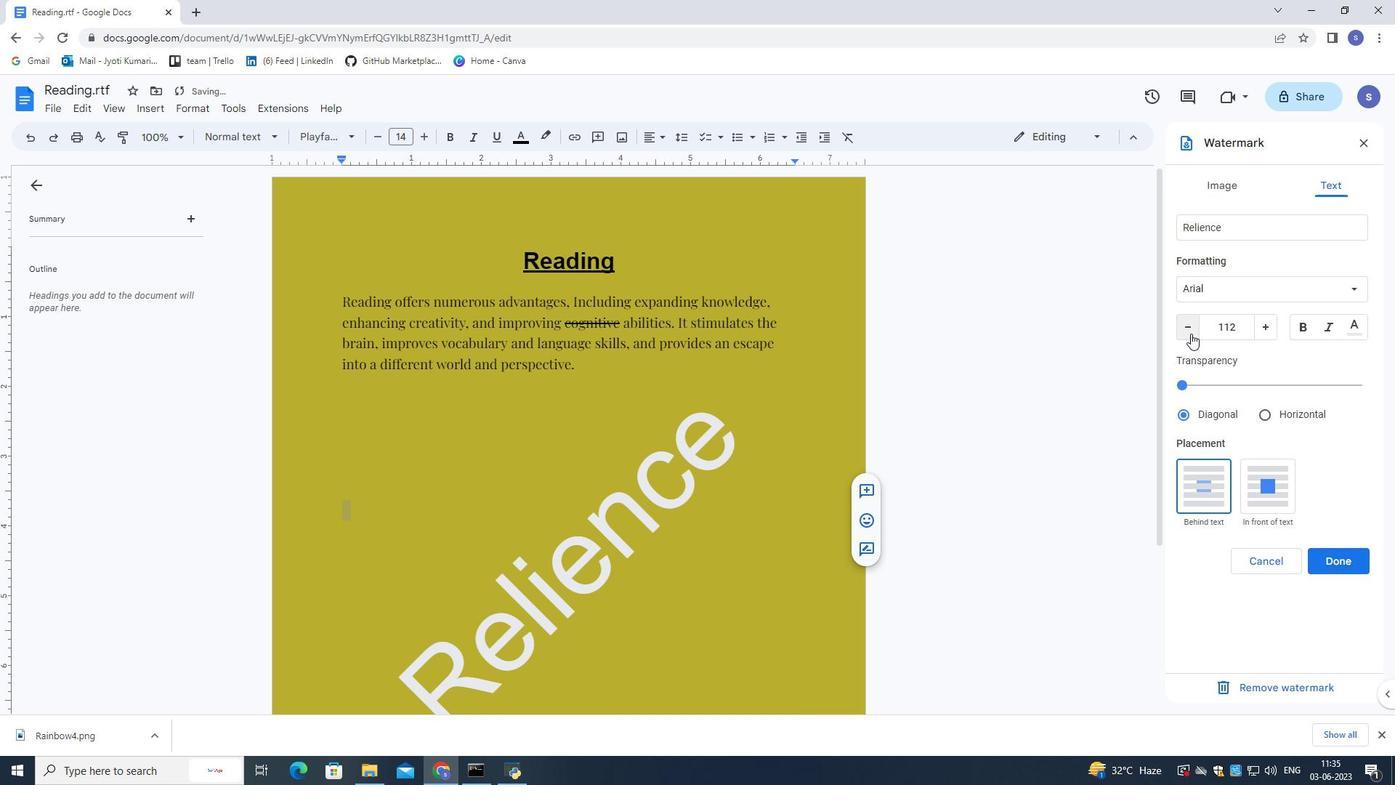 
Action: Mouse moved to (1261, 323)
Screenshot: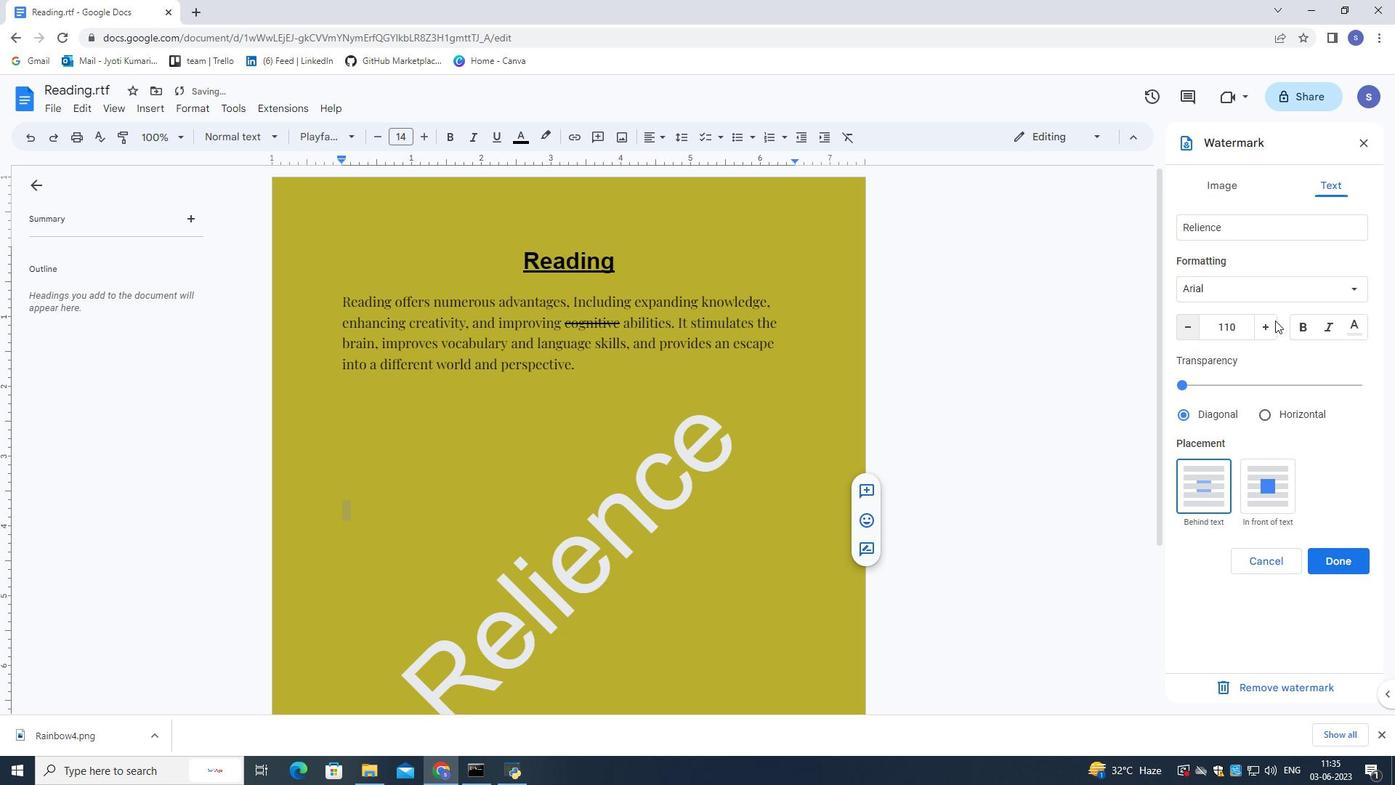 
Action: Mouse pressed left at (1261, 323)
Screenshot: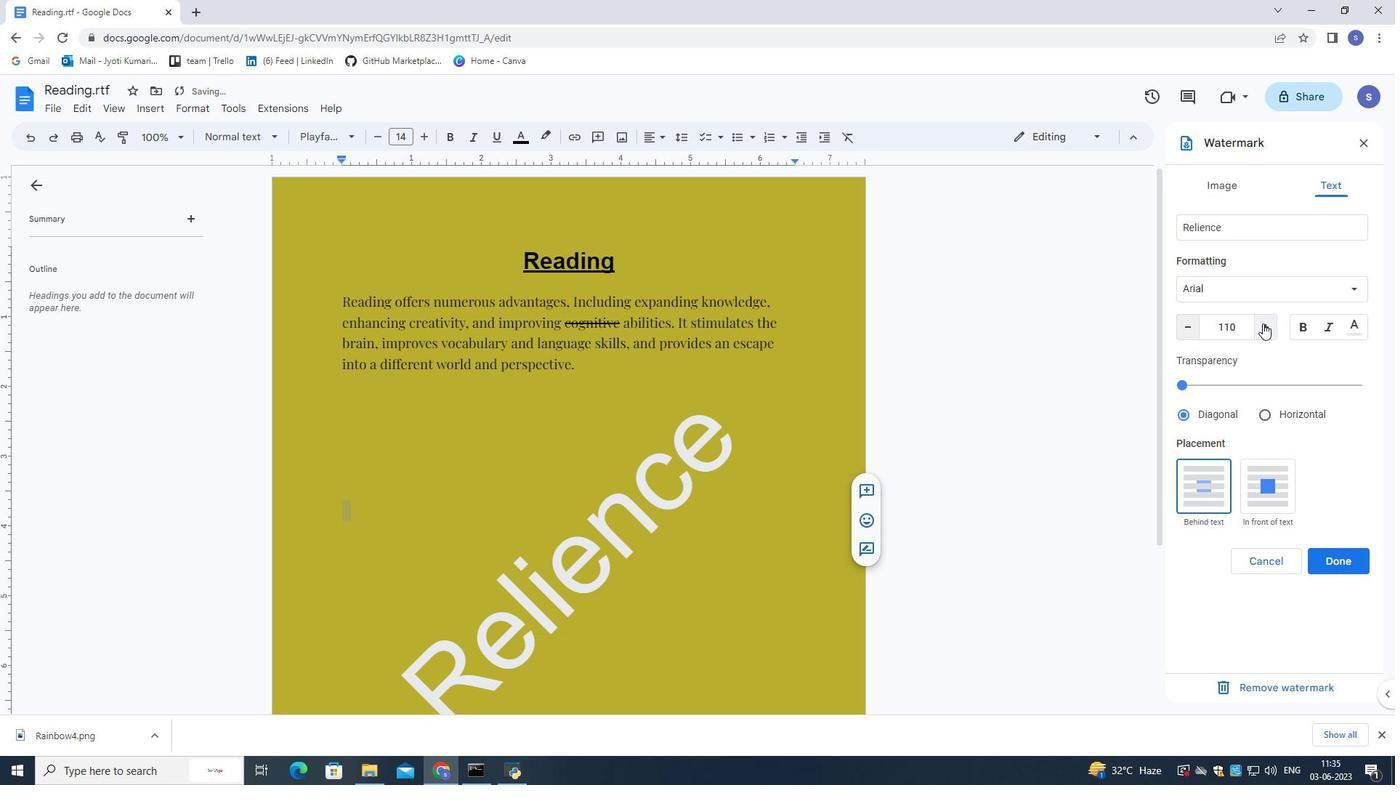
Action: Mouse moved to (1236, 417)
Screenshot: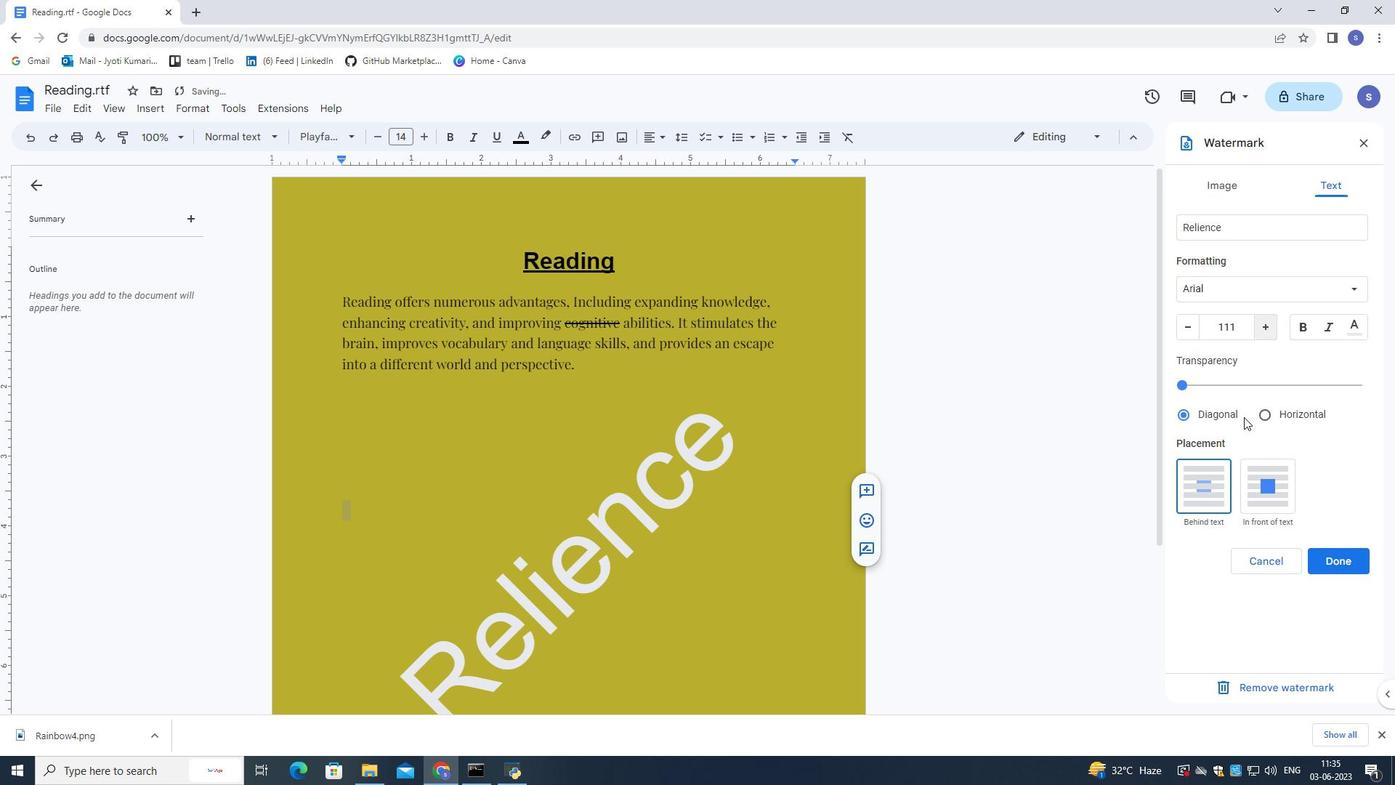 
Action: Mouse pressed left at (1236, 417)
Screenshot: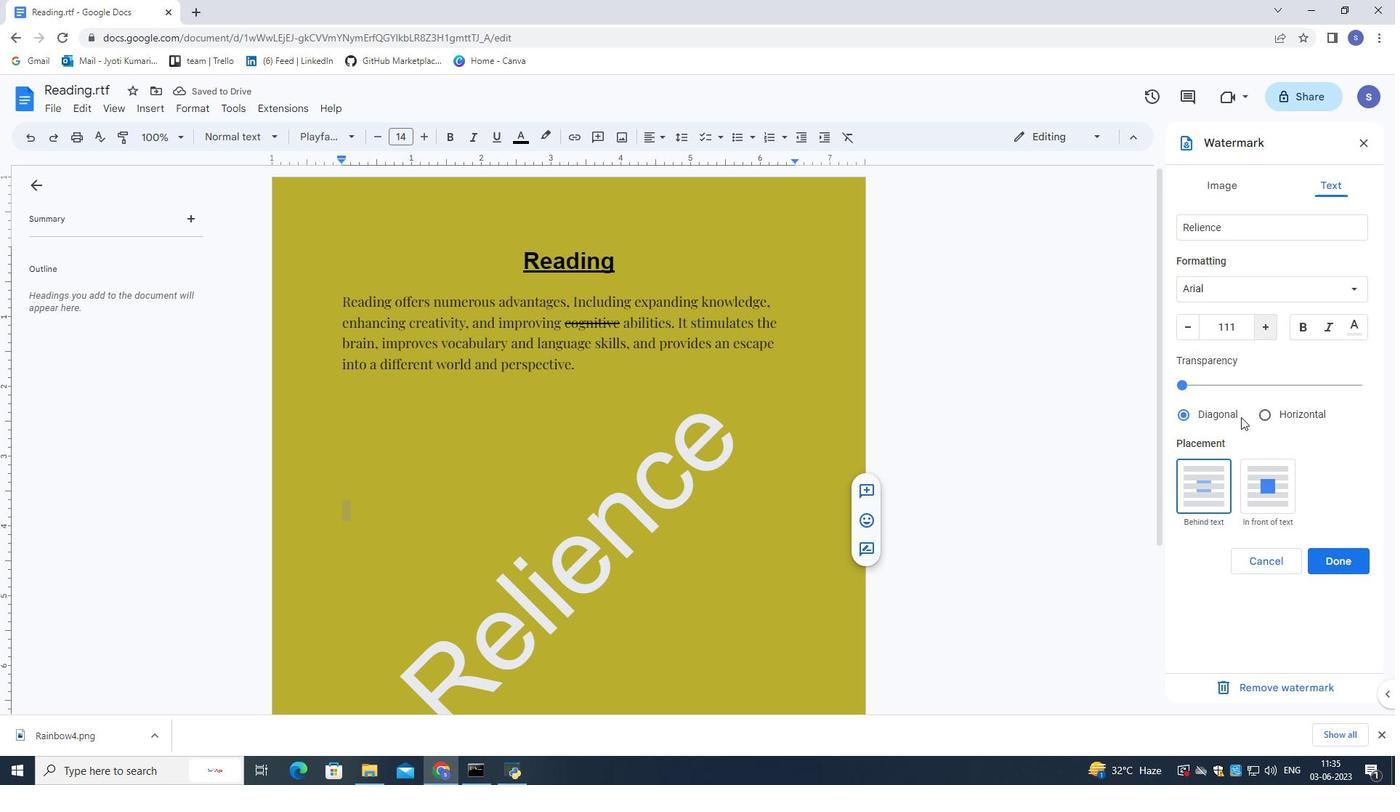 
Action: Mouse moved to (1238, 286)
Screenshot: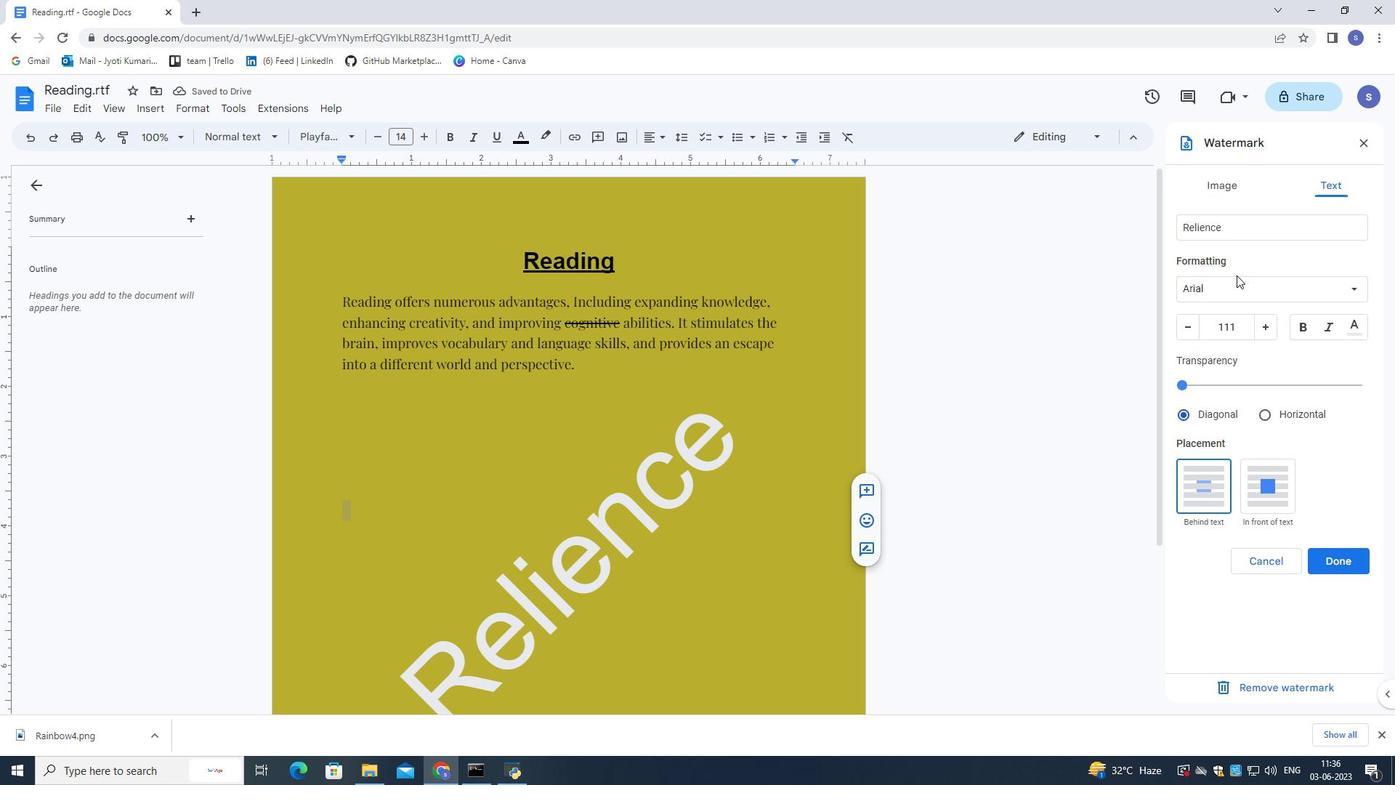 
Action: Mouse pressed left at (1238, 286)
Screenshot: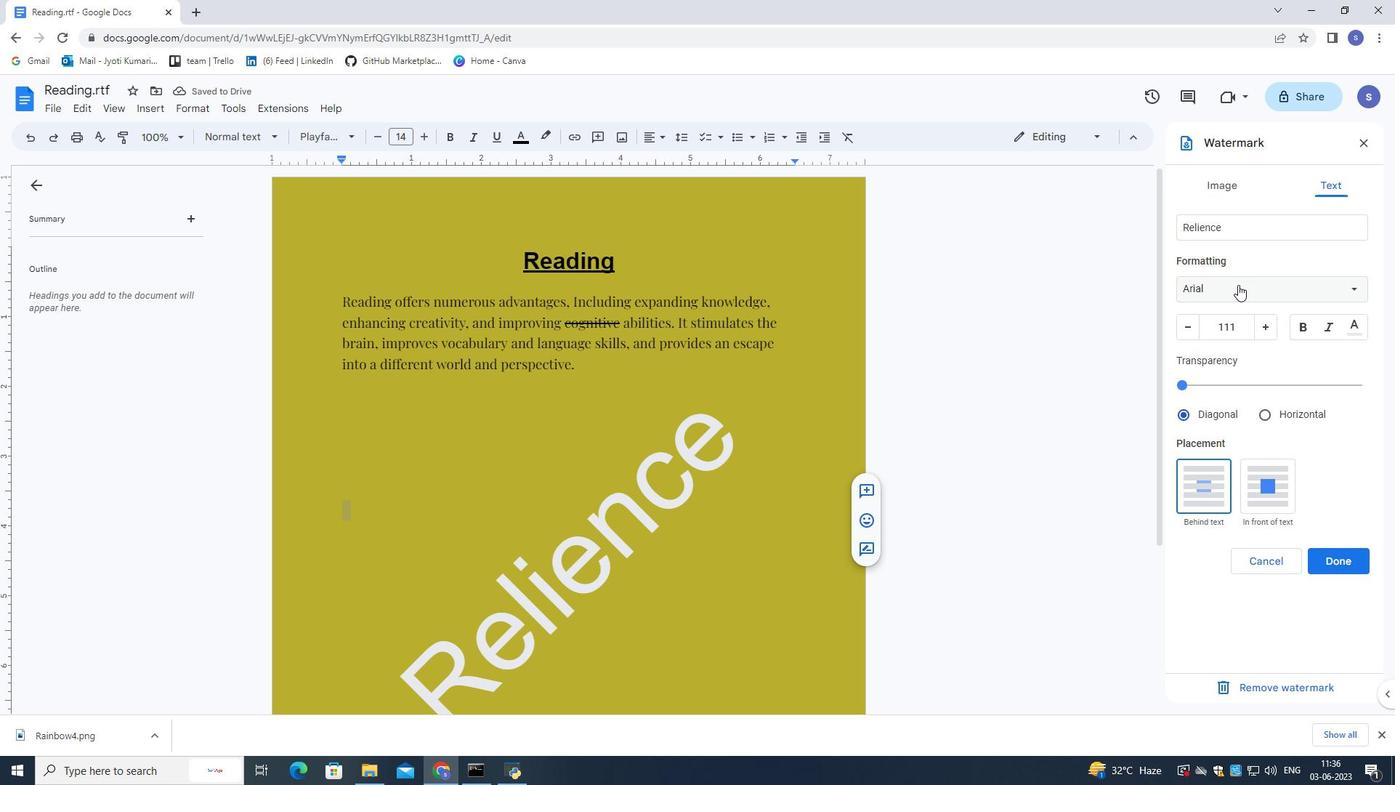 
Action: Mouse moved to (1257, 415)
Screenshot: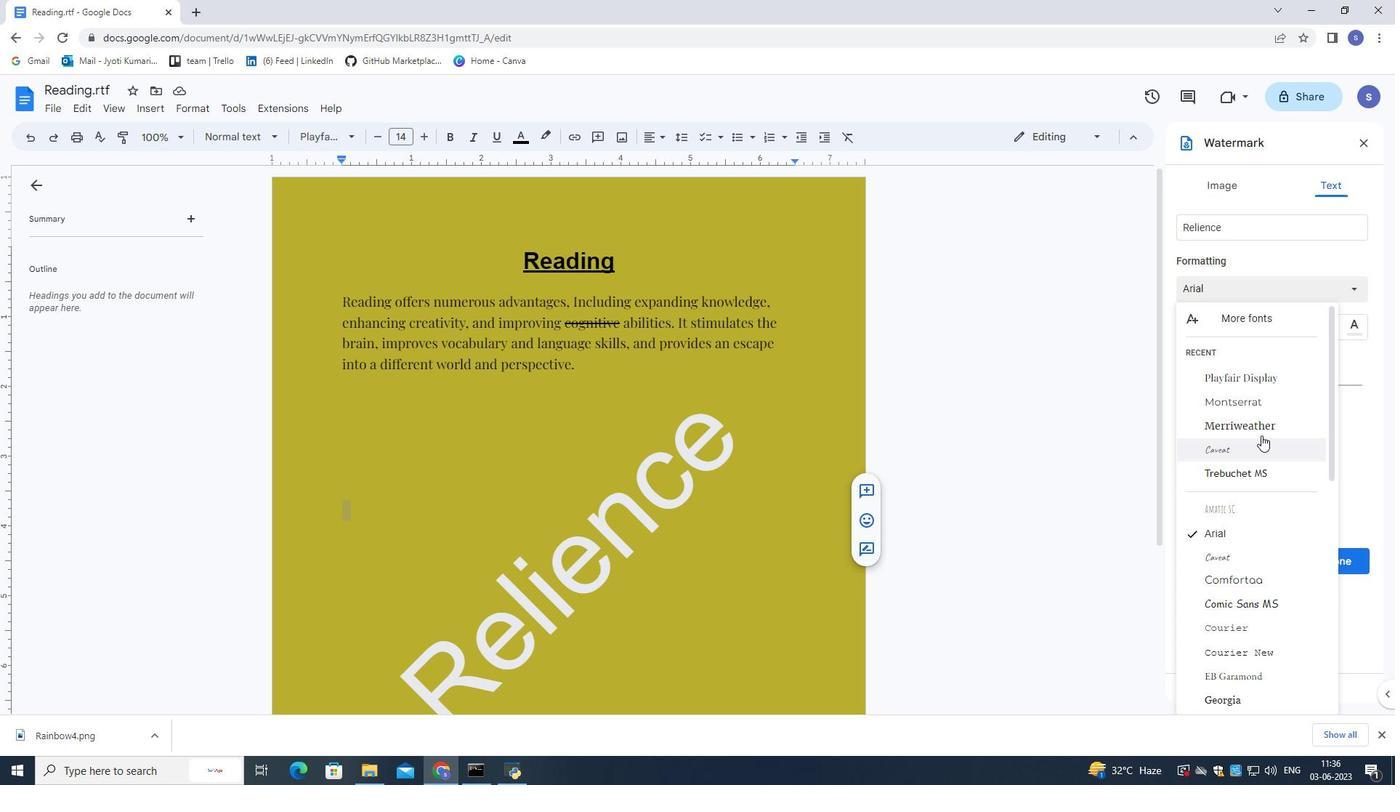 
Action: Mouse scrolled (1257, 415) with delta (0, 0)
Screenshot: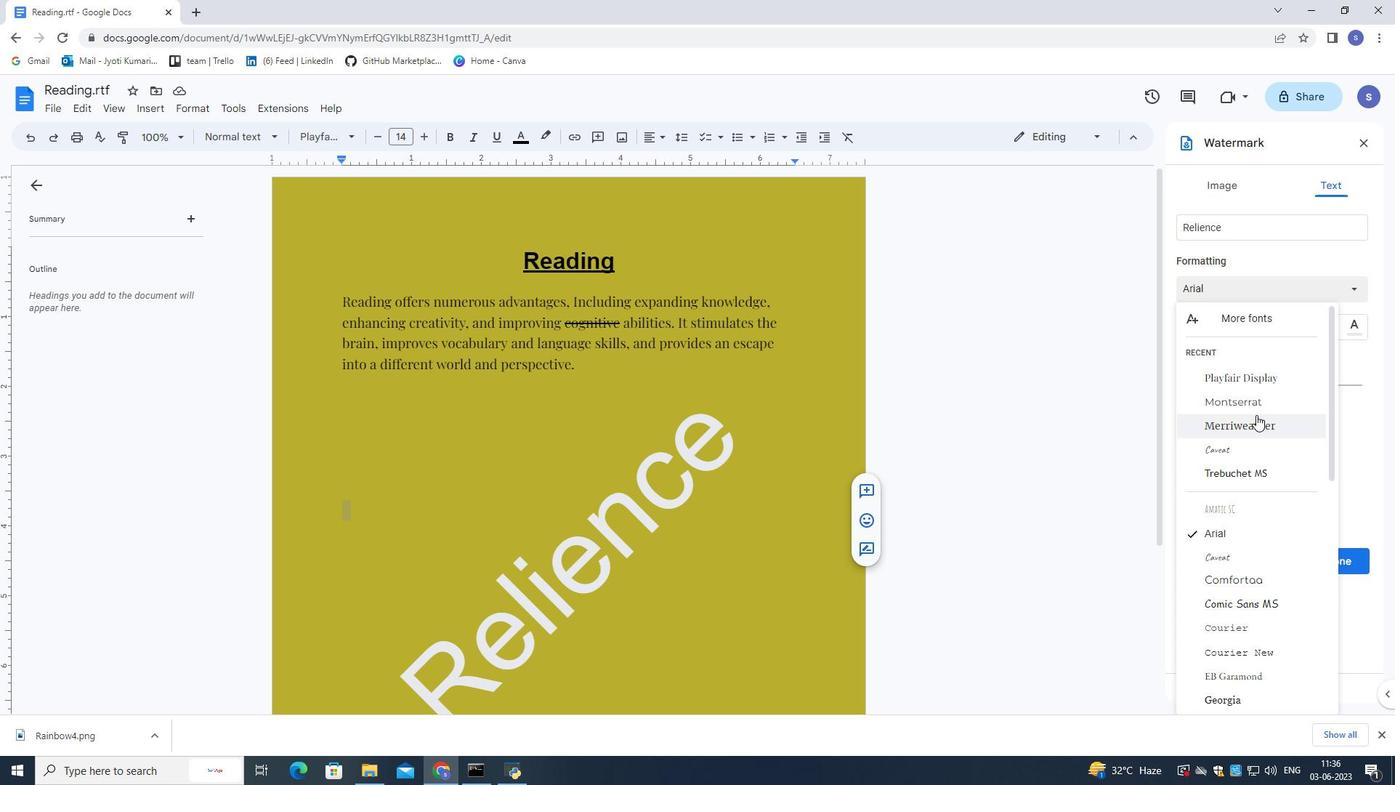 
Action: Mouse scrolled (1257, 415) with delta (0, 0)
Screenshot: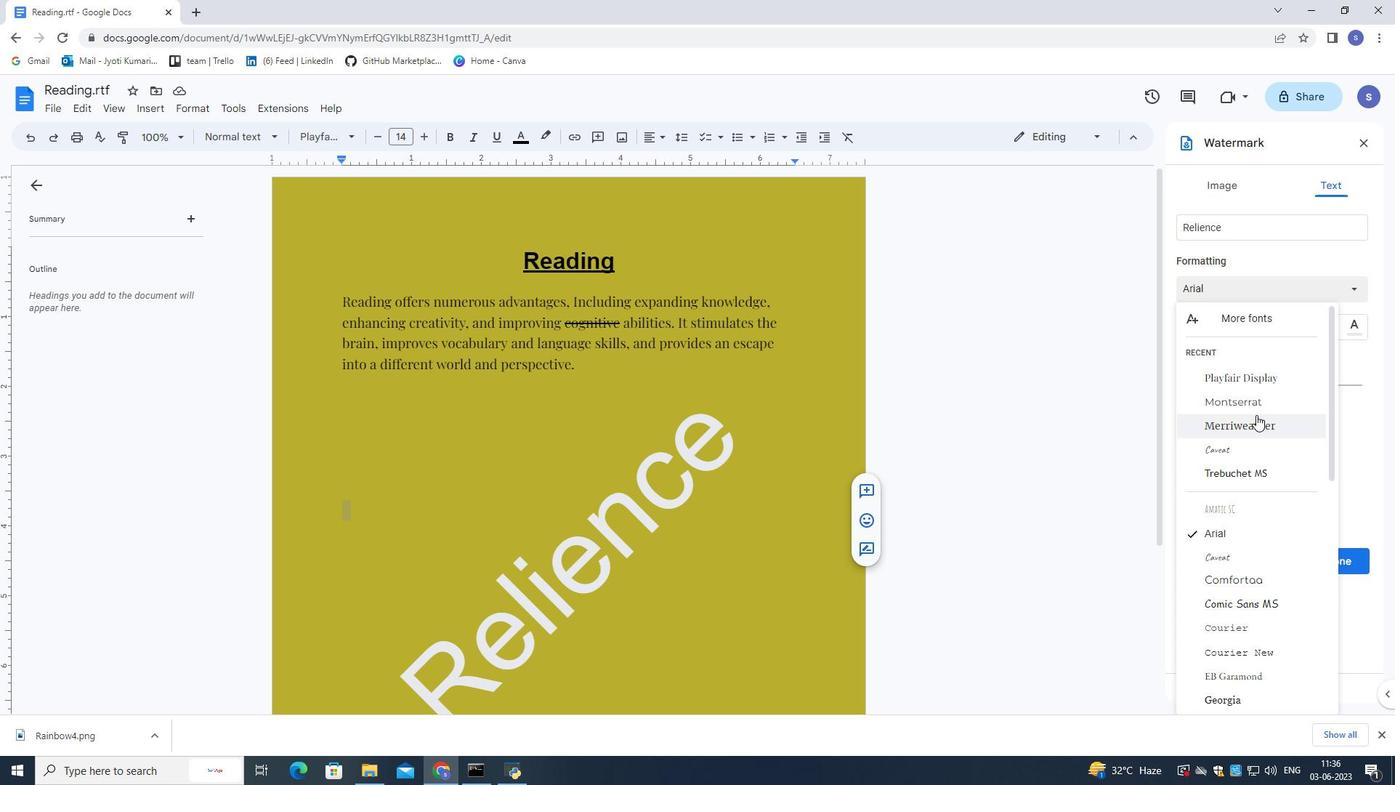 
Action: Mouse moved to (1256, 415)
Screenshot: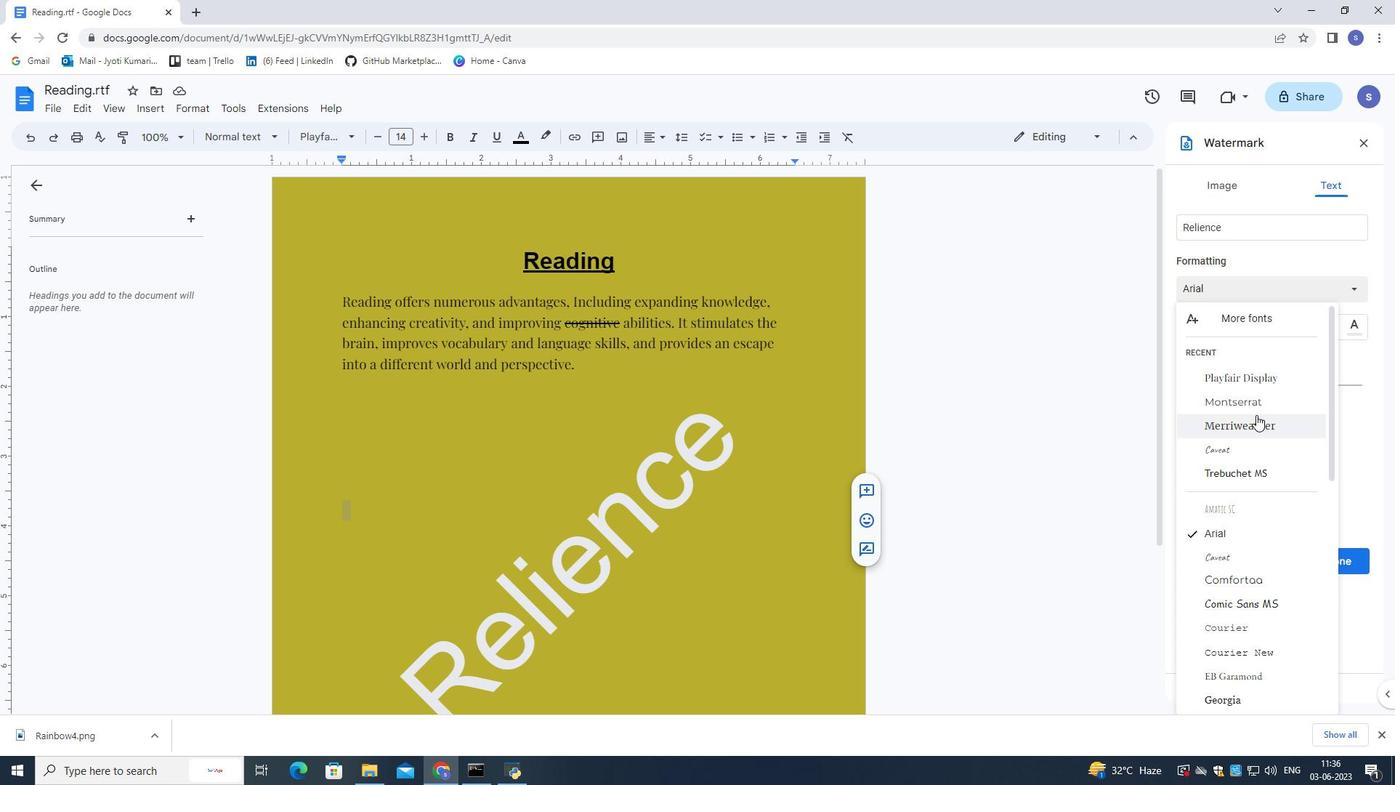 
Action: Mouse scrolled (1257, 415) with delta (0, 0)
Screenshot: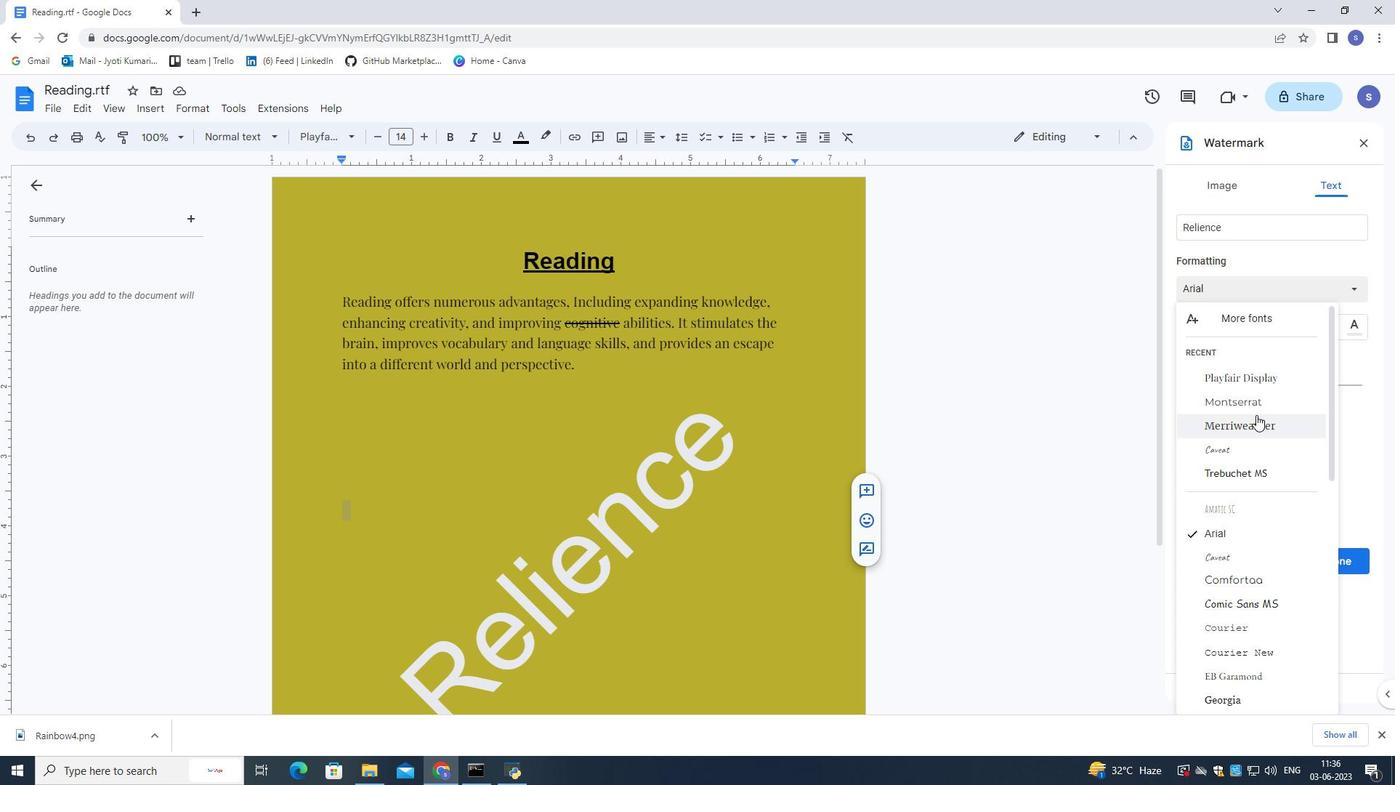 
Action: Mouse moved to (1261, 429)
Screenshot: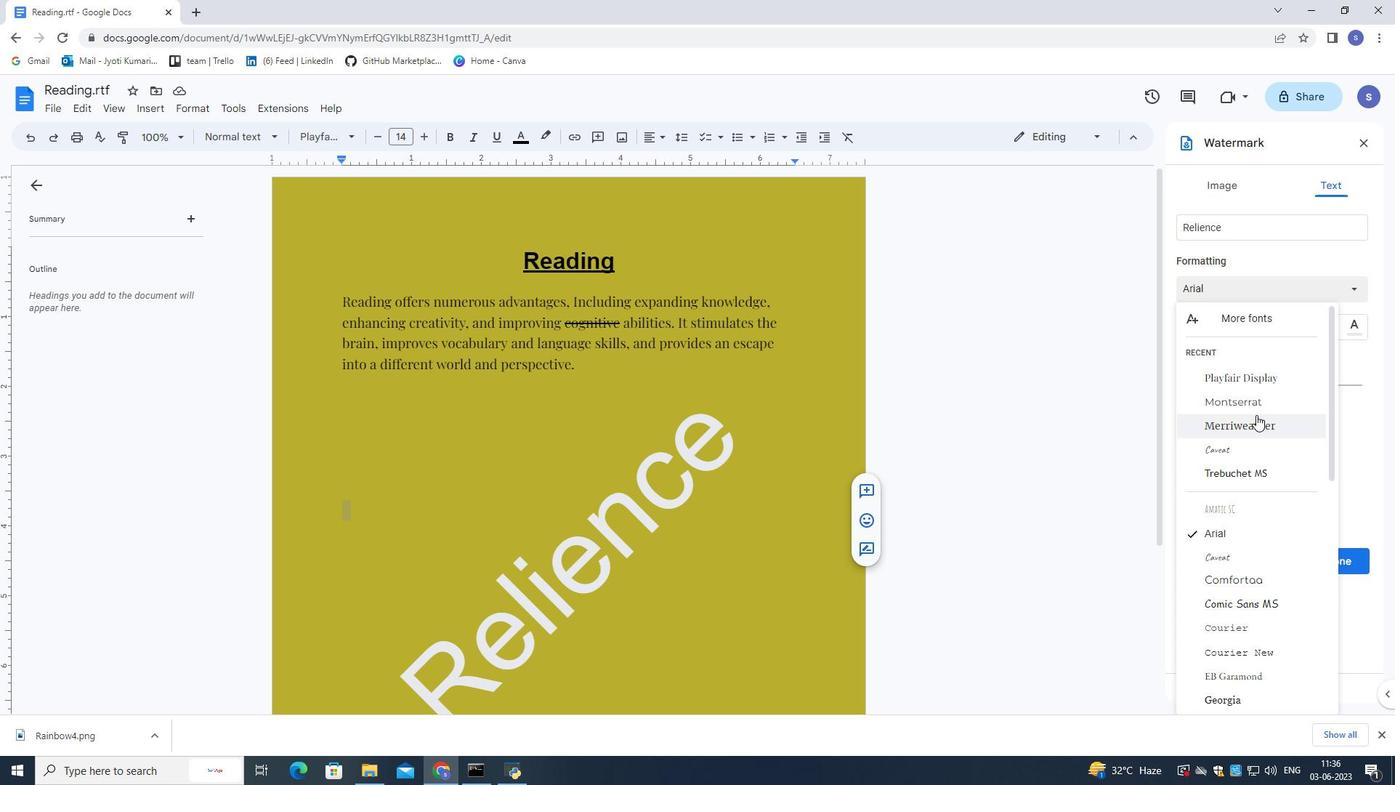
Action: Mouse scrolled (1261, 428) with delta (0, 0)
Screenshot: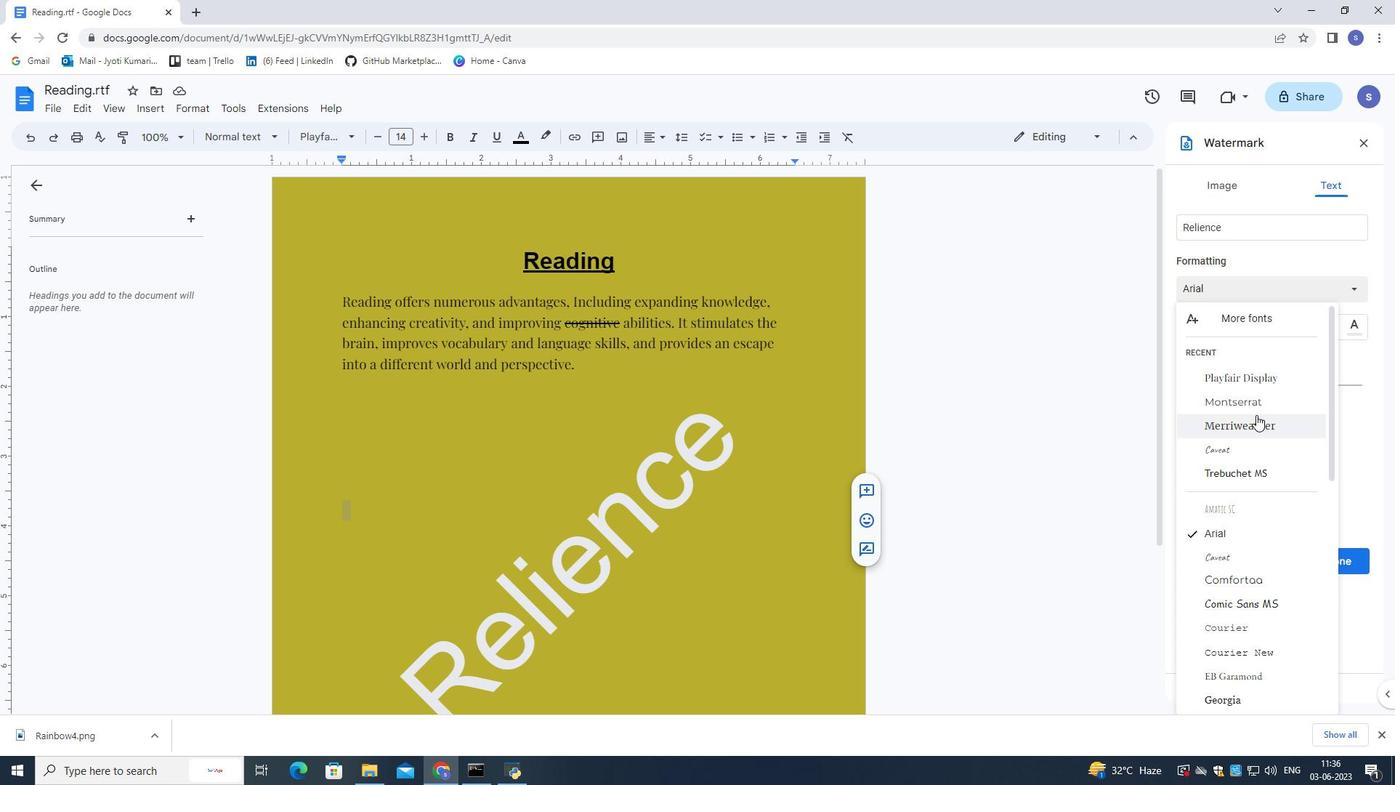
Action: Mouse moved to (1251, 617)
Screenshot: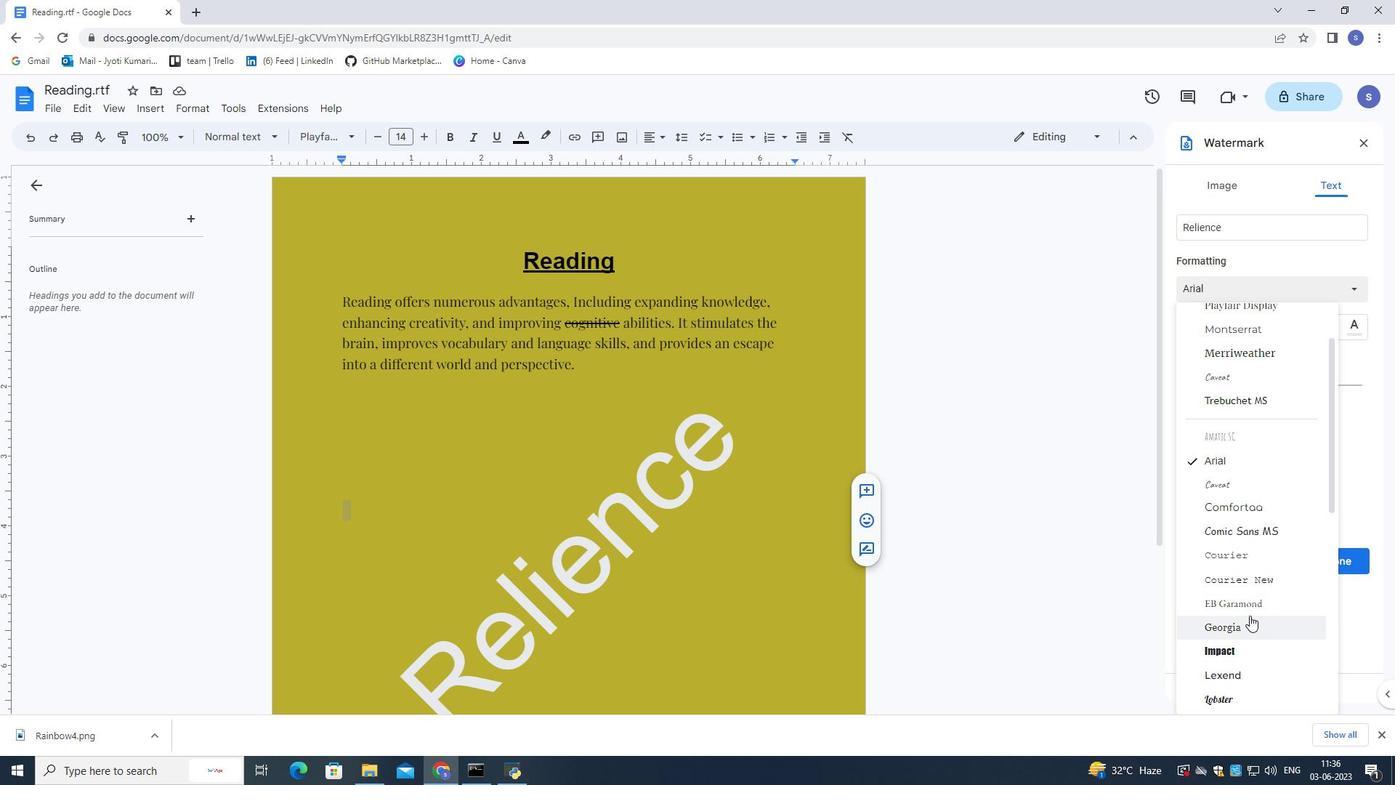 
Action: Mouse scrolled (1251, 617) with delta (0, 0)
Screenshot: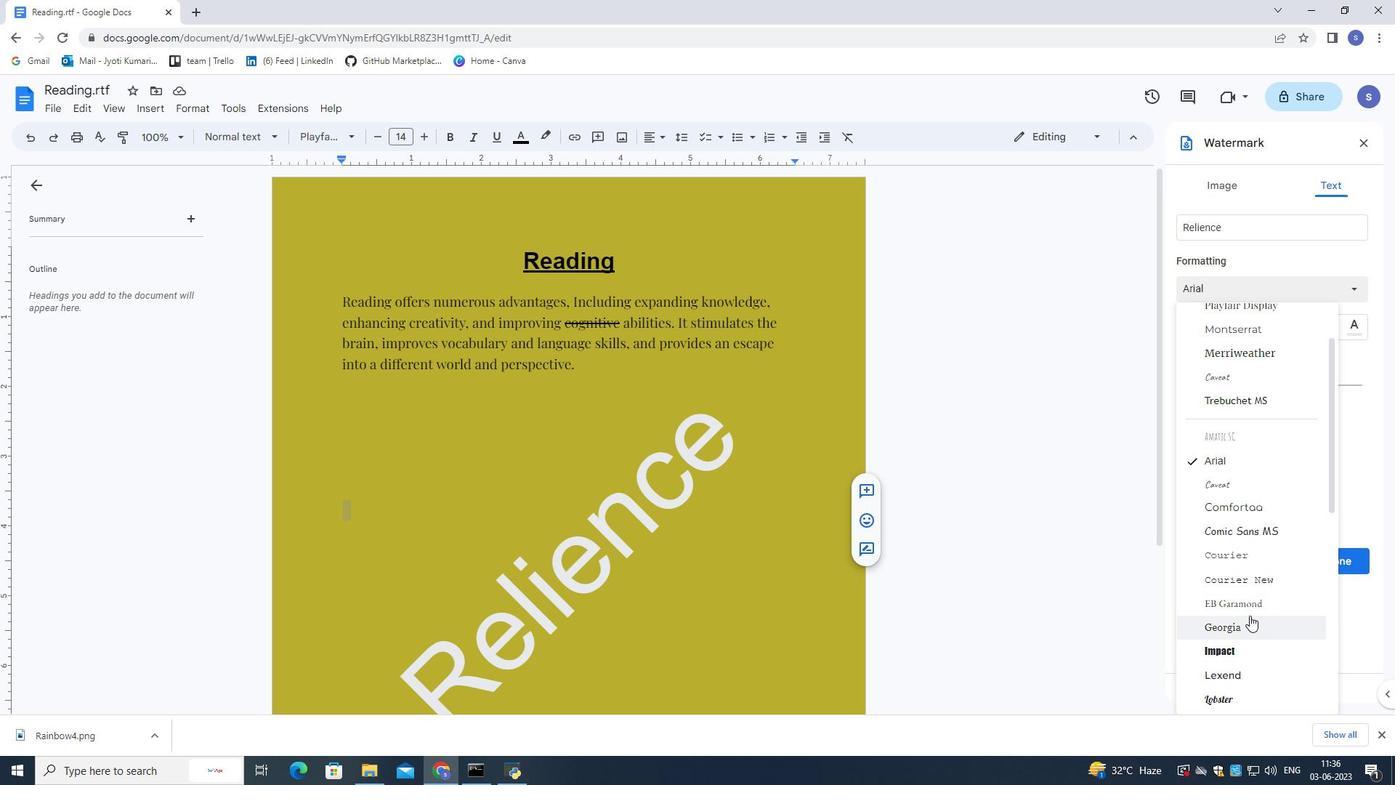 
Action: Mouse scrolled (1251, 617) with delta (0, 0)
Screenshot: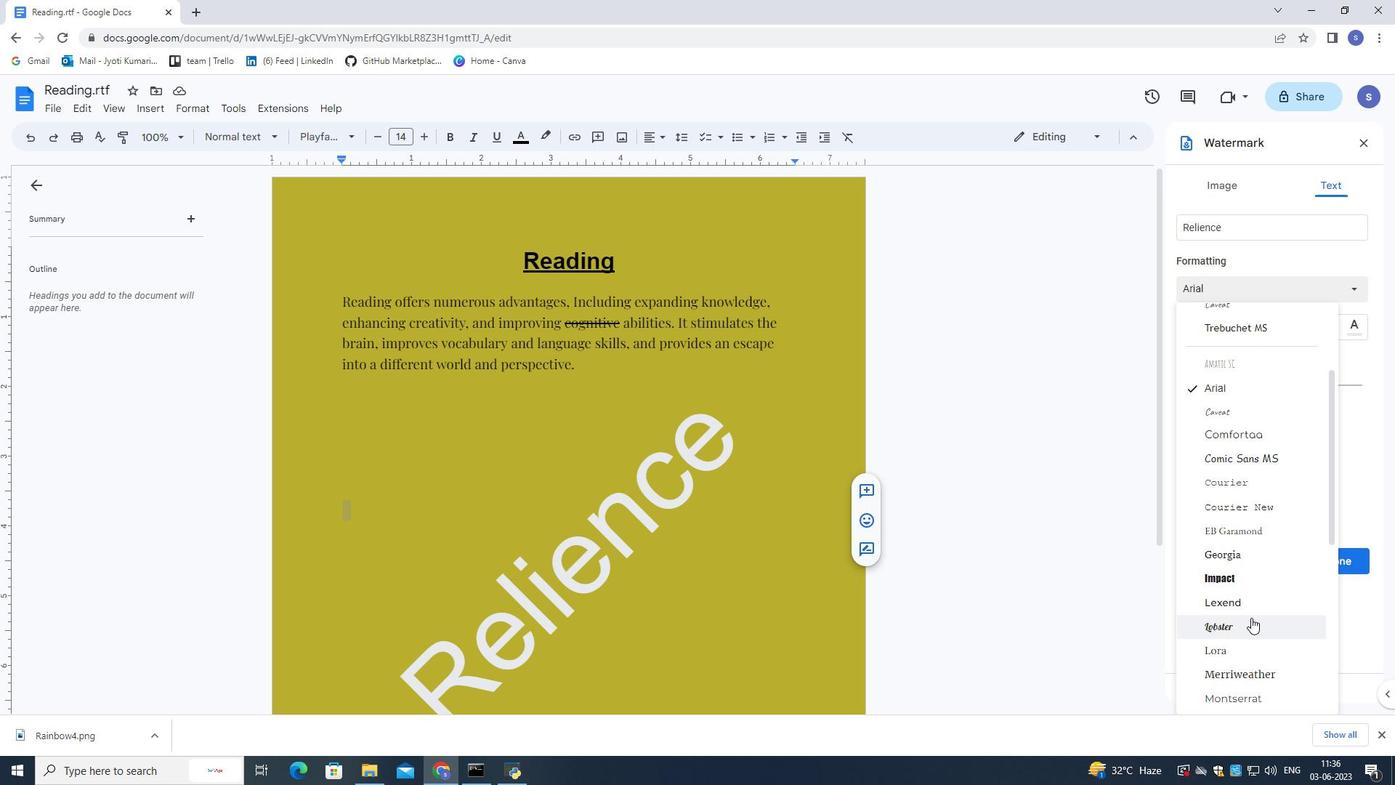 
Action: Mouse moved to (1251, 617)
Screenshot: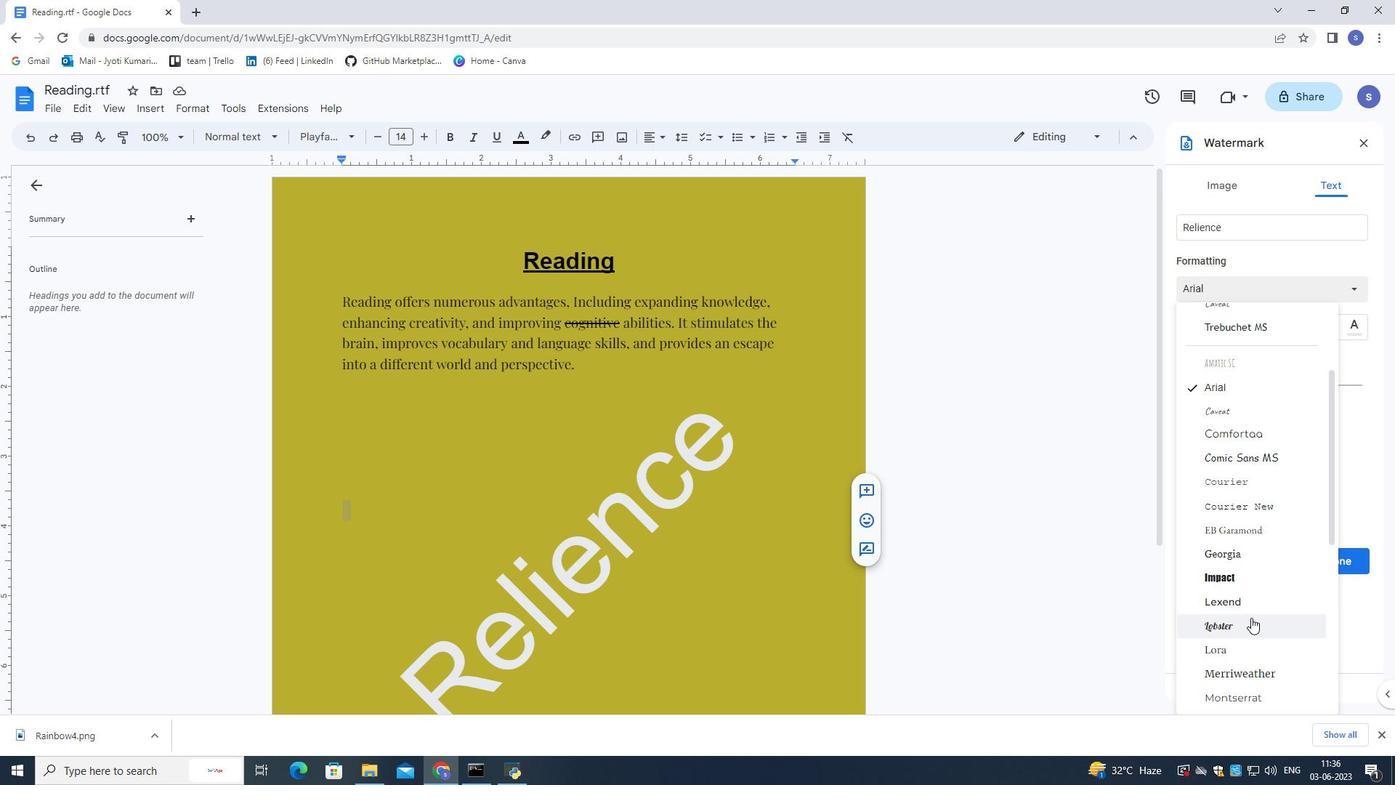 
Action: Mouse scrolled (1251, 617) with delta (0, 0)
Screenshot: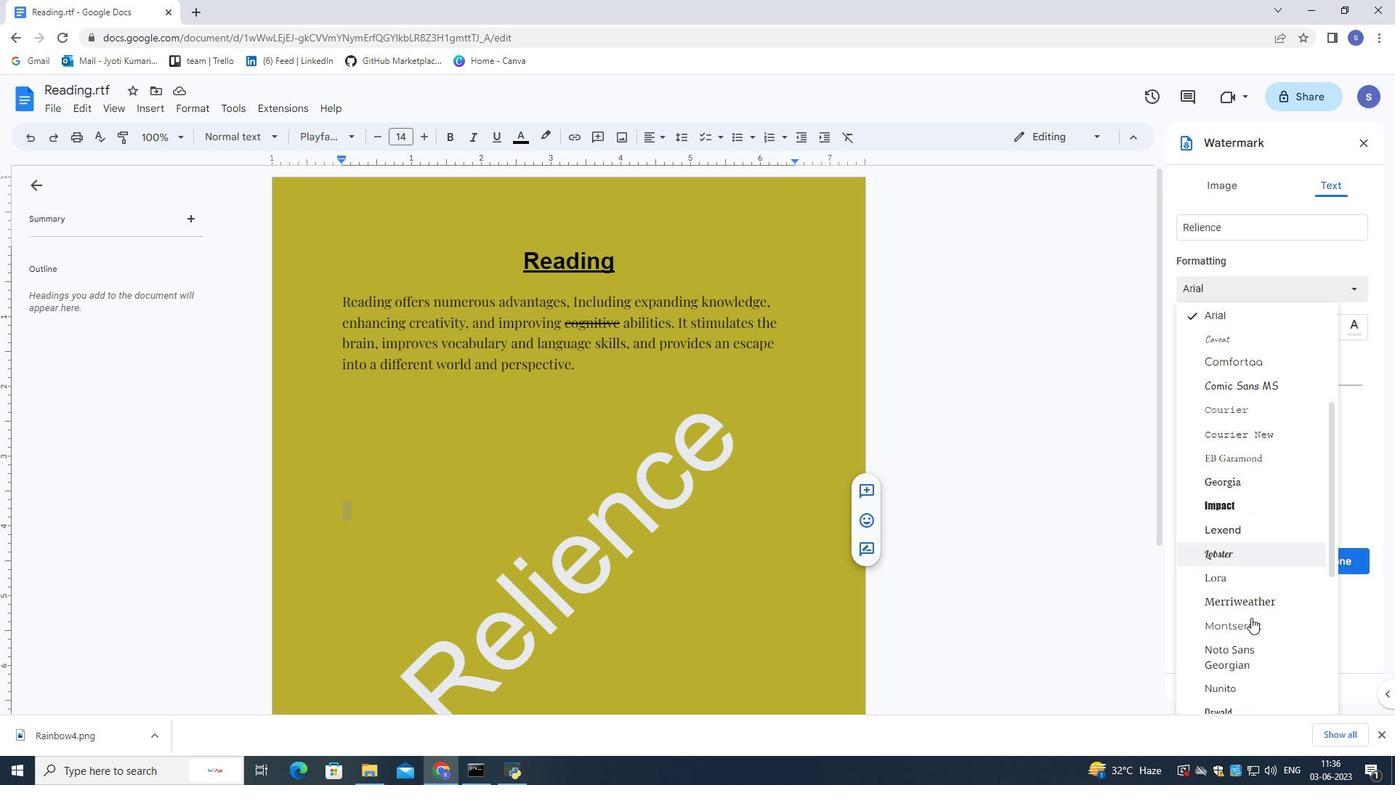 
Action: Mouse moved to (1251, 616)
Screenshot: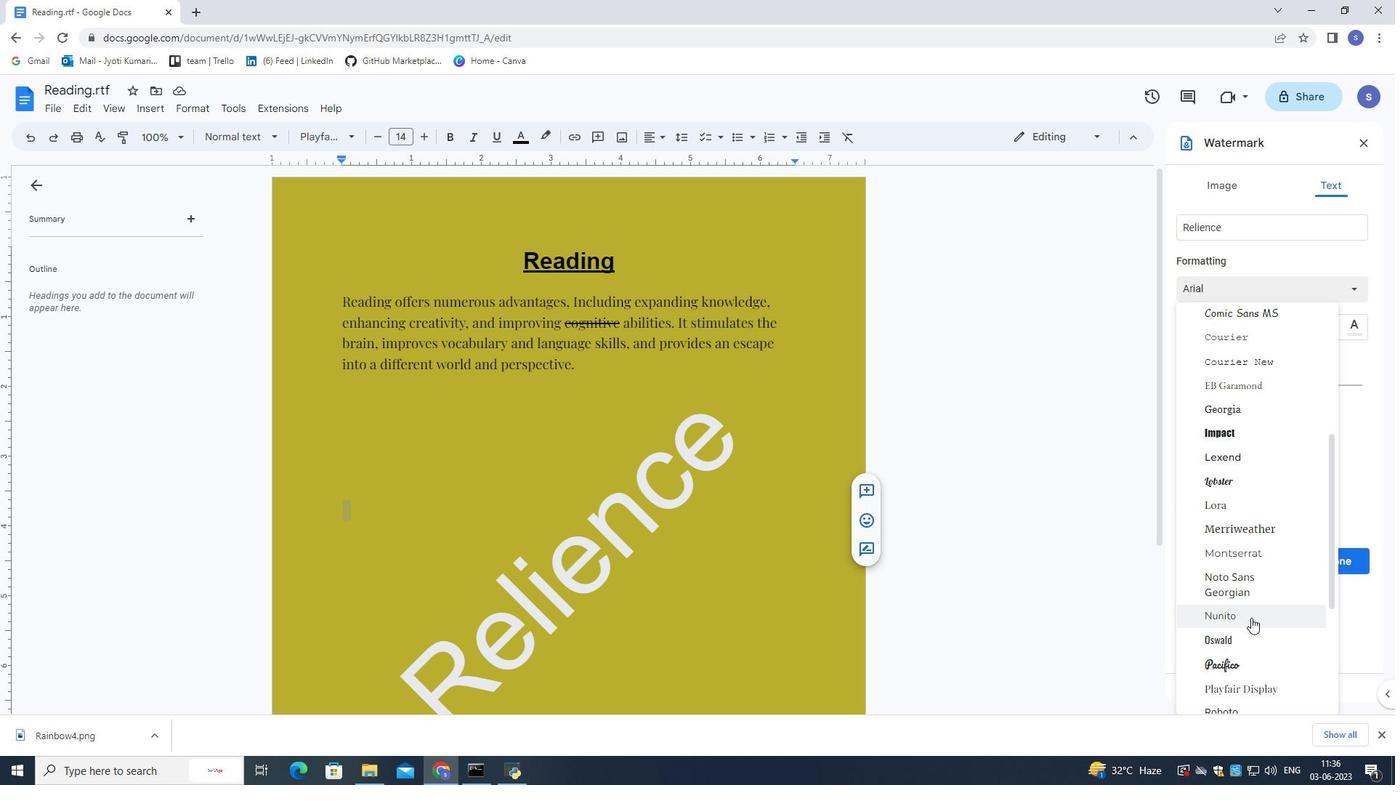 
Action: Mouse pressed left at (1251, 616)
Screenshot: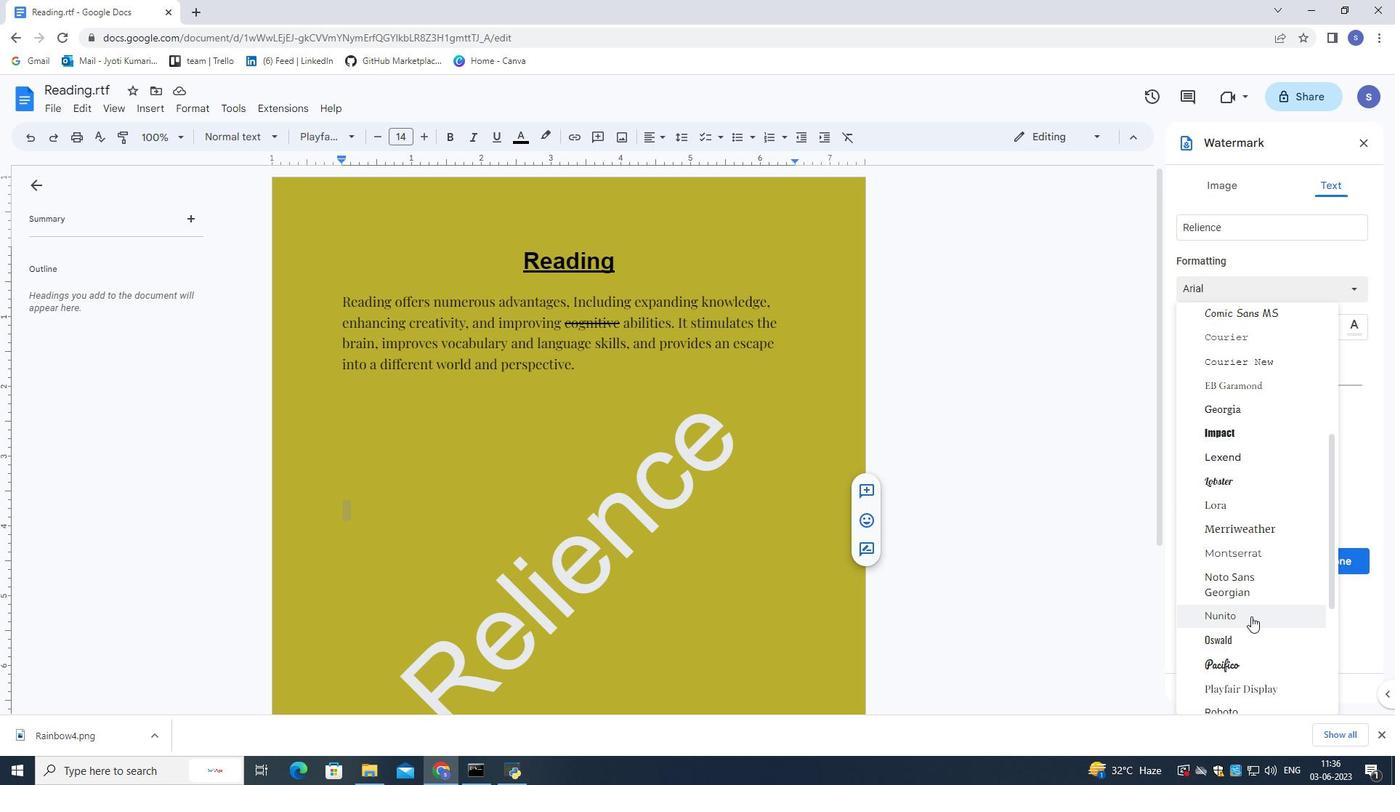 
Action: Mouse moved to (1335, 559)
Screenshot: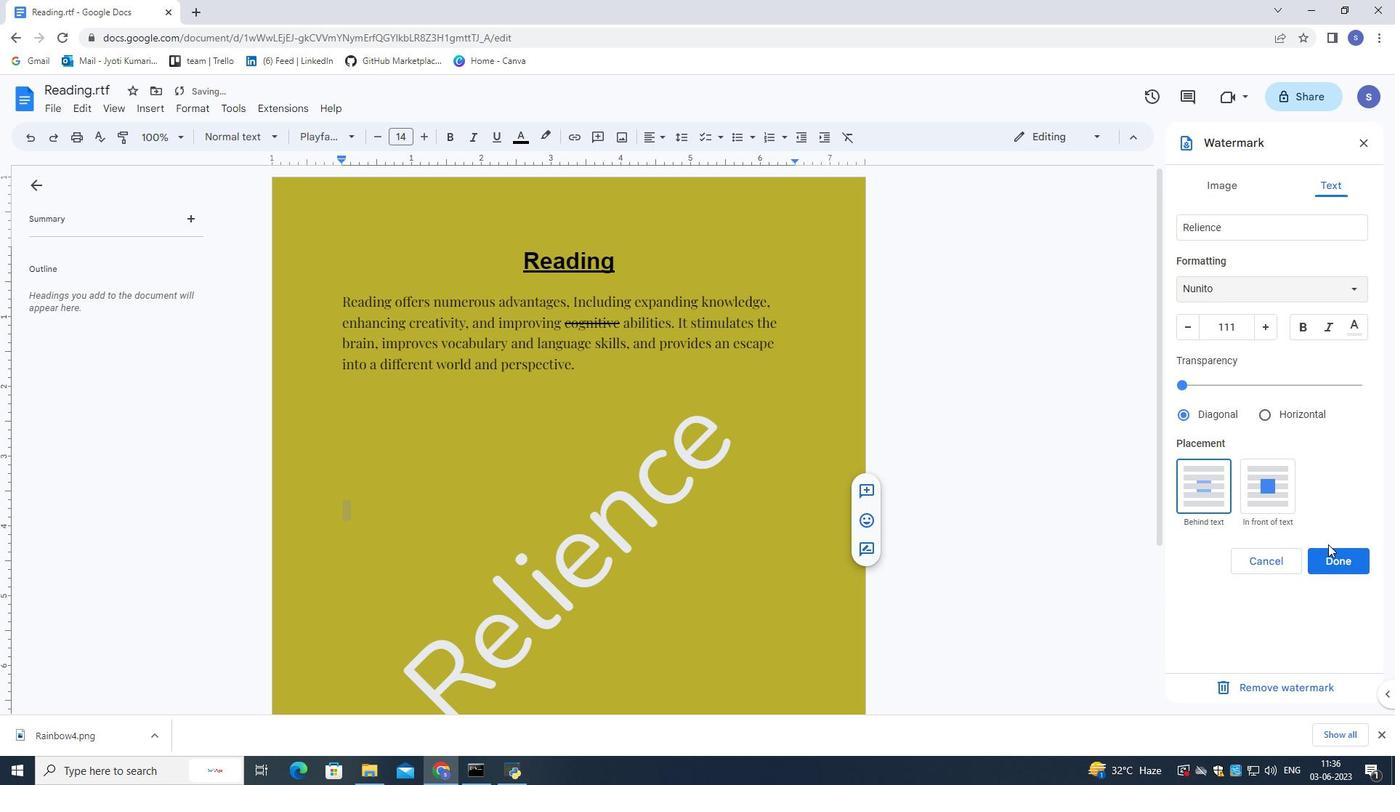 
Action: Mouse pressed left at (1335, 559)
Screenshot: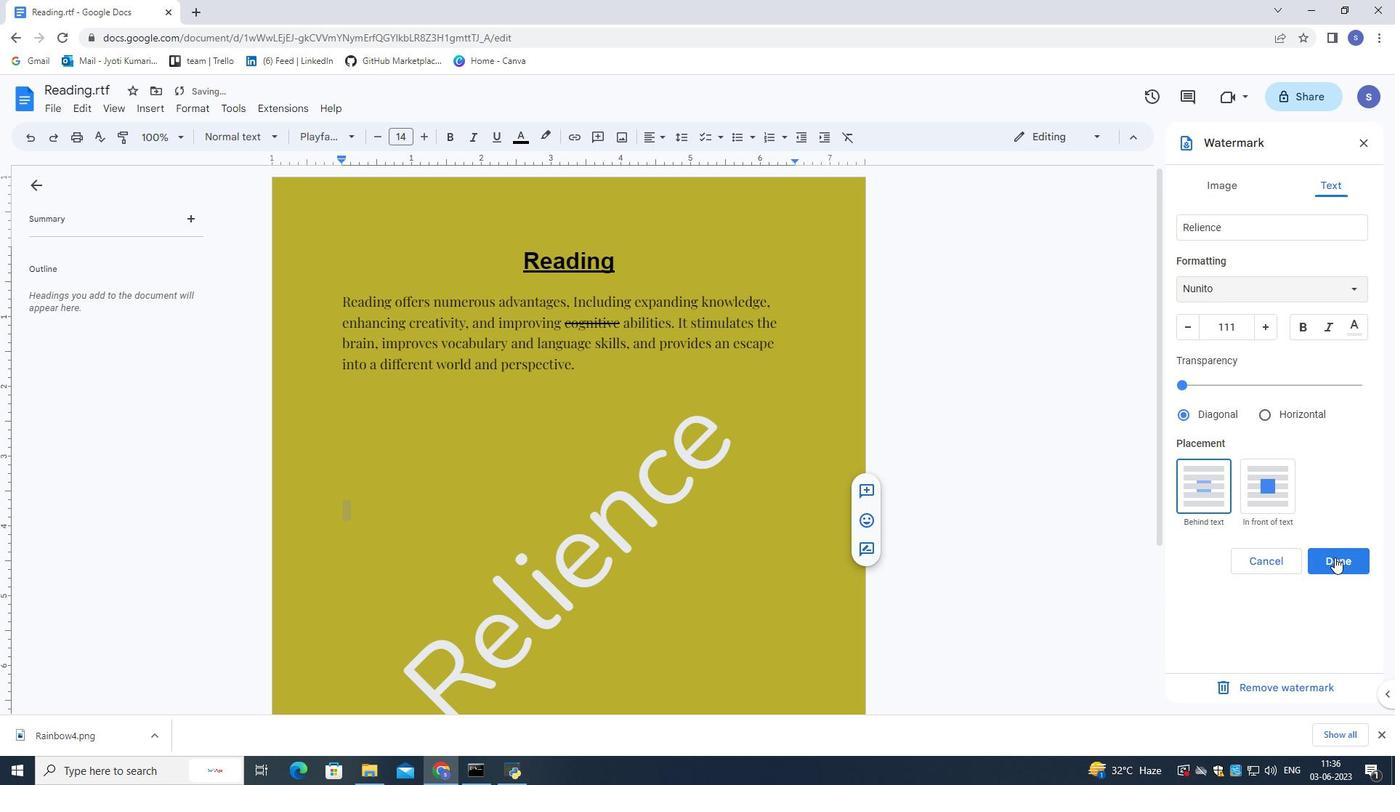 
Action: Mouse moved to (886, 396)
Screenshot: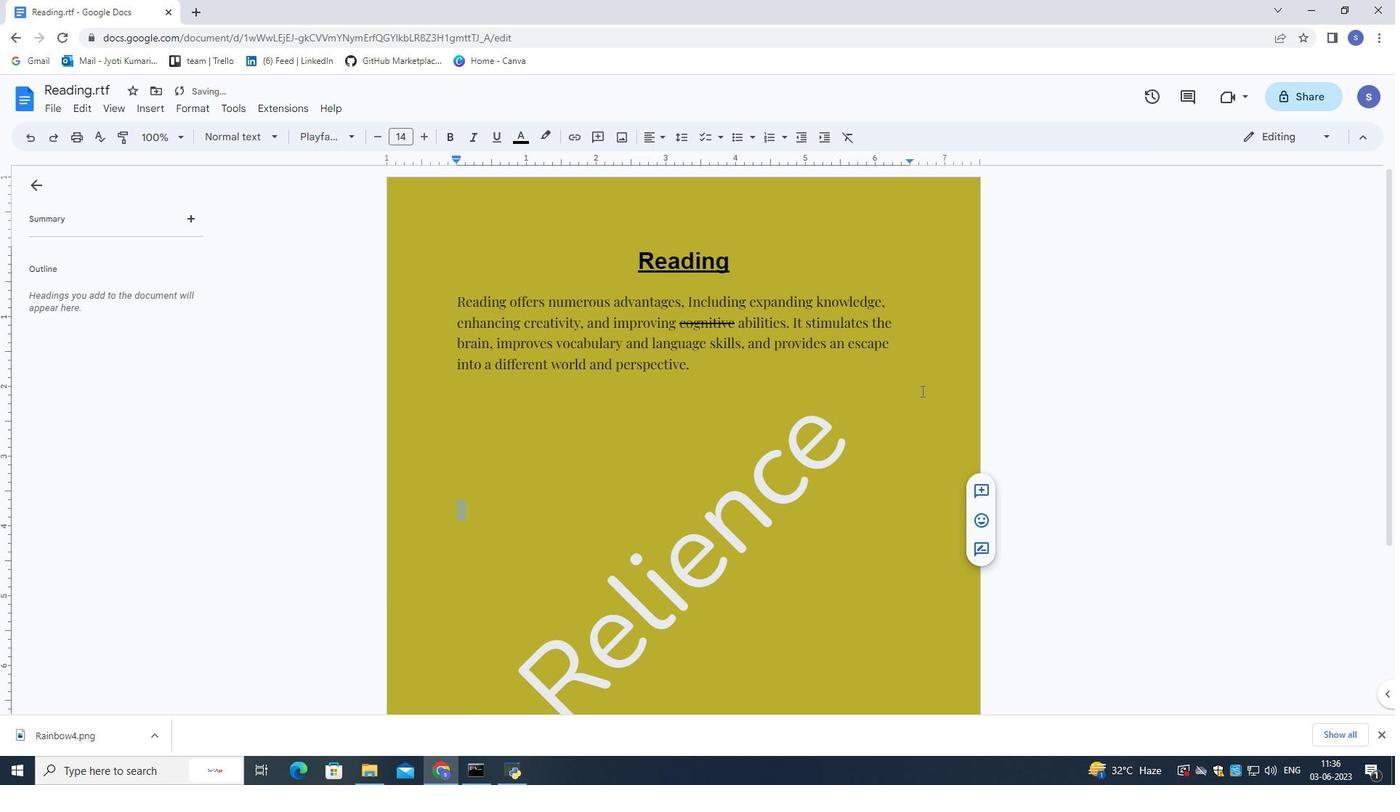 
Action: Mouse scrolled (886, 396) with delta (0, 0)
Screenshot: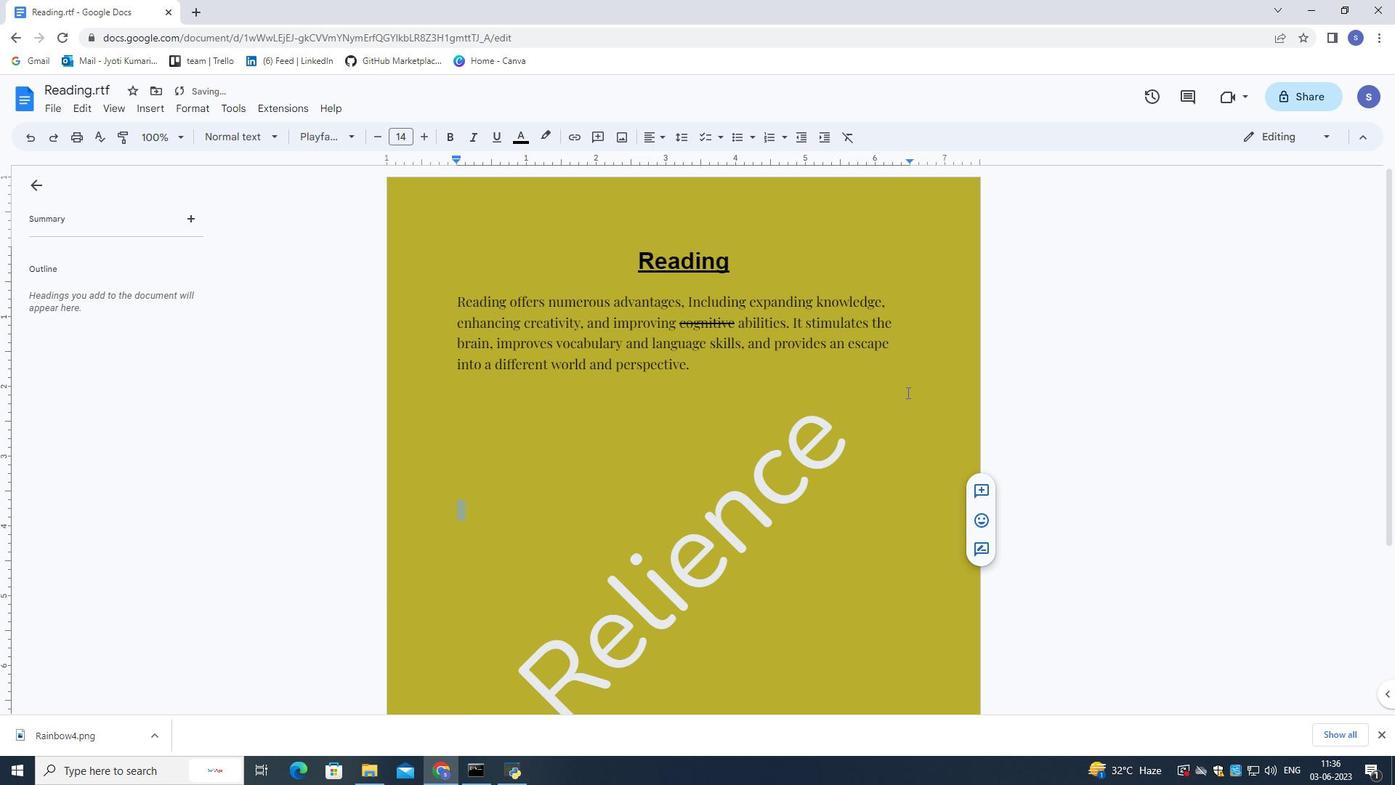 
Action: Mouse scrolled (886, 396) with delta (0, 0)
Screenshot: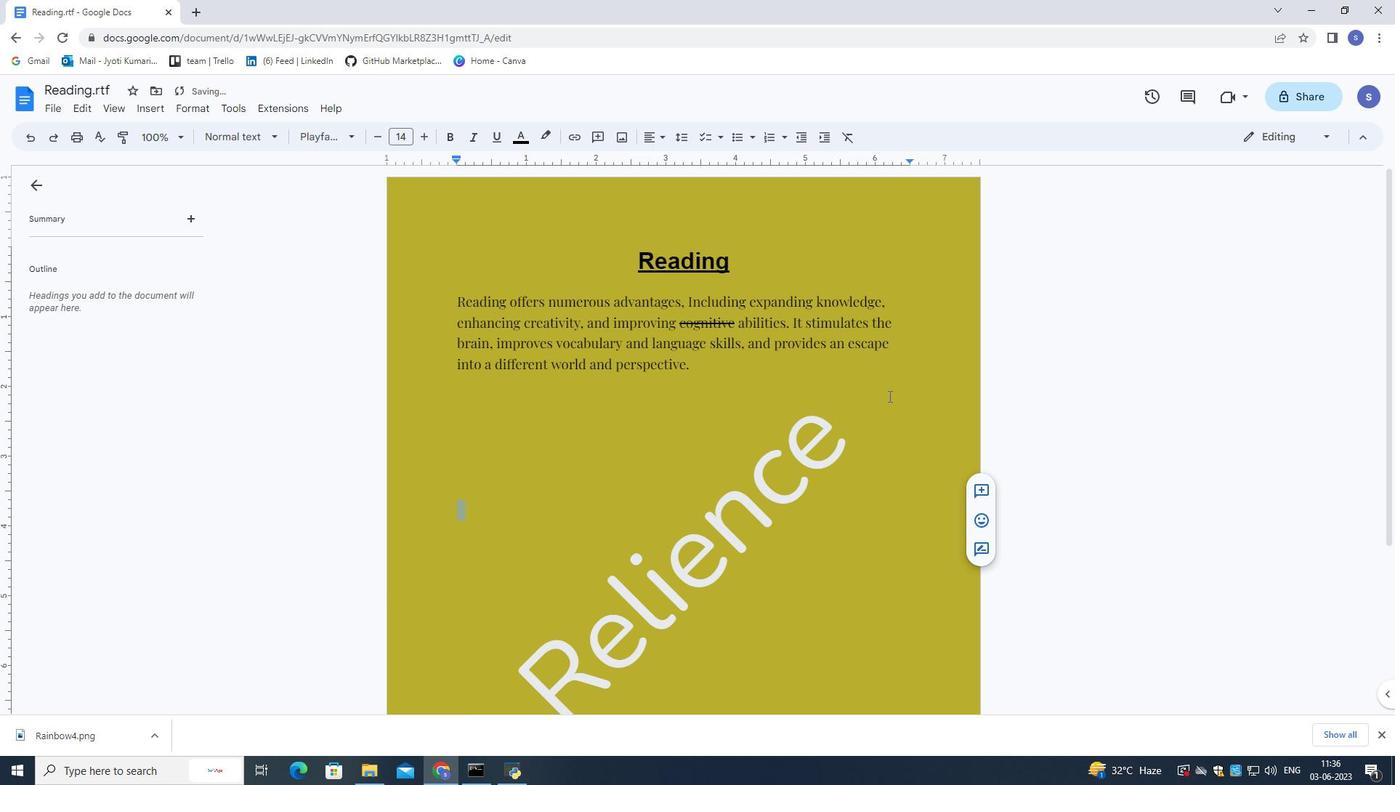 
Action: Mouse scrolled (886, 396) with delta (0, 0)
Screenshot: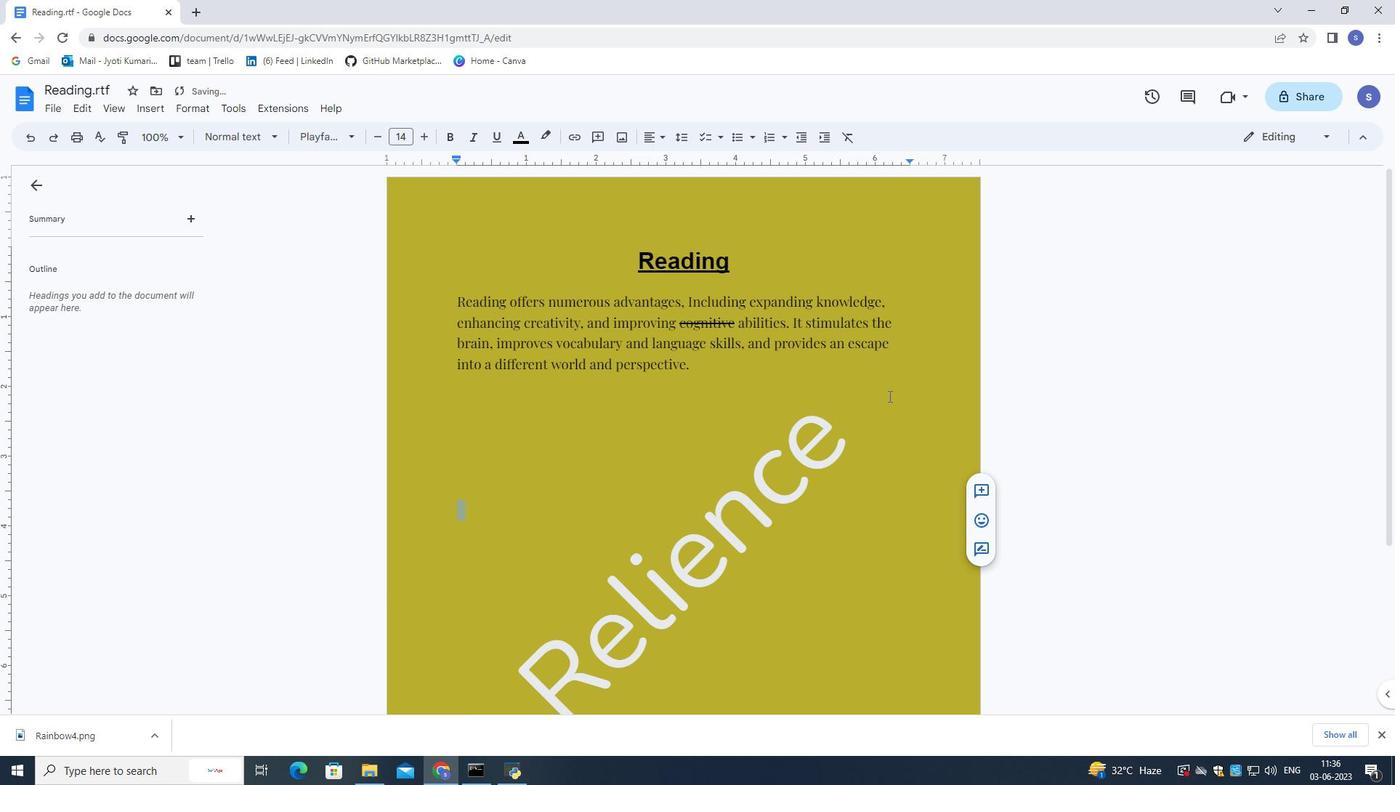 
Action: Mouse scrolled (886, 396) with delta (0, 0)
Screenshot: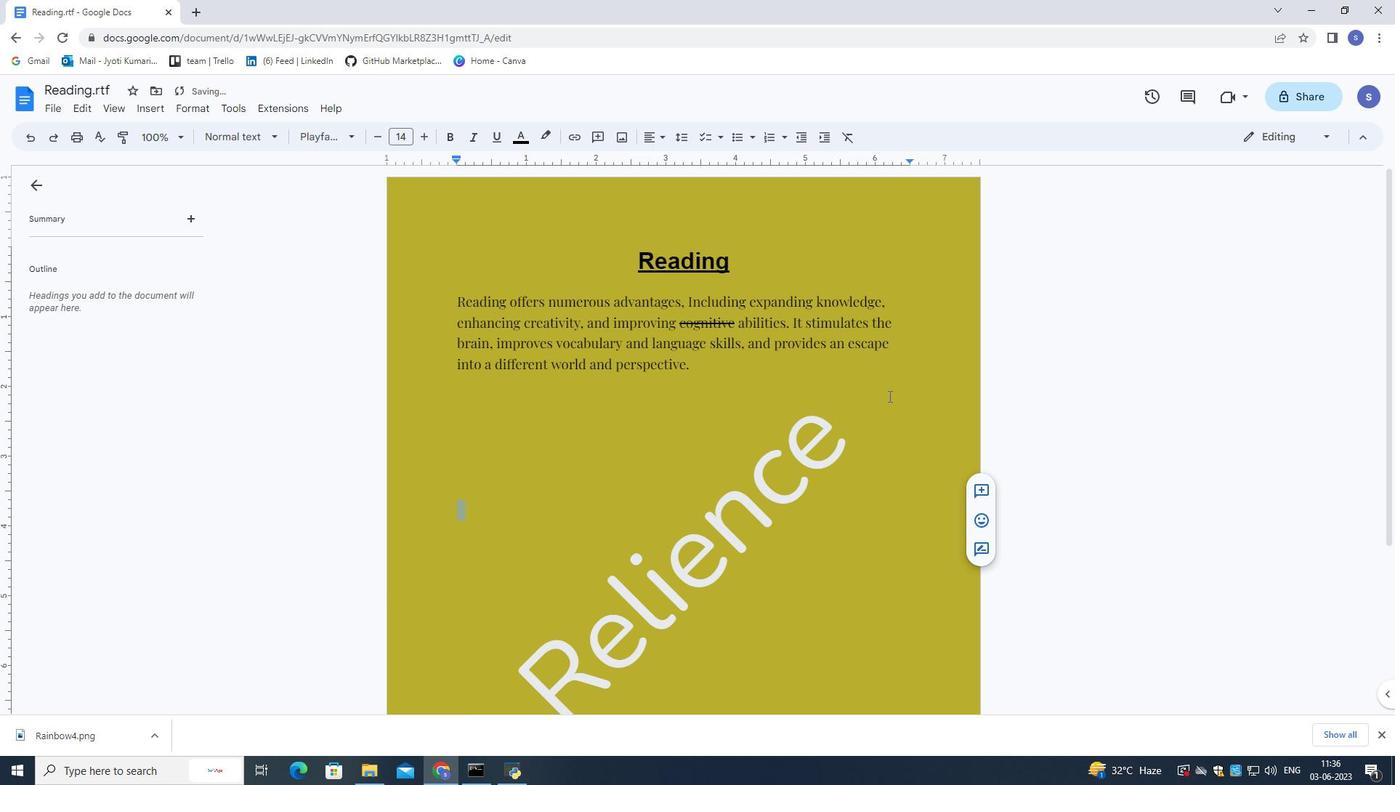 
Action: Mouse moved to (886, 395)
Screenshot: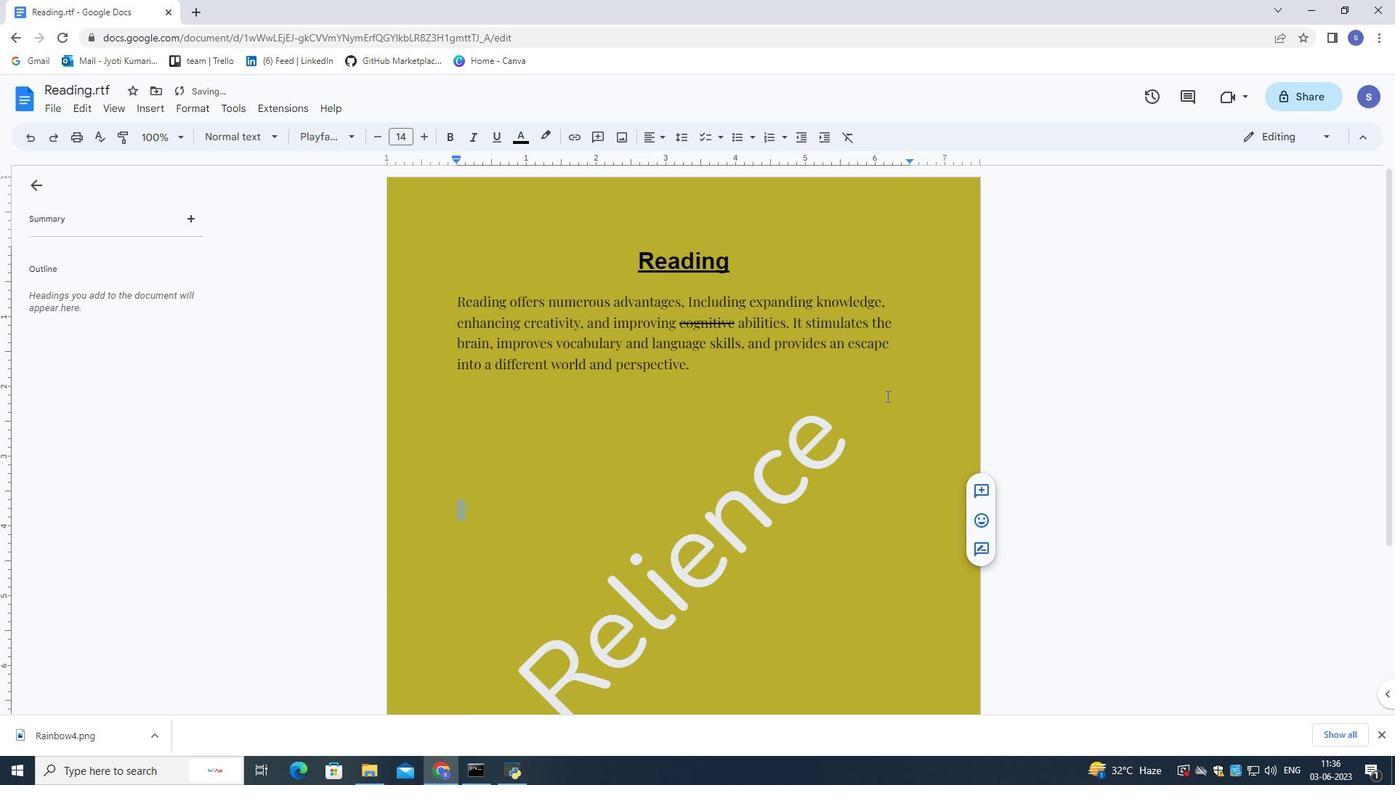 
Action: Mouse scrolled (886, 396) with delta (0, 0)
Screenshot: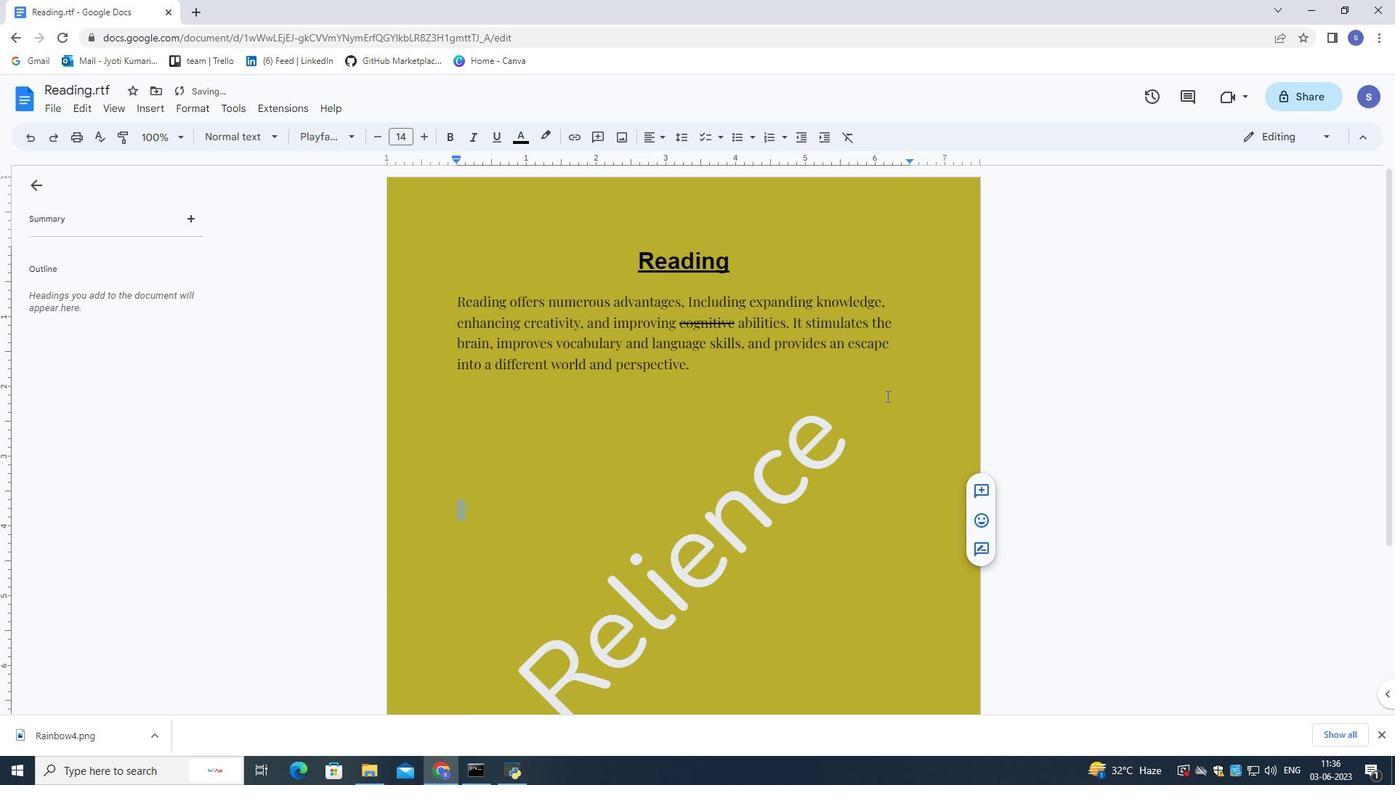 
Action: Mouse moved to (881, 385)
Screenshot: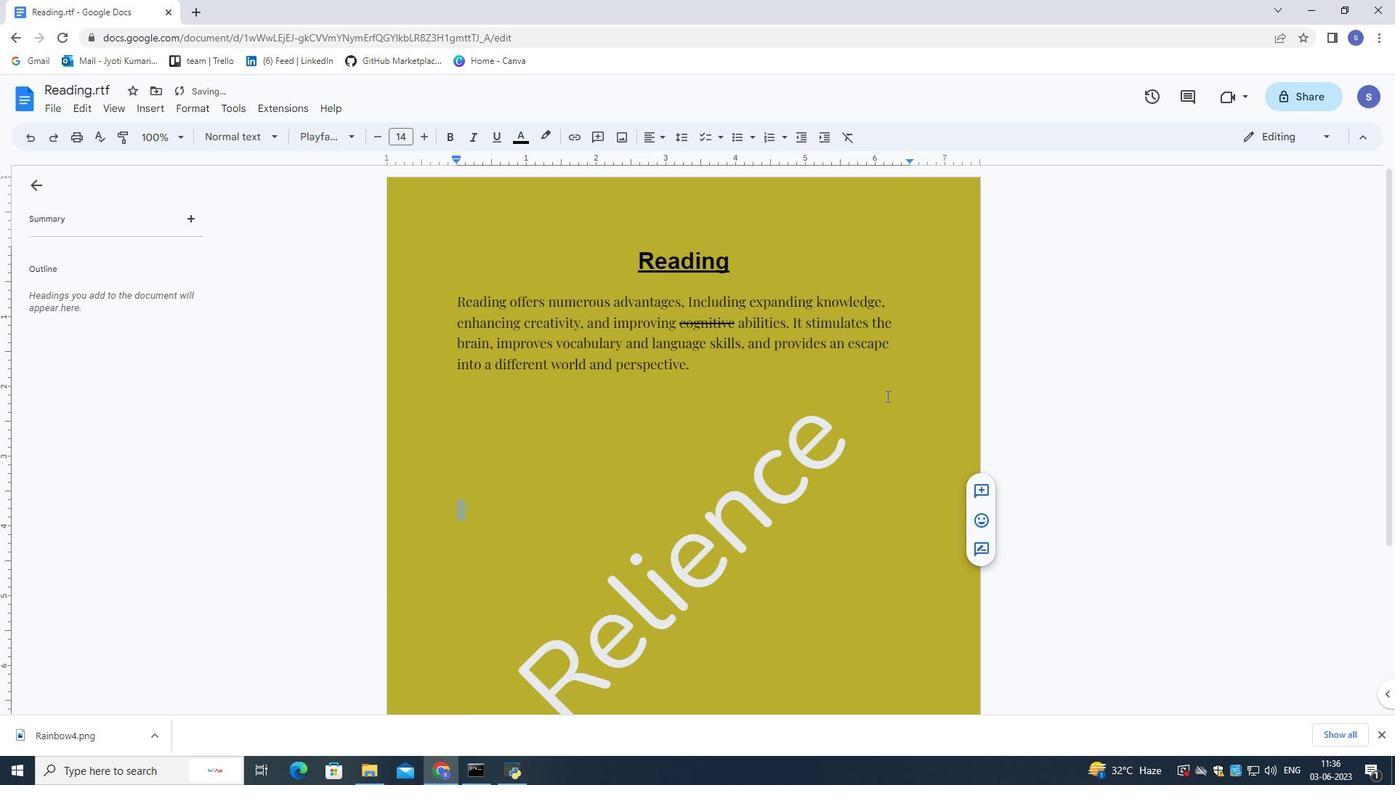 
Action: Mouse scrolled (881, 384) with delta (0, 0)
Screenshot: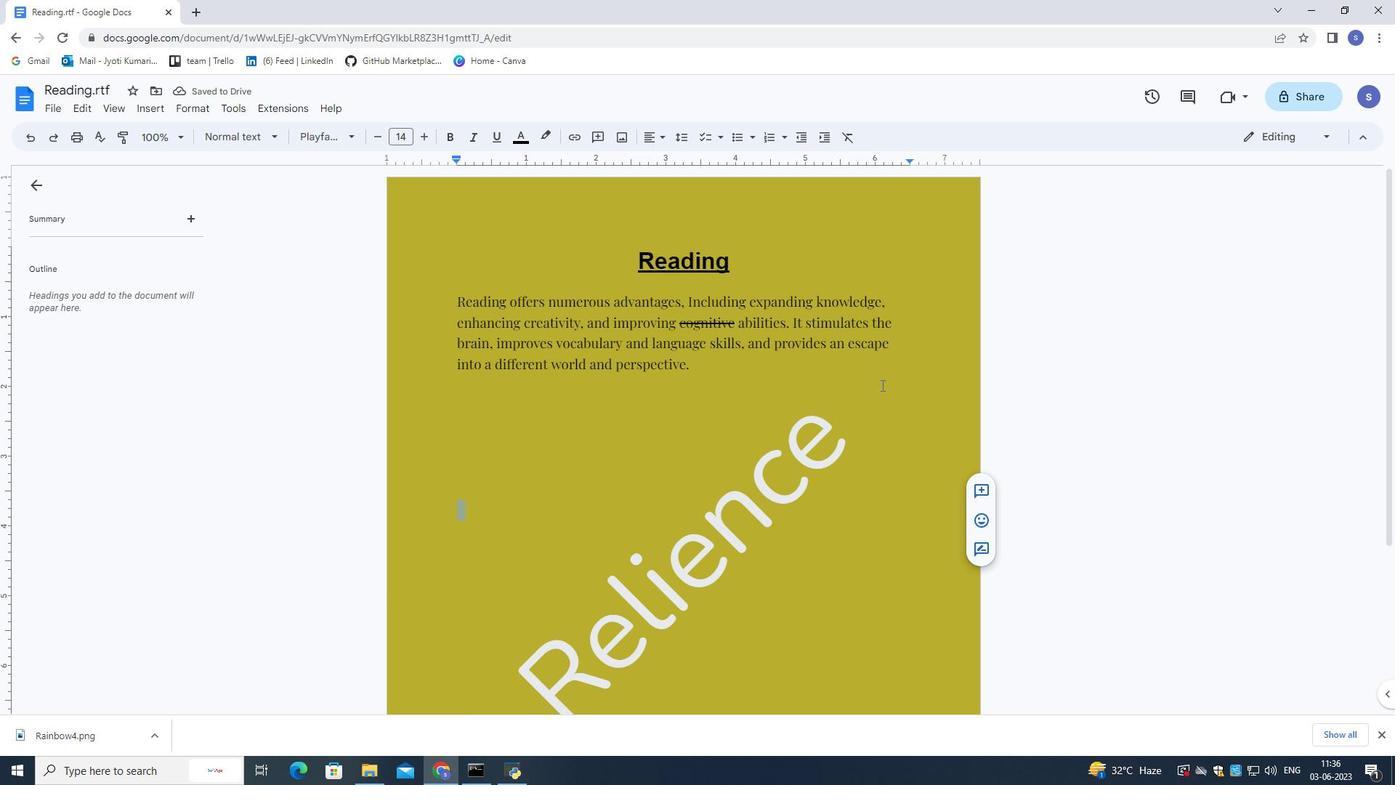 
Action: Mouse scrolled (881, 384) with delta (0, 0)
Screenshot: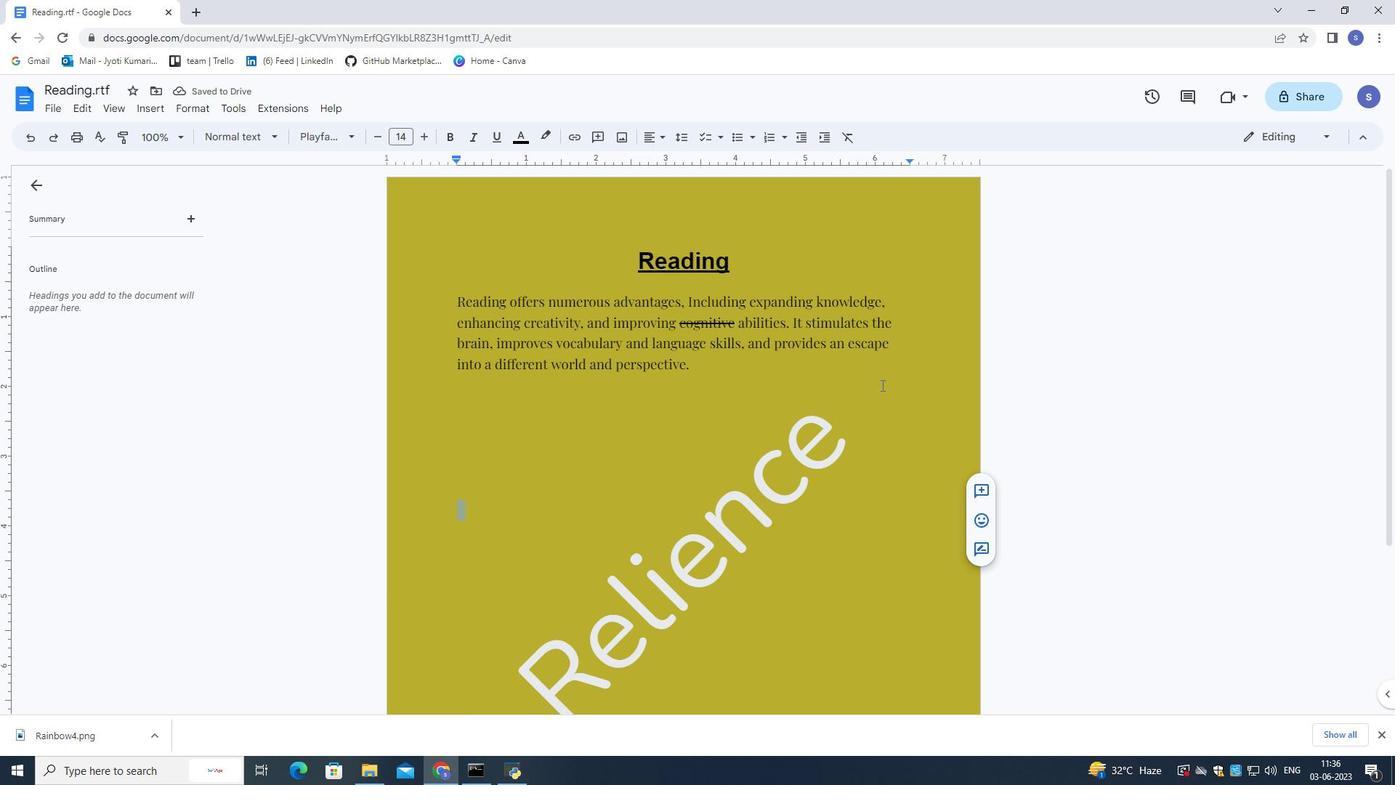 
Action: Mouse scrolled (881, 384) with delta (0, 0)
Screenshot: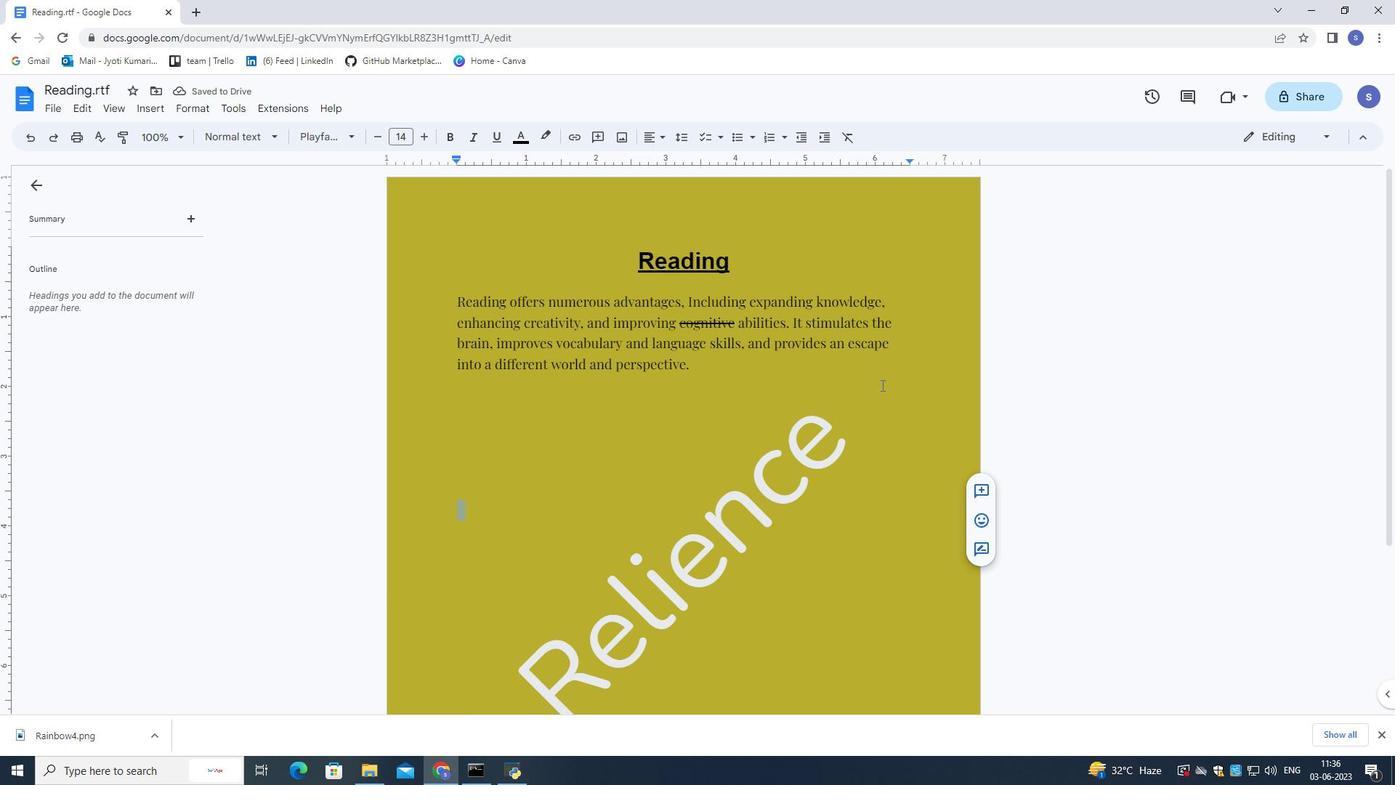 
Action: Mouse scrolled (881, 384) with delta (0, 0)
Screenshot: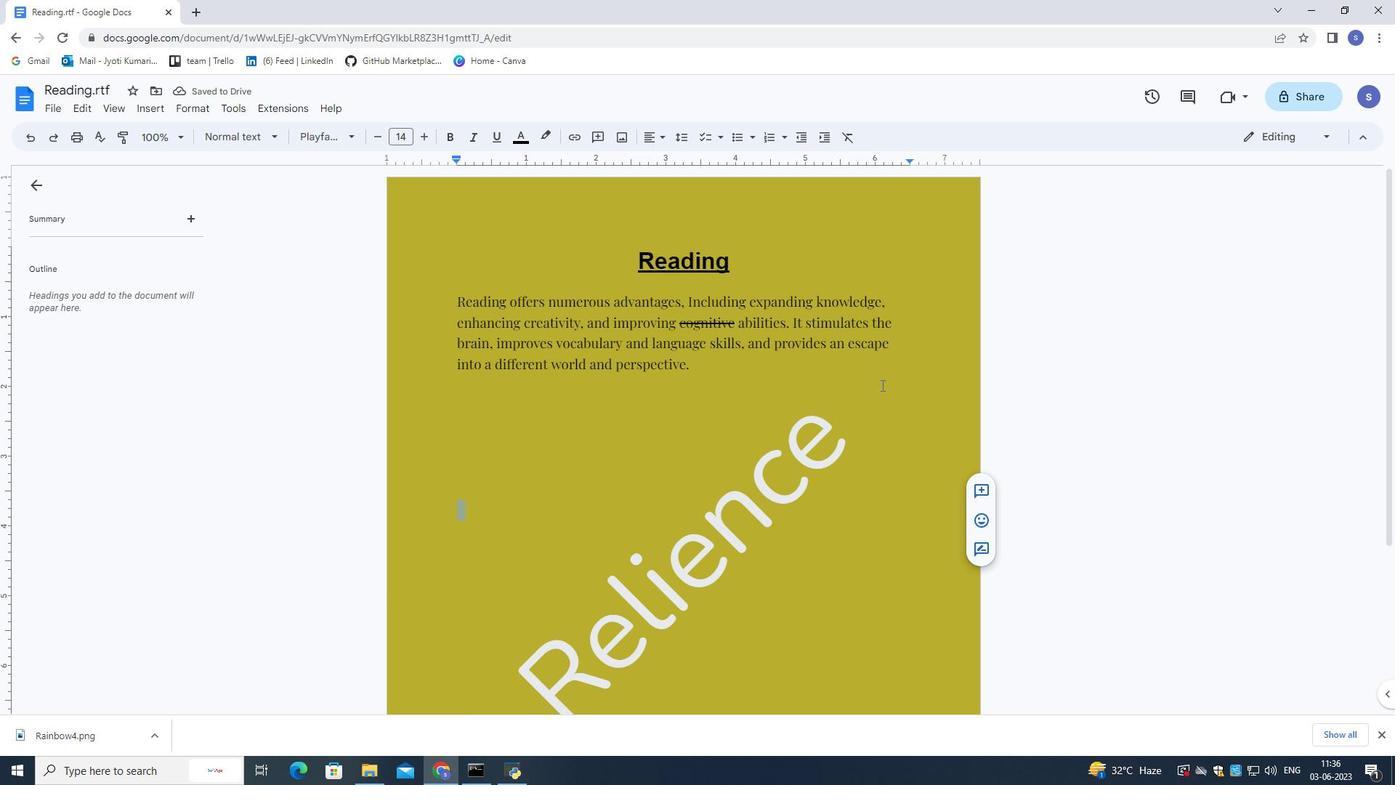 
Action: Mouse scrolled (881, 384) with delta (0, 0)
Screenshot: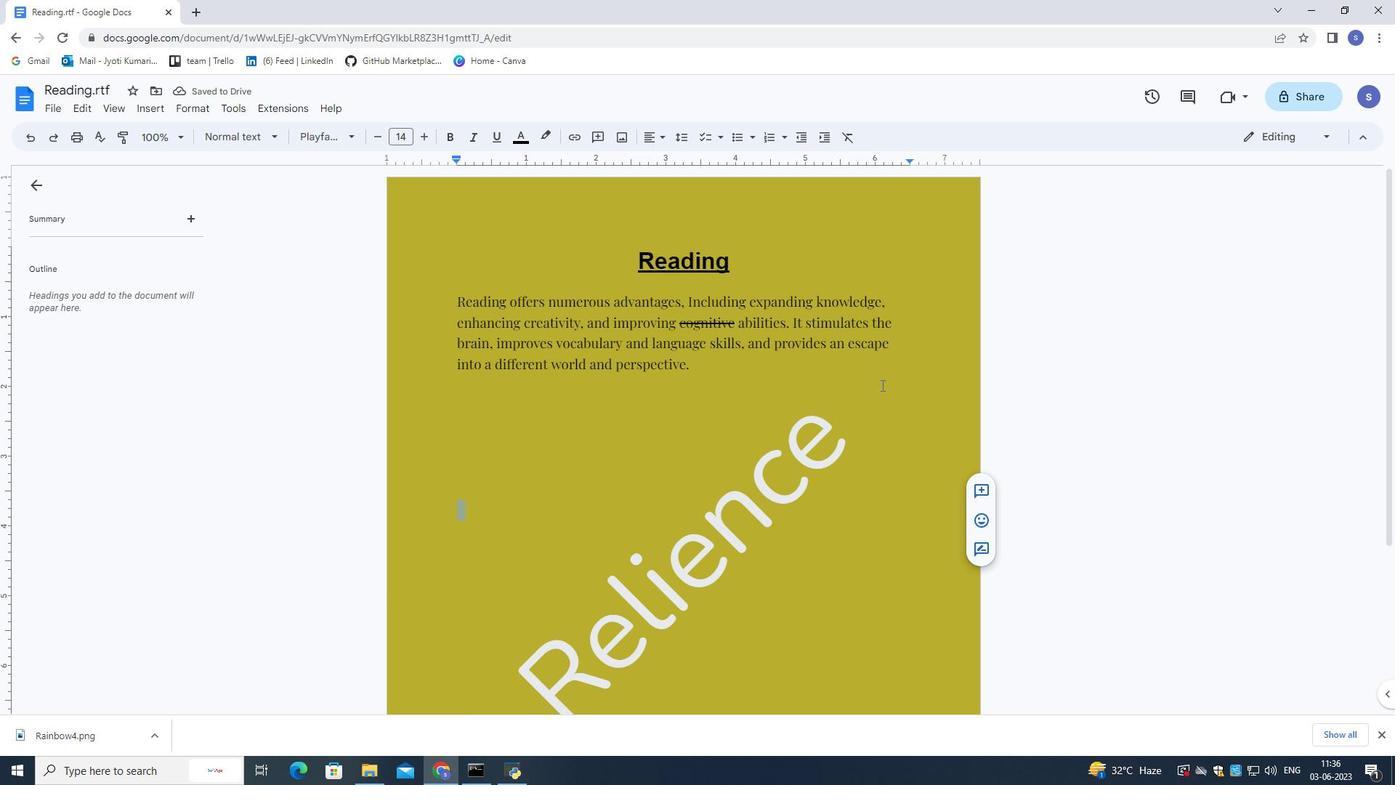 
Action: Mouse scrolled (881, 384) with delta (0, 0)
Screenshot: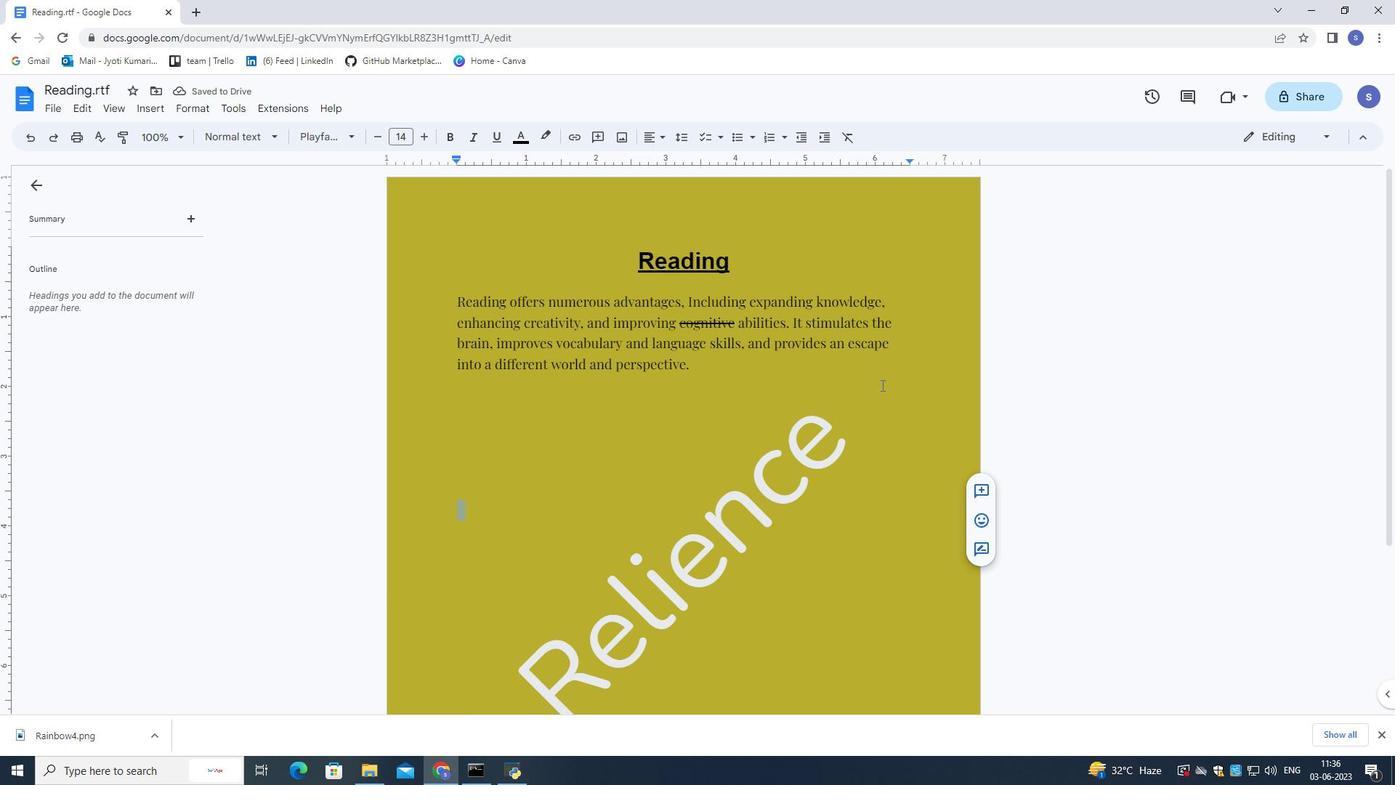 
Action: Mouse scrolled (881, 386) with delta (0, 0)
Screenshot: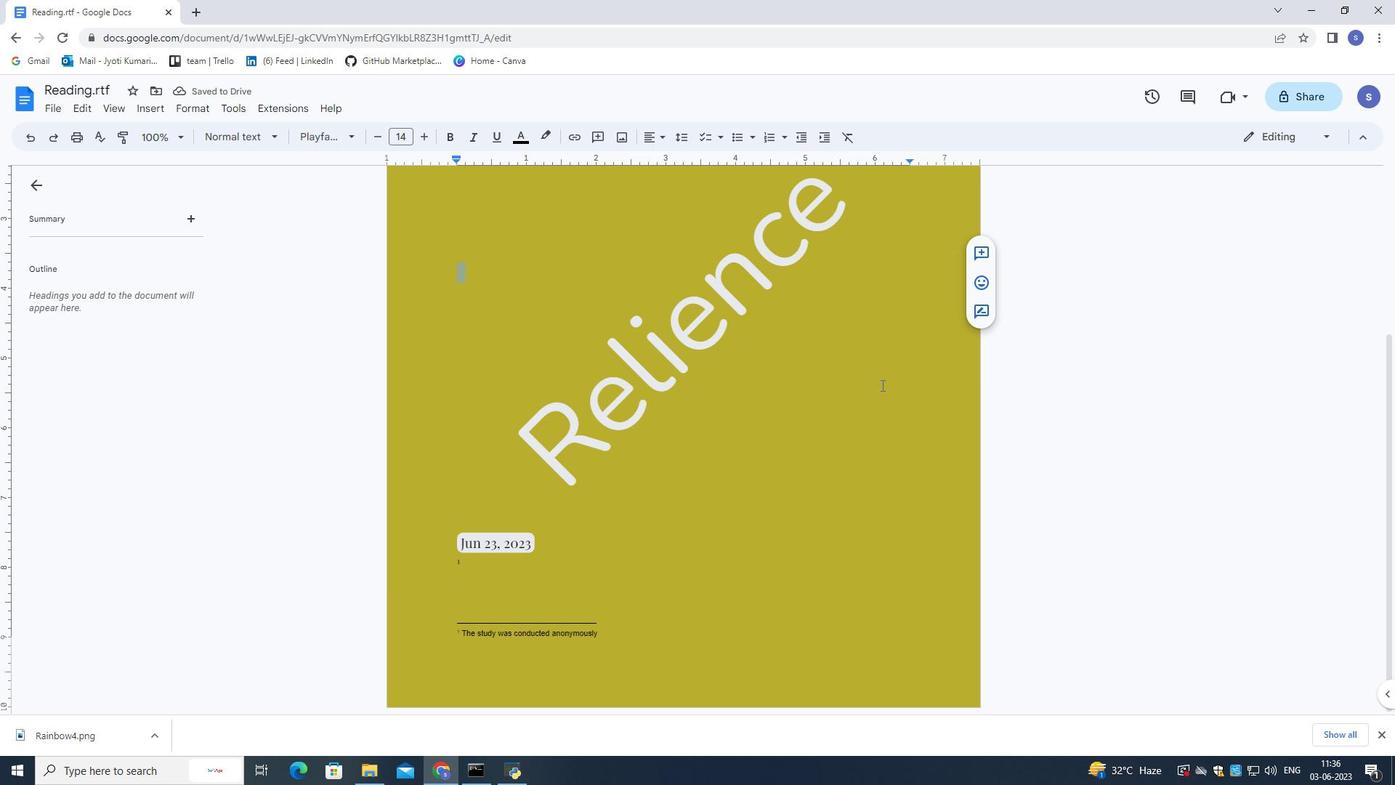 
Action: Mouse scrolled (881, 386) with delta (0, 0)
Screenshot: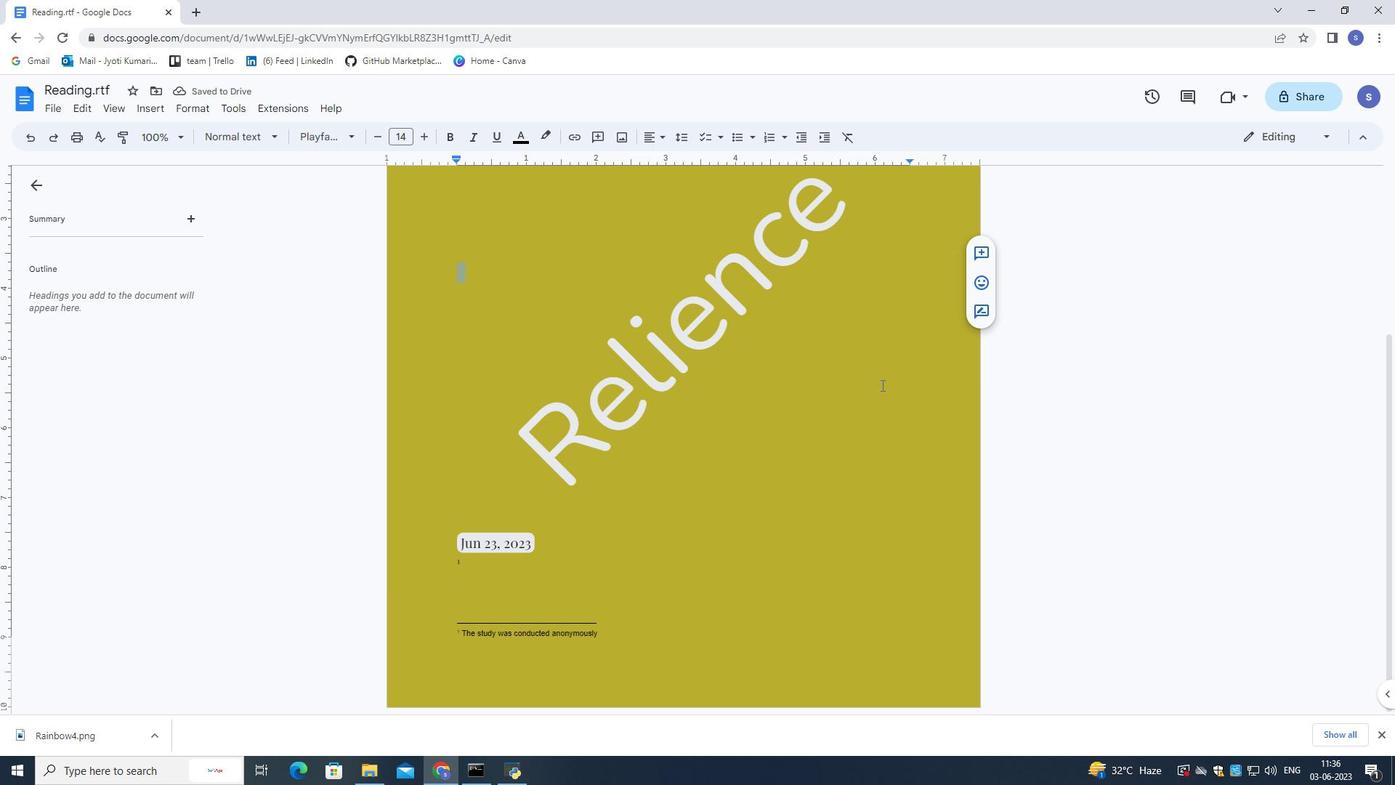 
Action: Mouse scrolled (881, 386) with delta (0, 0)
Screenshot: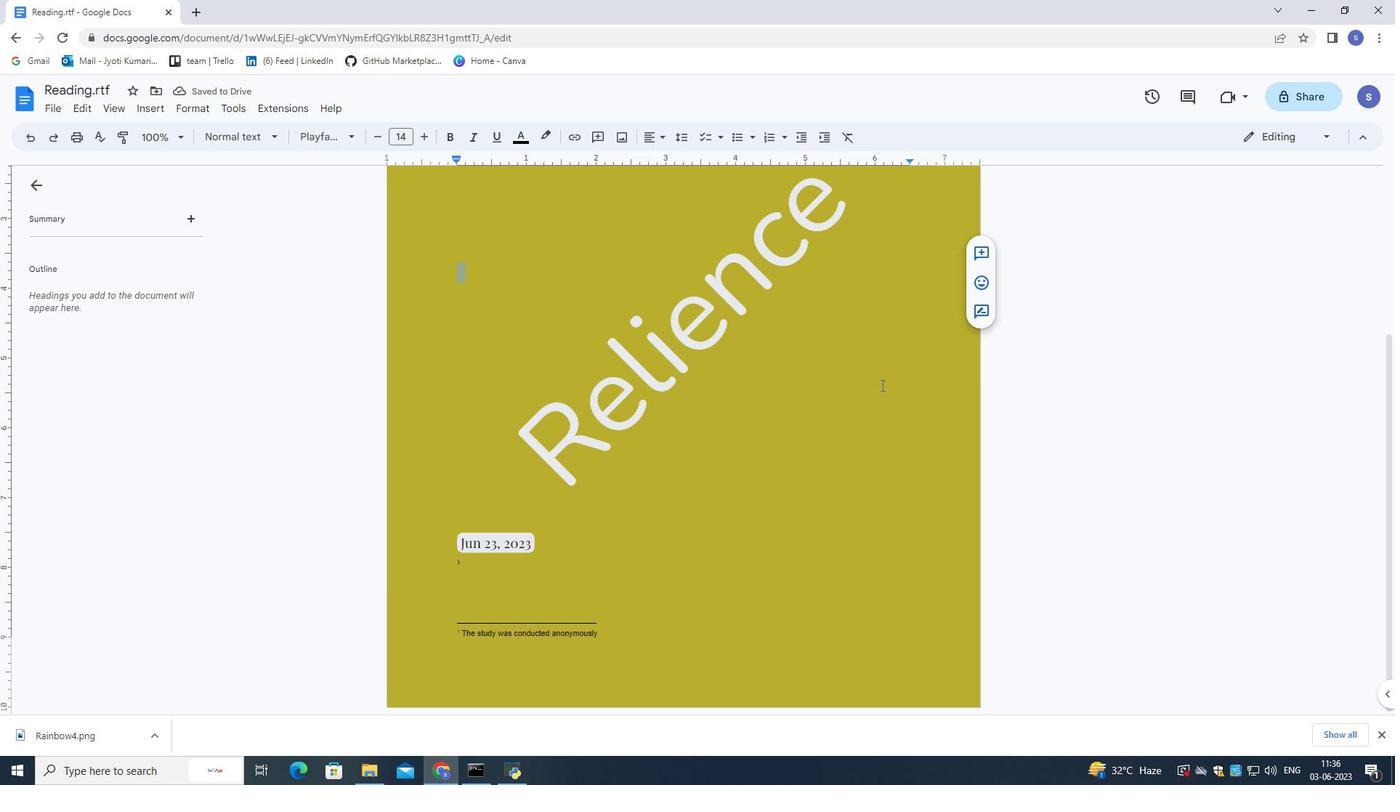 
Action: Mouse scrolled (881, 386) with delta (0, 0)
Screenshot: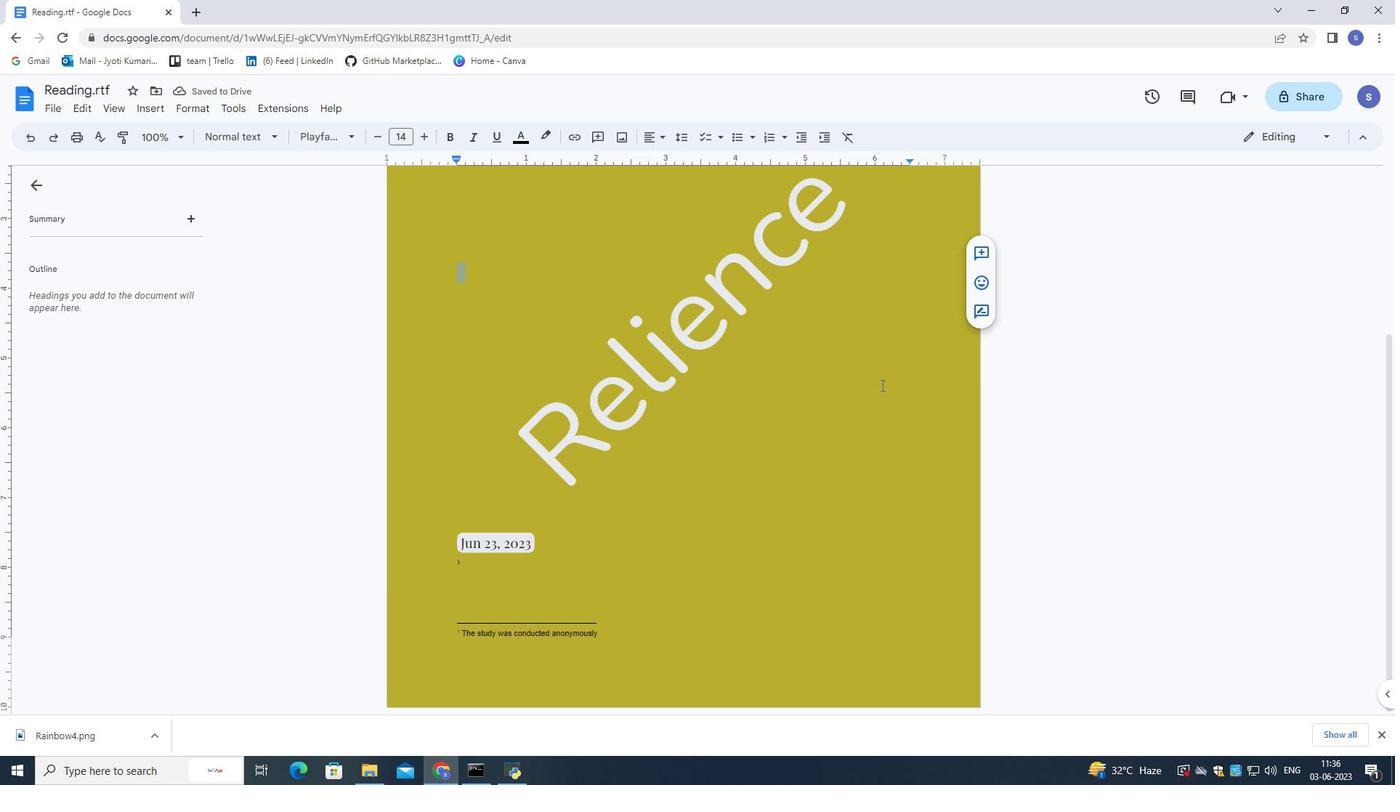 
Action: Mouse scrolled (881, 386) with delta (0, 0)
Screenshot: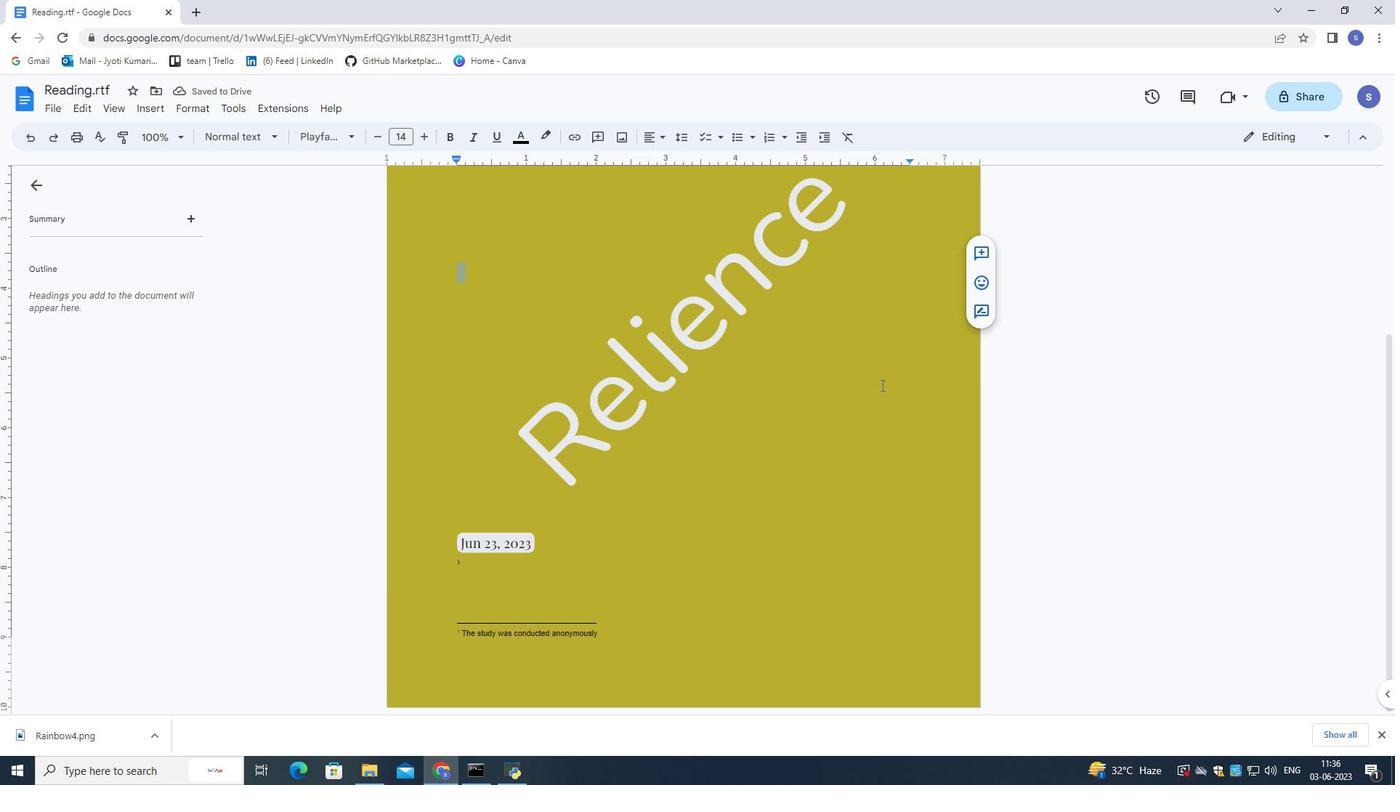 
Action: Mouse scrolled (881, 386) with delta (0, 0)
Screenshot: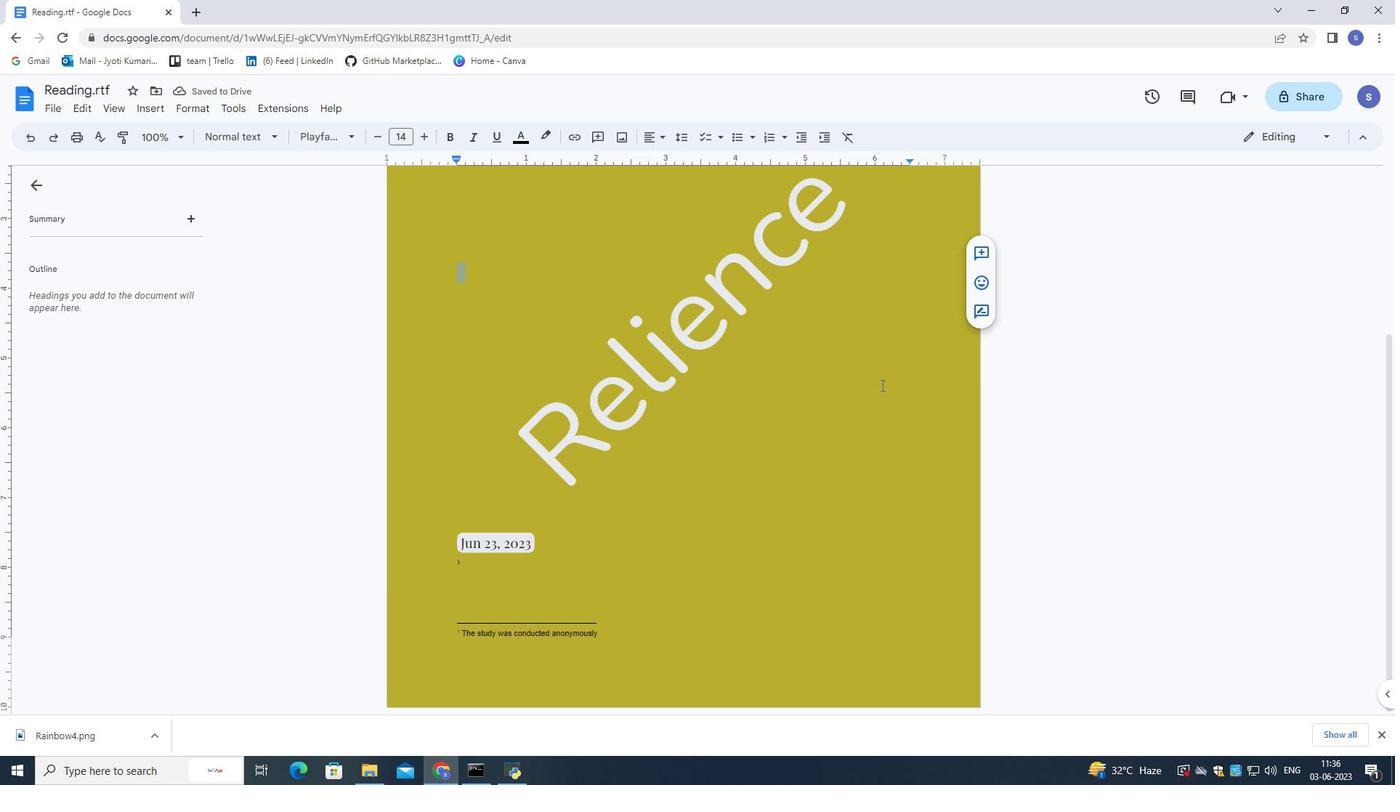 
Action: Mouse scrolled (881, 386) with delta (0, 0)
Screenshot: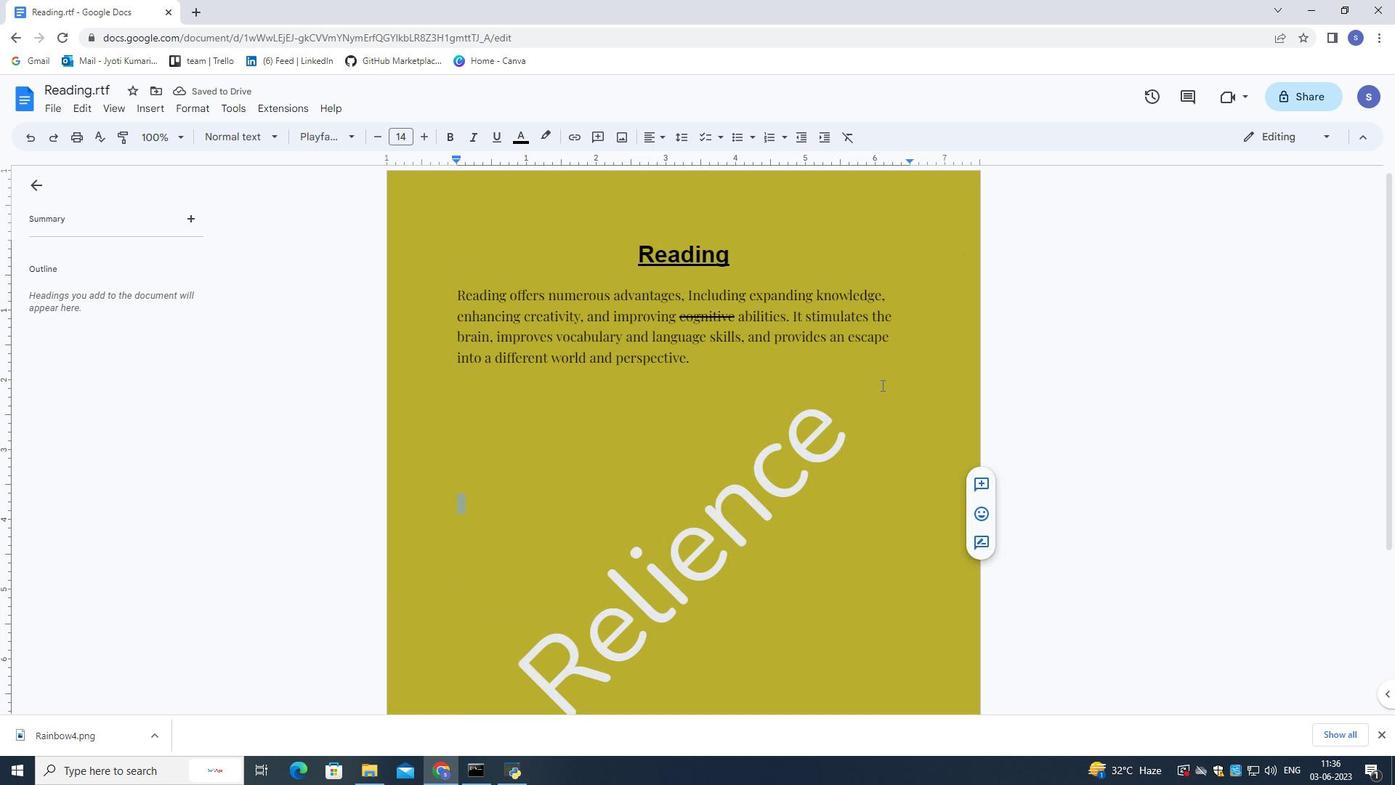 
Action: Mouse scrolled (881, 386) with delta (0, 0)
Screenshot: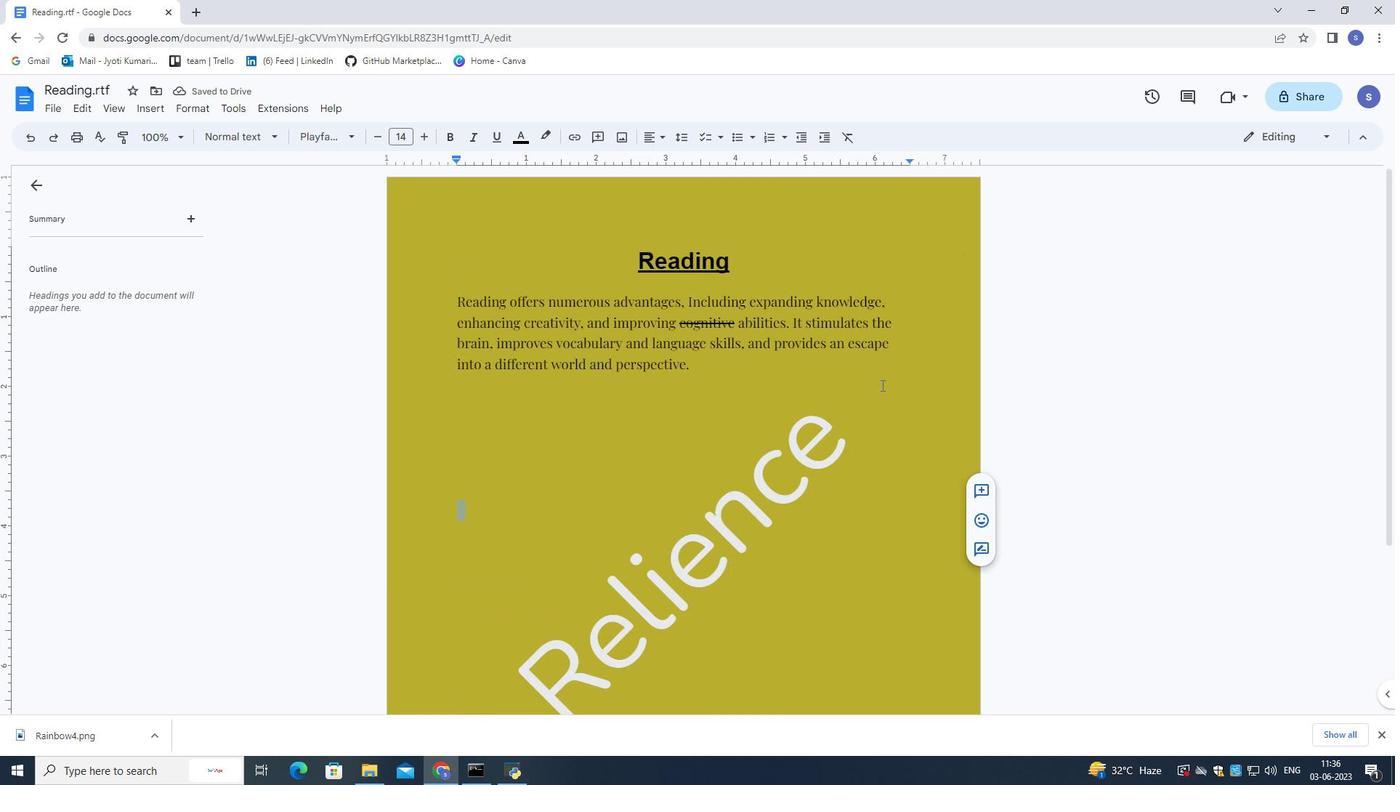 
Action: Mouse scrolled (881, 386) with delta (0, 0)
Screenshot: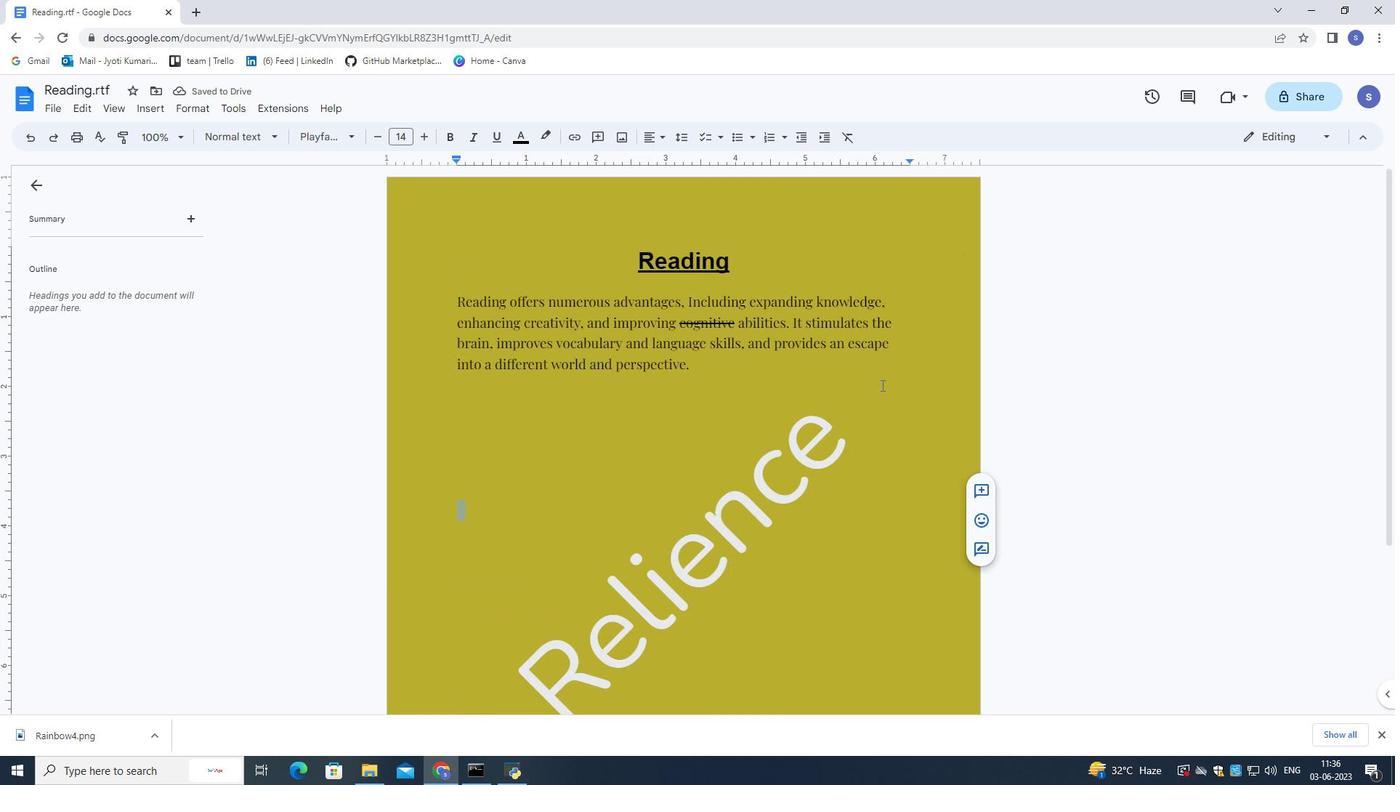 
Action: Mouse scrolled (881, 386) with delta (0, 0)
Screenshot: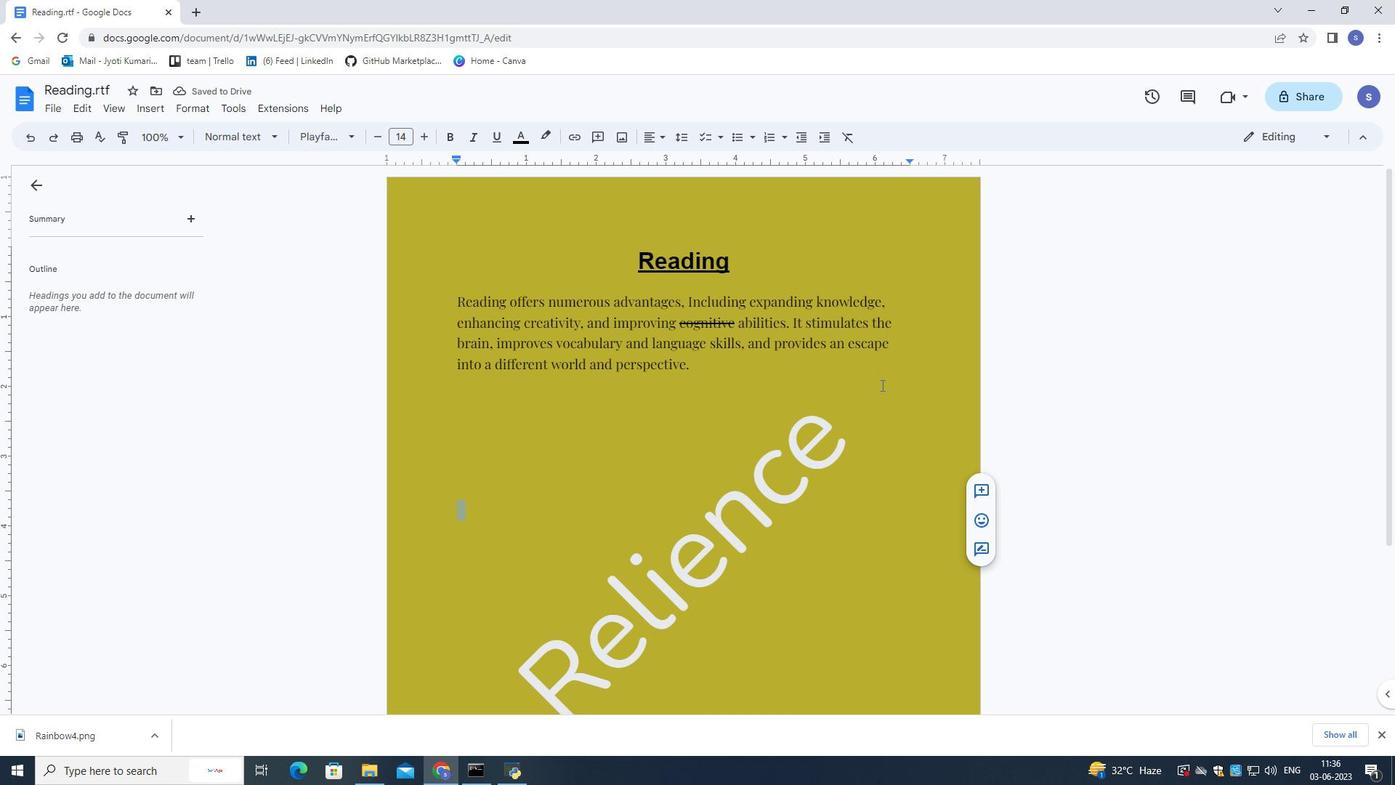 
Action: Mouse moved to (881, 382)
Screenshot: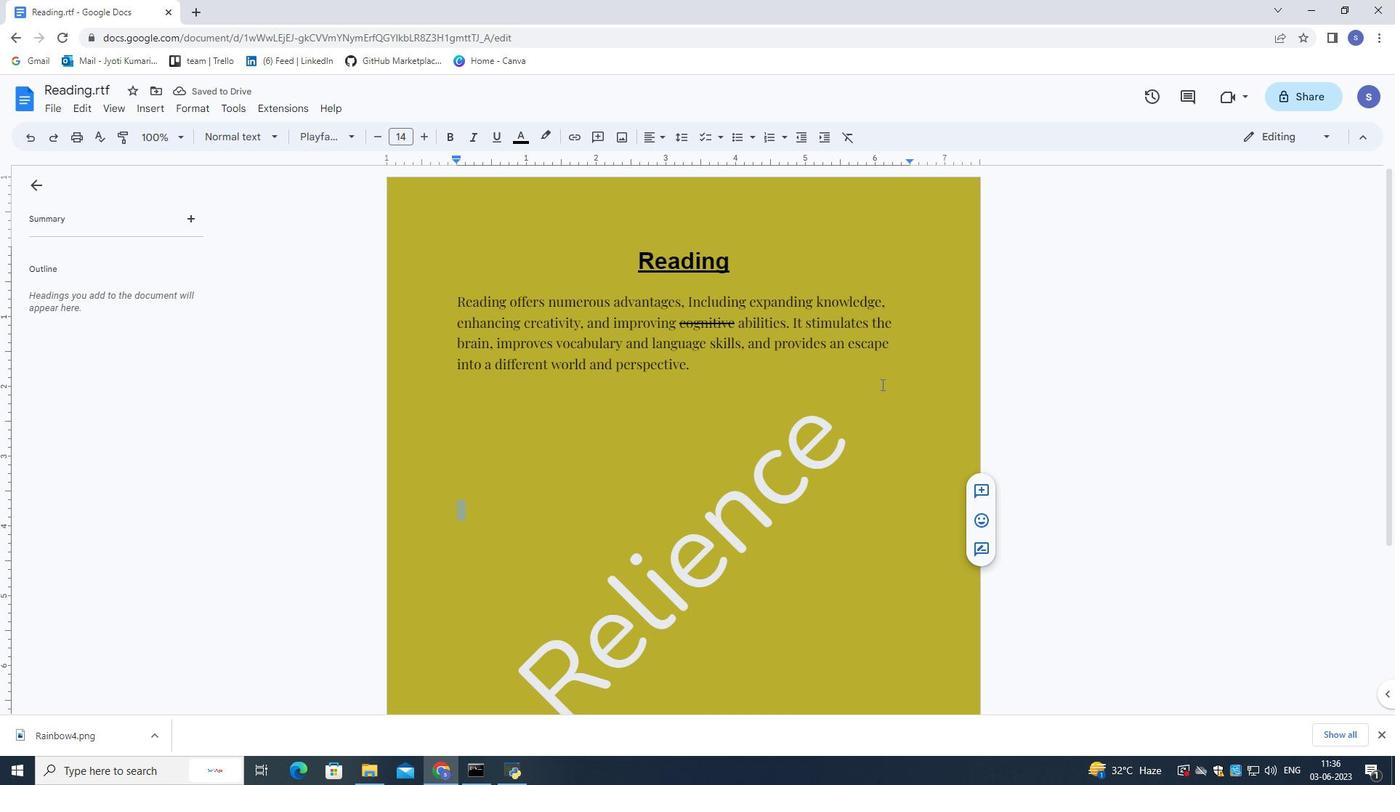 
